 Task: Look for space in Uetersen, Germany from 10th July, 2023 to 15th July, 2023 for 7 adults in price range Rs.10000 to Rs.15000. Place can be entire place or shared room with 4 bedrooms having 7 beds and 4 bathrooms. Property type can be house, flat, guest house. Amenities needed are: wifi, TV, free parkinig on premises, gym, breakfast. Booking option can be shelf check-in. Required host language is English.
Action: Mouse pressed left at (525, 108)
Screenshot: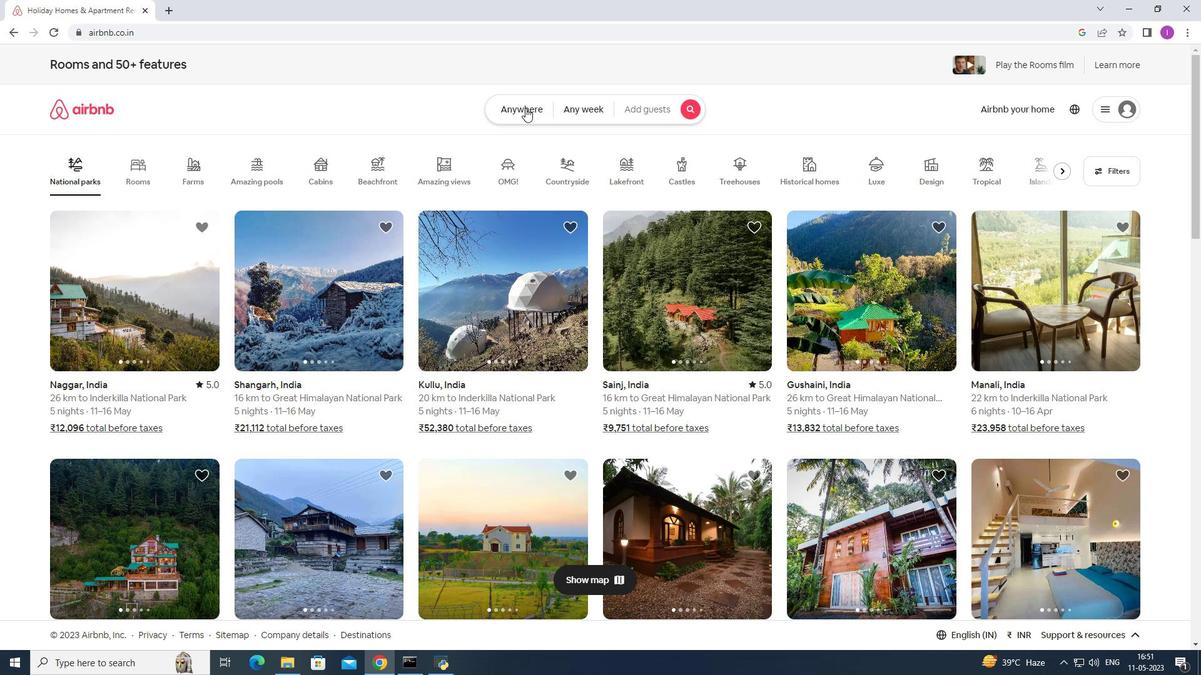 
Action: Mouse moved to (396, 165)
Screenshot: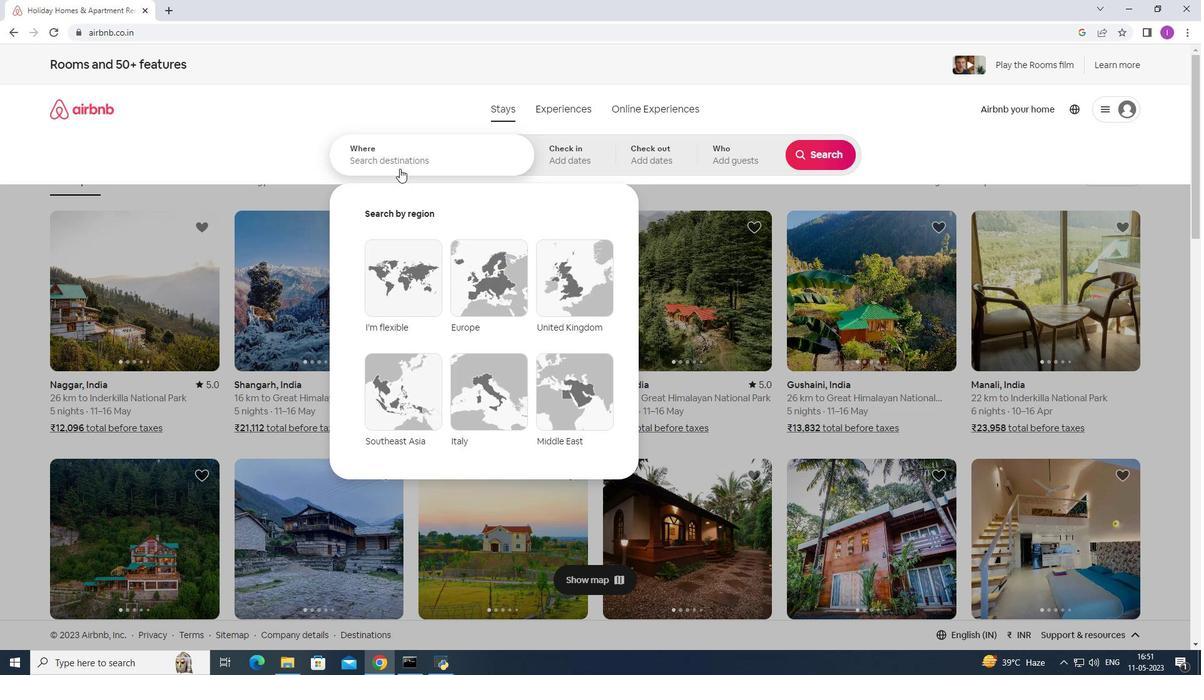 
Action: Mouse pressed left at (396, 165)
Screenshot: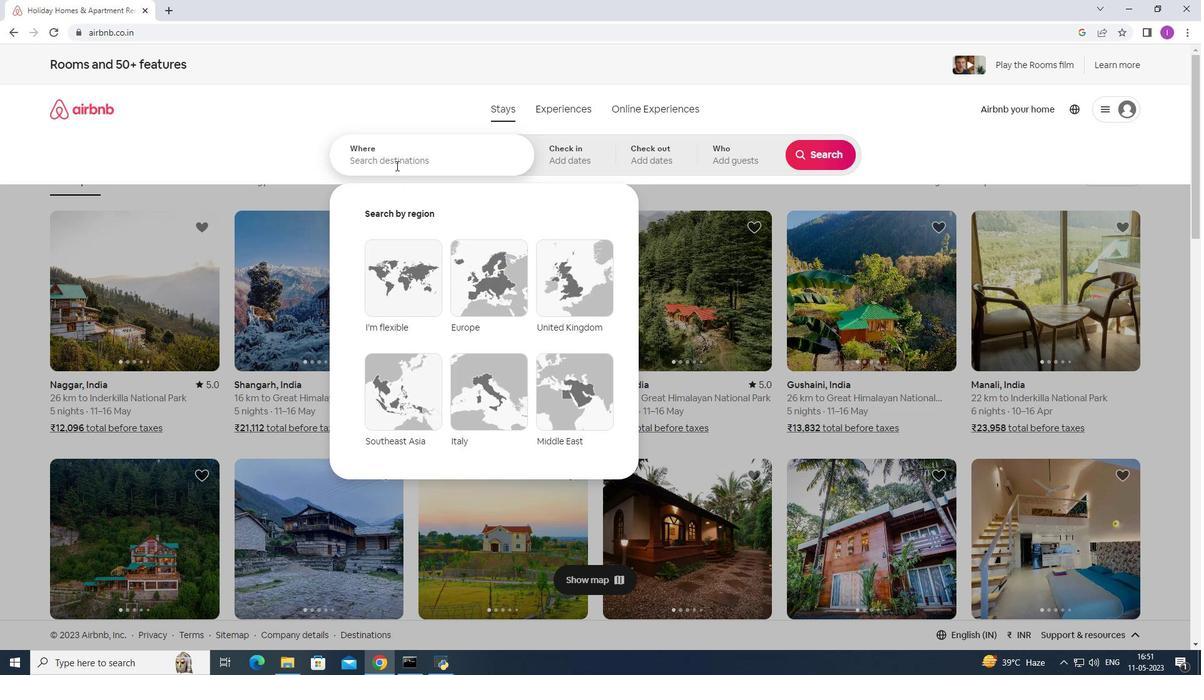 
Action: Mouse moved to (403, 157)
Screenshot: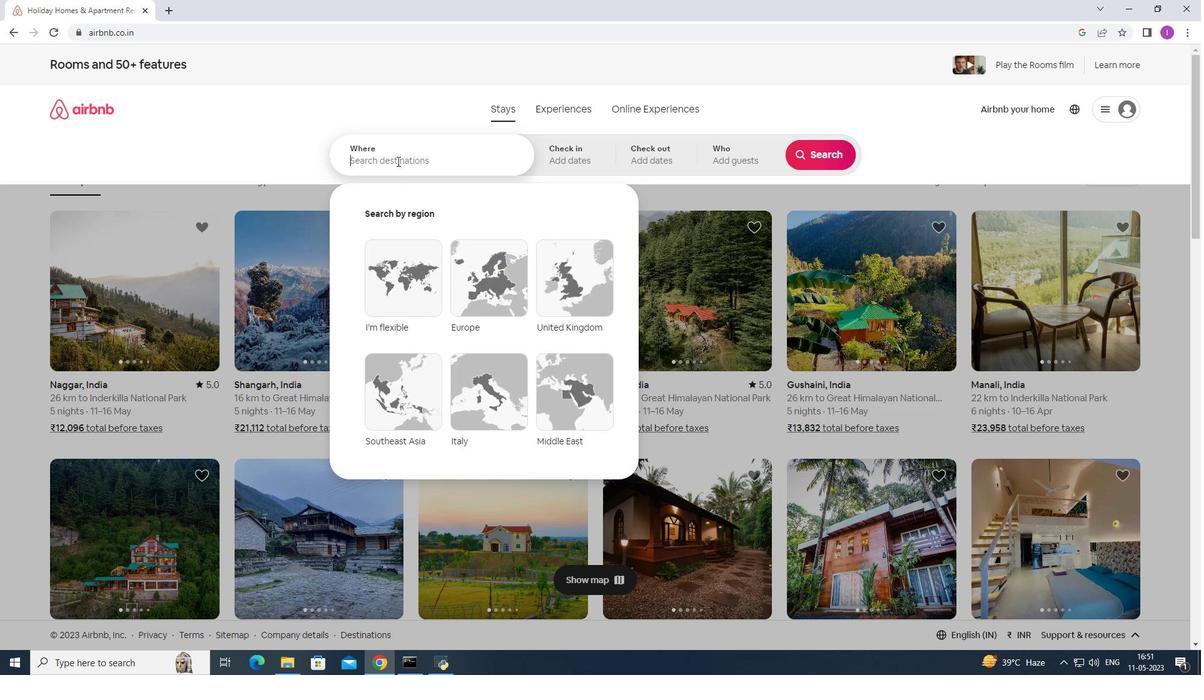 
Action: Key pressed <Key.shift>Utersen,<Key.shift><Key.shift><Key.shift><Key.shift><Key.shift><Key.shift><Key.shift><Key.shift><Key.shift><Key.shift><Key.shift>GEr<Key.backspace><Key.backspace>er,<Key.backspace>many
Screenshot: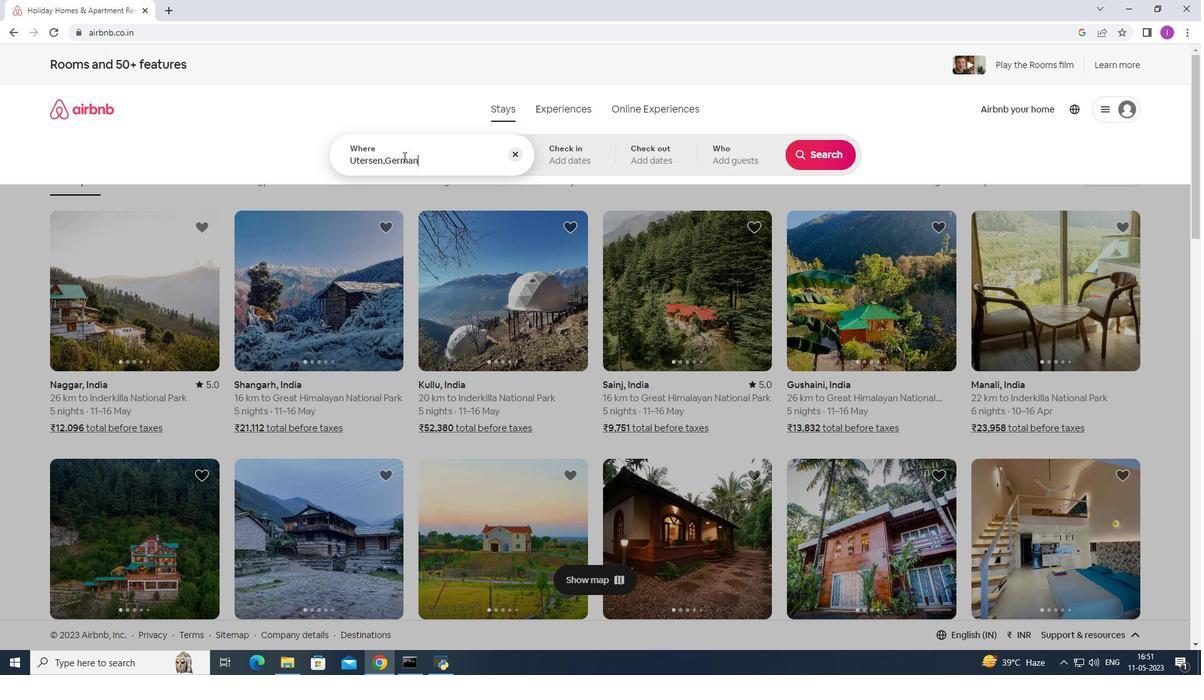 
Action: Mouse moved to (561, 160)
Screenshot: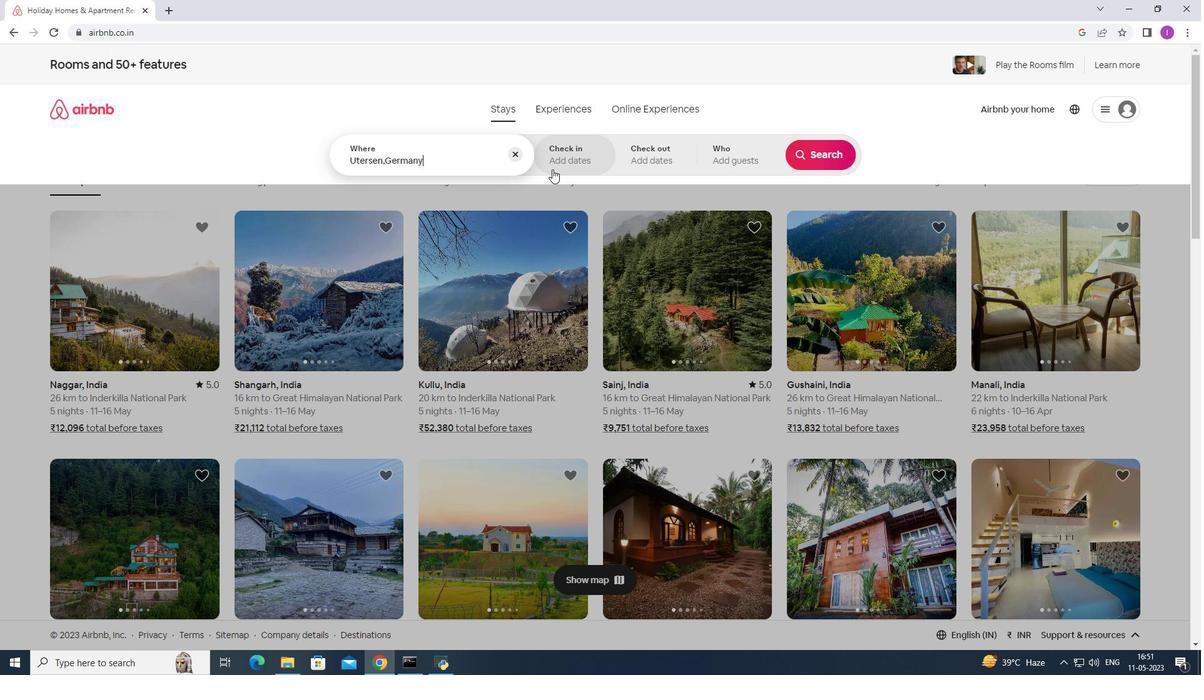 
Action: Mouse pressed left at (561, 160)
Screenshot: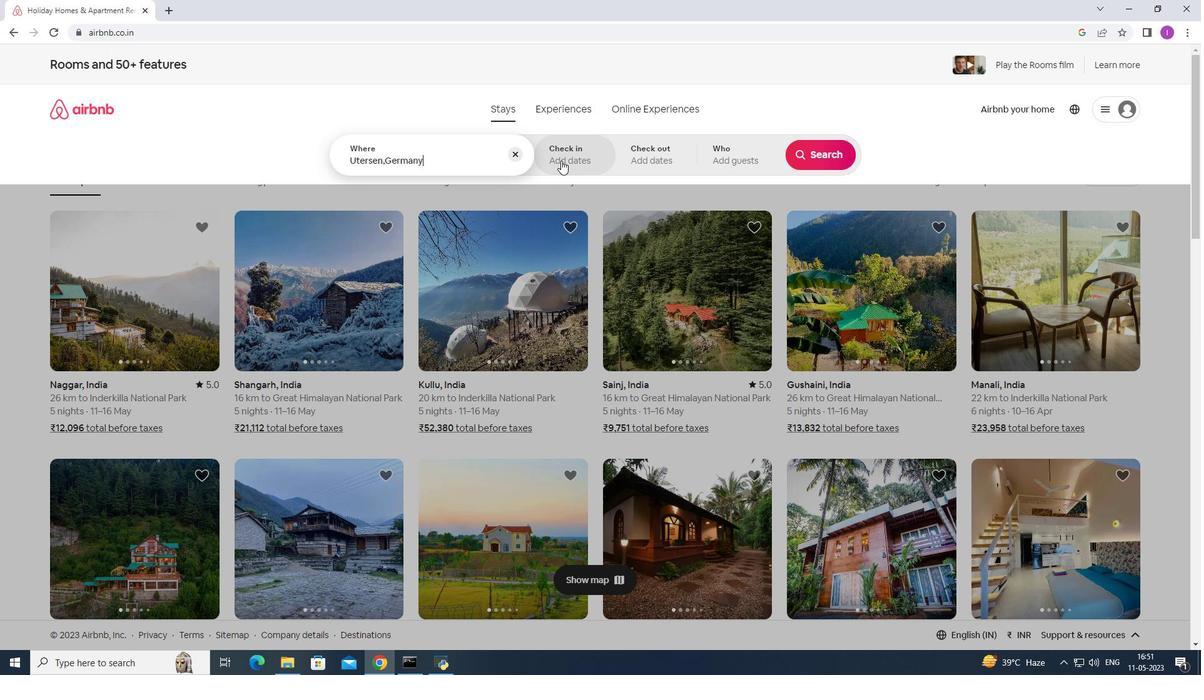 
Action: Mouse moved to (812, 254)
Screenshot: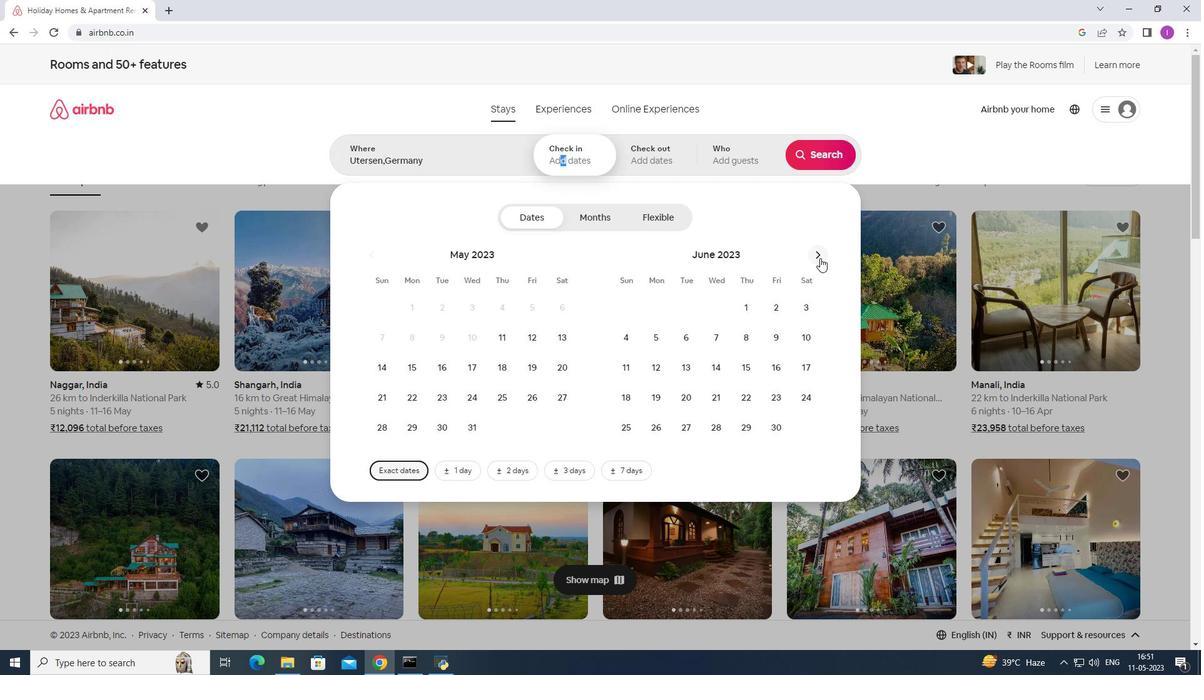 
Action: Mouse pressed left at (812, 254)
Screenshot: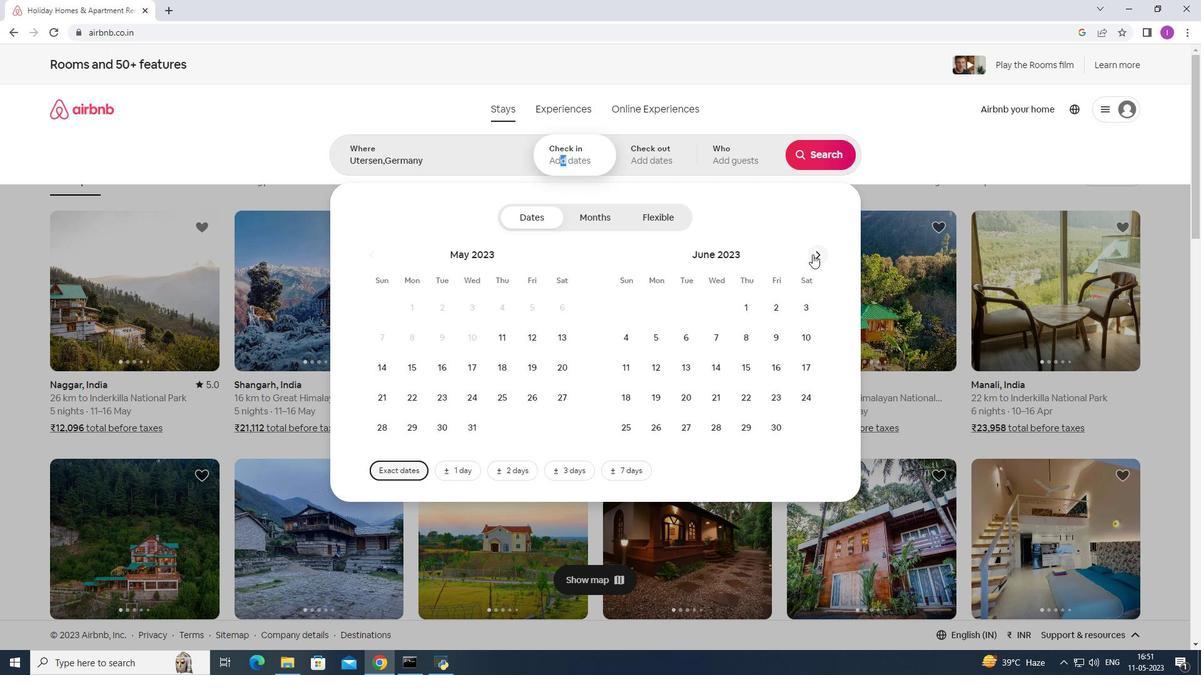 
Action: Mouse moved to (658, 371)
Screenshot: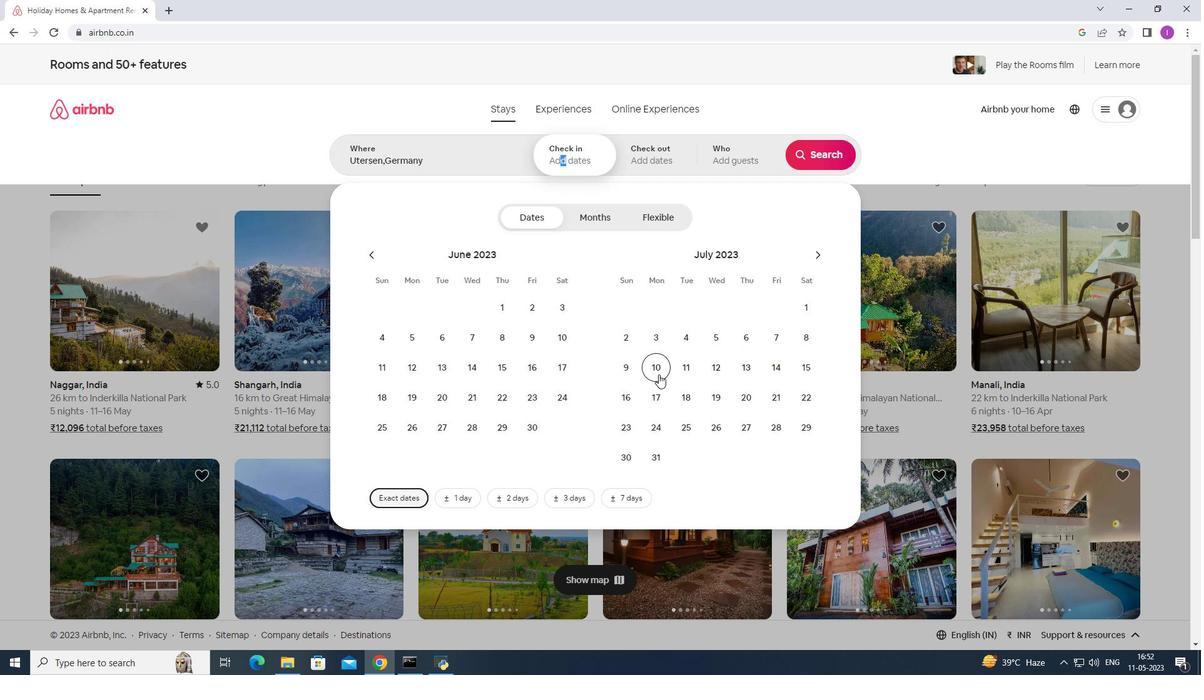 
Action: Mouse pressed left at (658, 371)
Screenshot: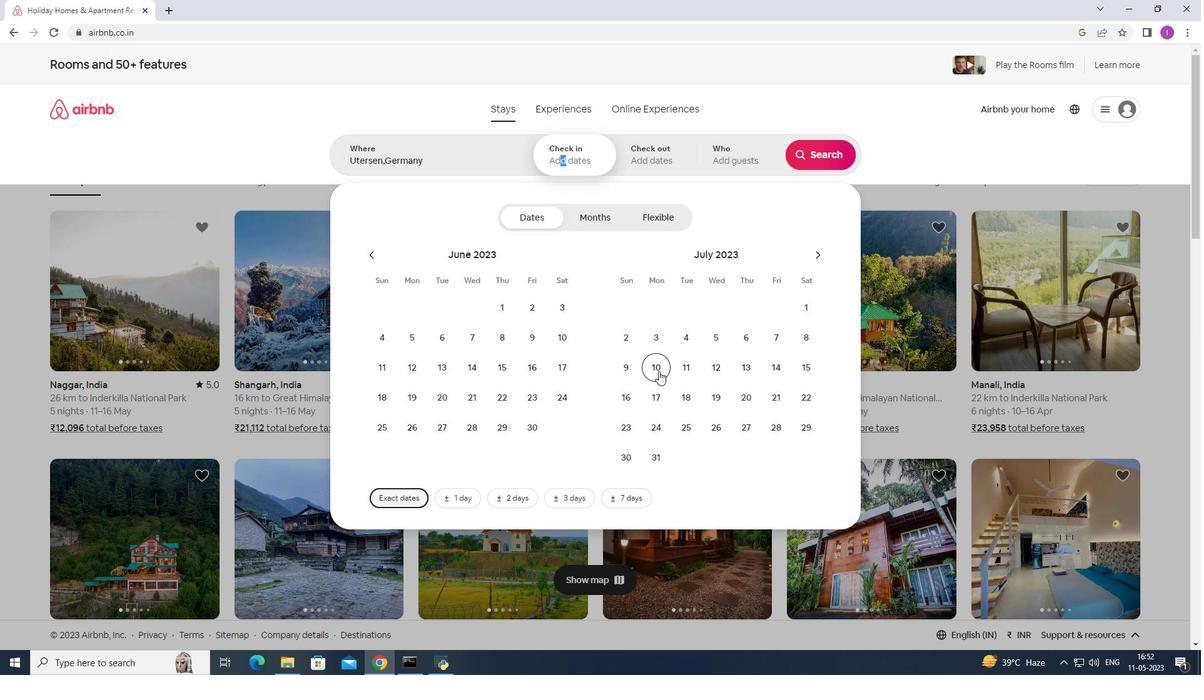 
Action: Mouse moved to (805, 366)
Screenshot: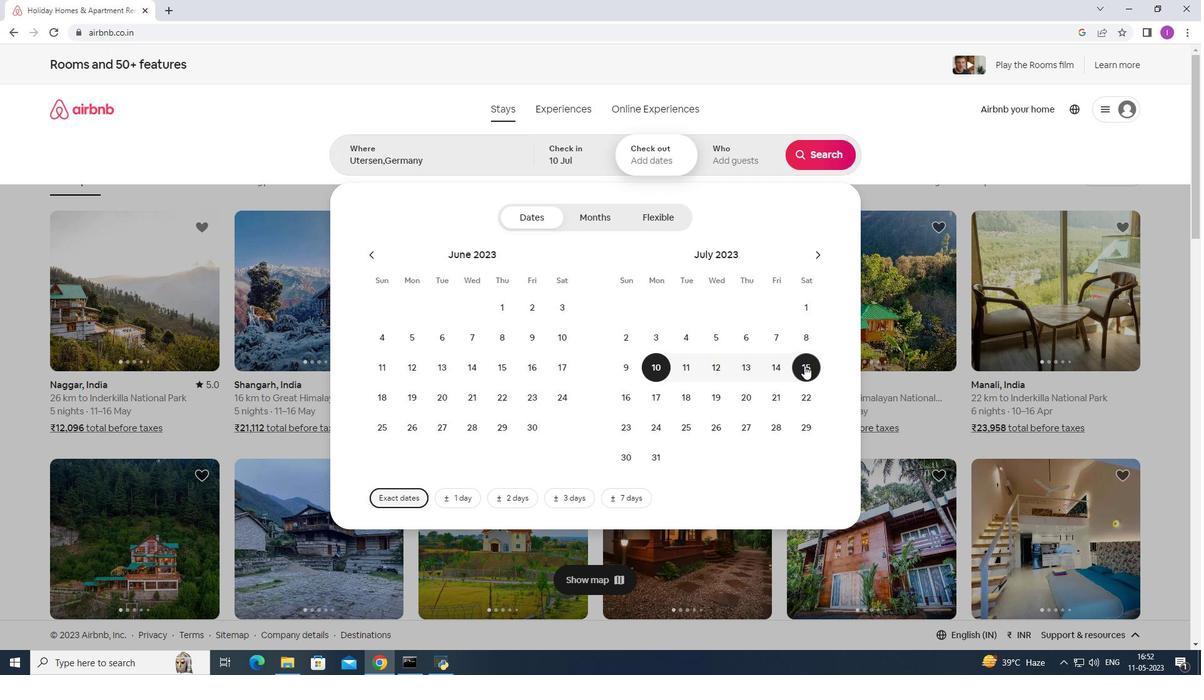 
Action: Mouse pressed left at (805, 366)
Screenshot: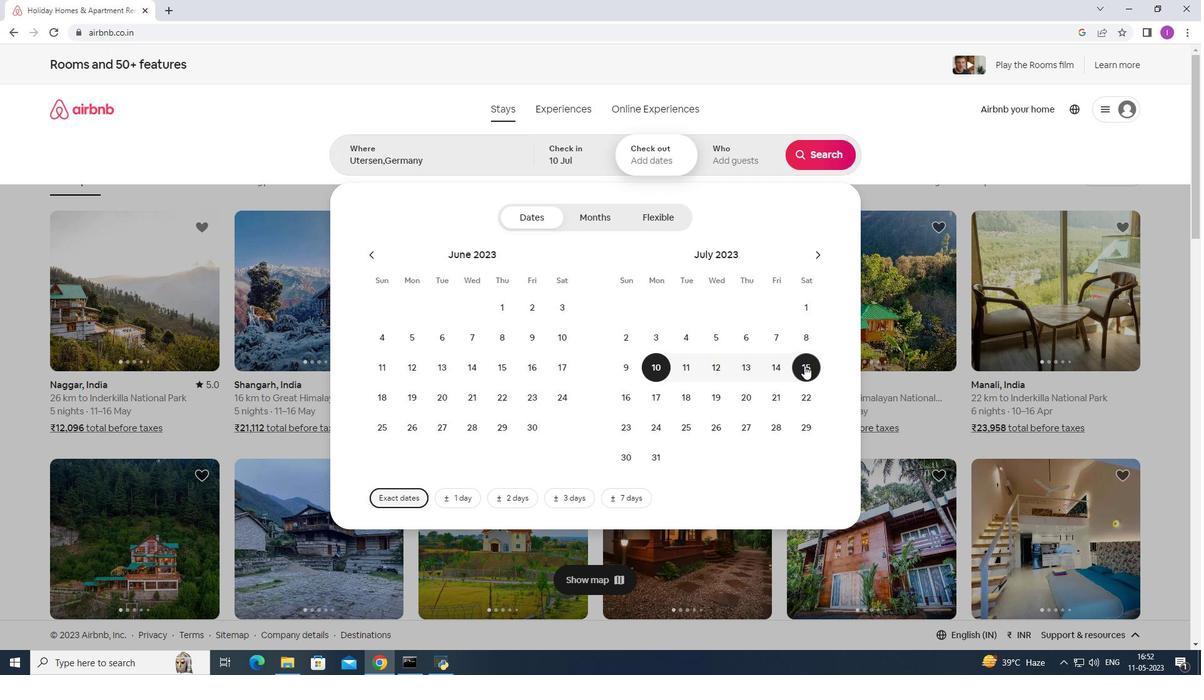 
Action: Mouse moved to (742, 165)
Screenshot: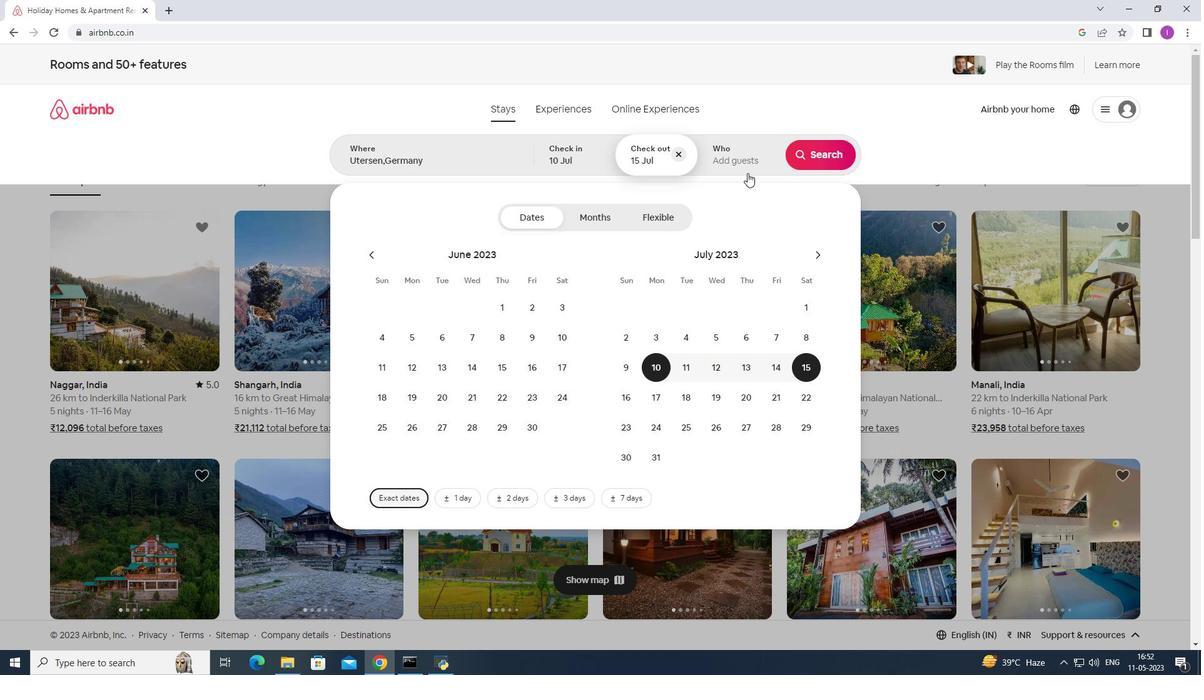 
Action: Mouse pressed left at (742, 165)
Screenshot: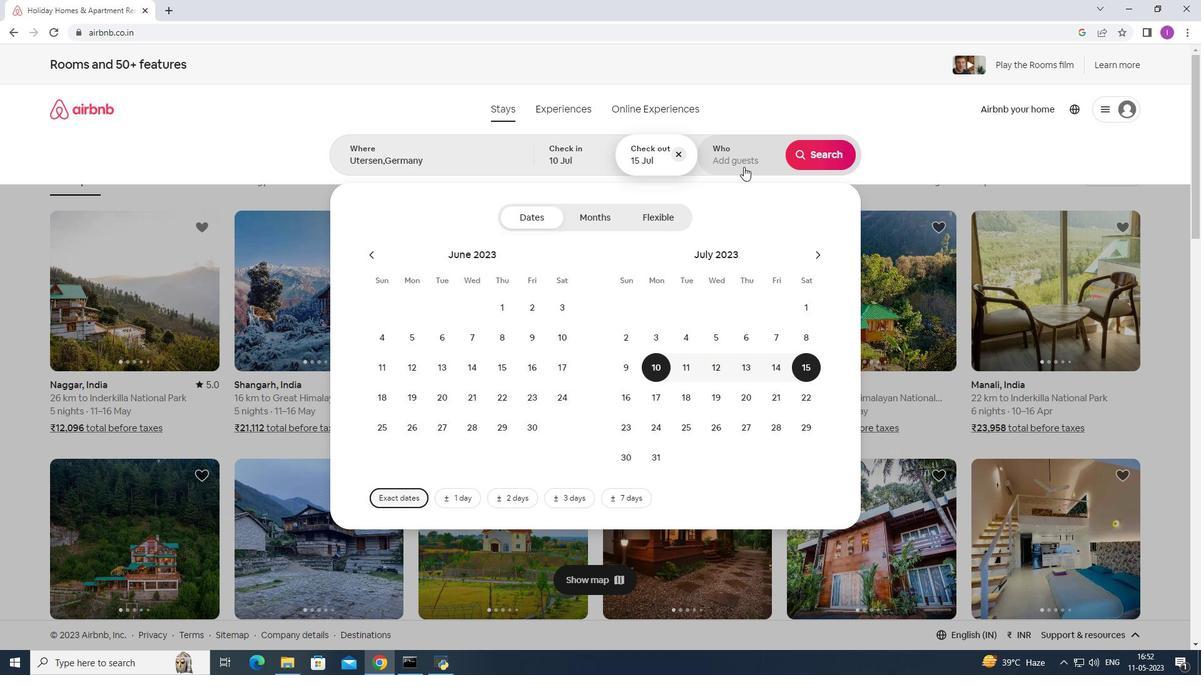 
Action: Mouse moved to (825, 221)
Screenshot: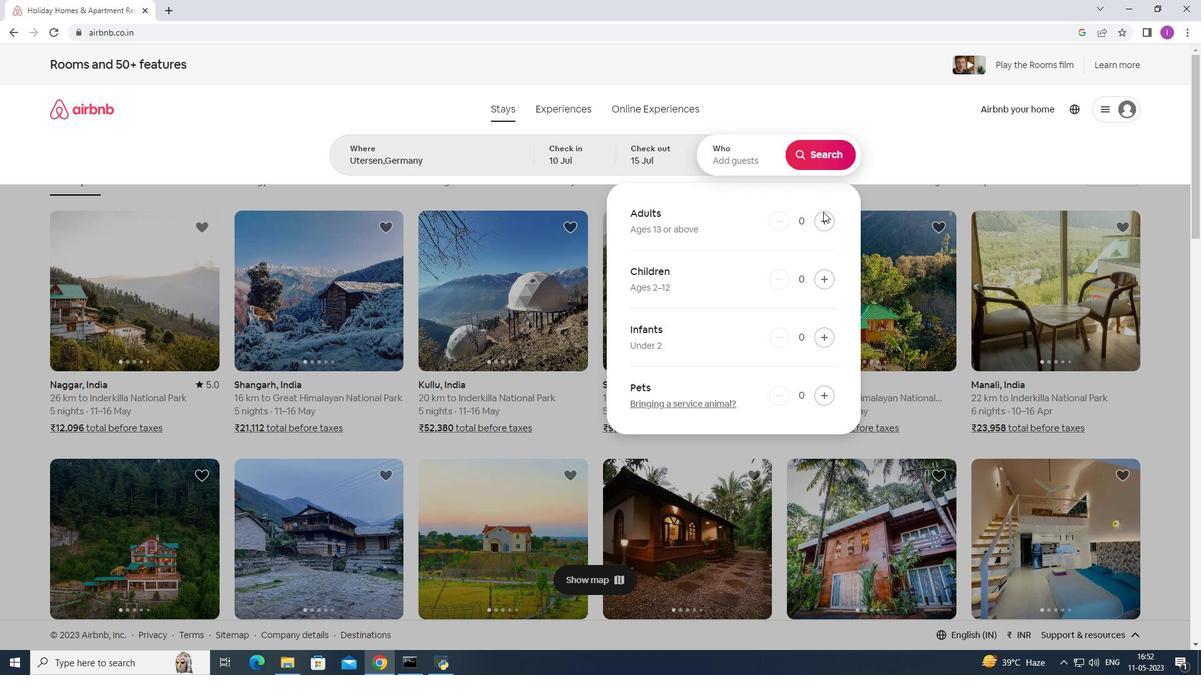 
Action: Mouse pressed left at (825, 221)
Screenshot: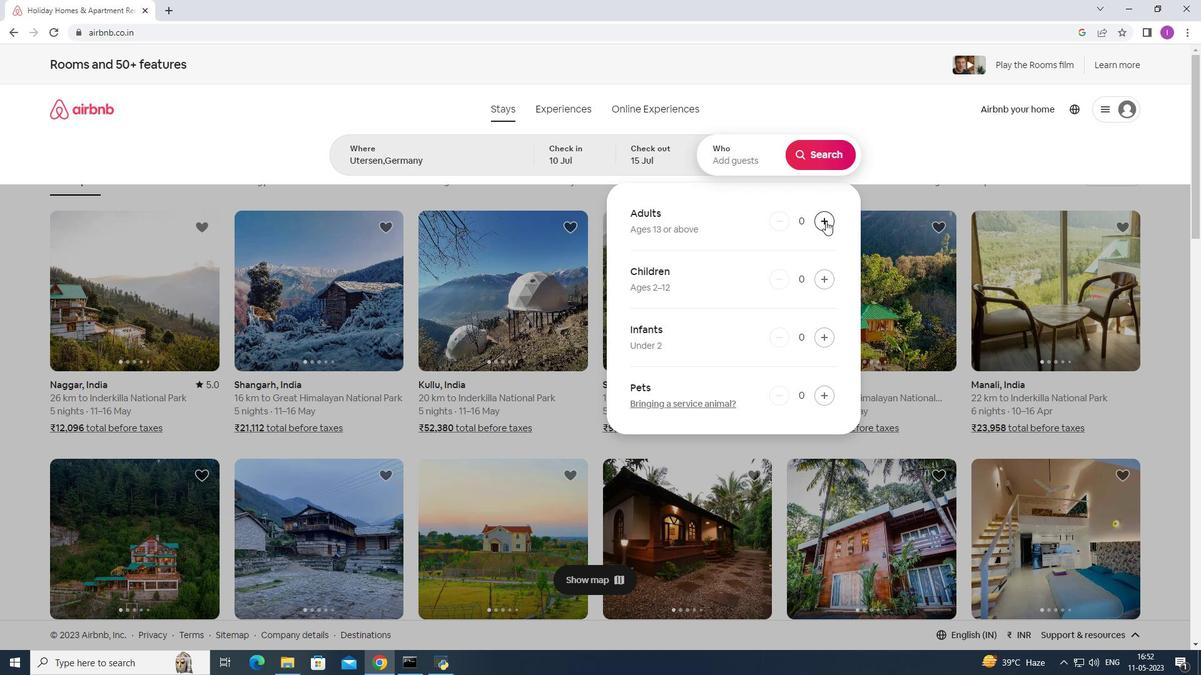 
Action: Mouse pressed left at (825, 221)
Screenshot: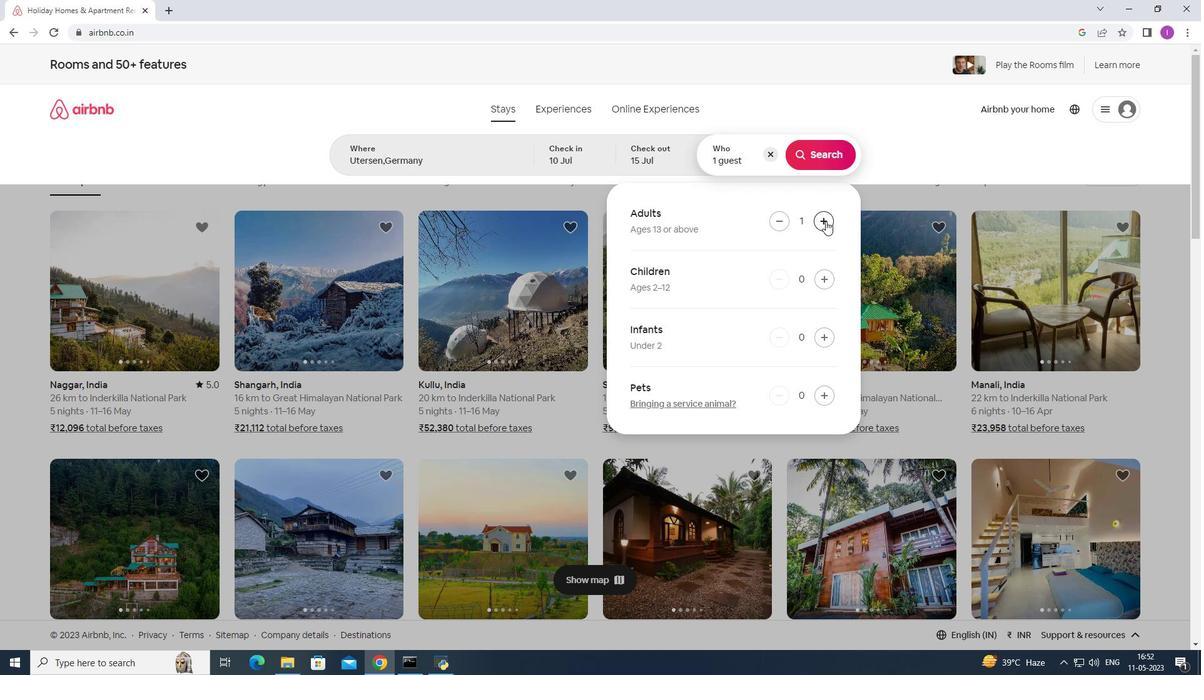 
Action: Mouse pressed left at (825, 221)
Screenshot: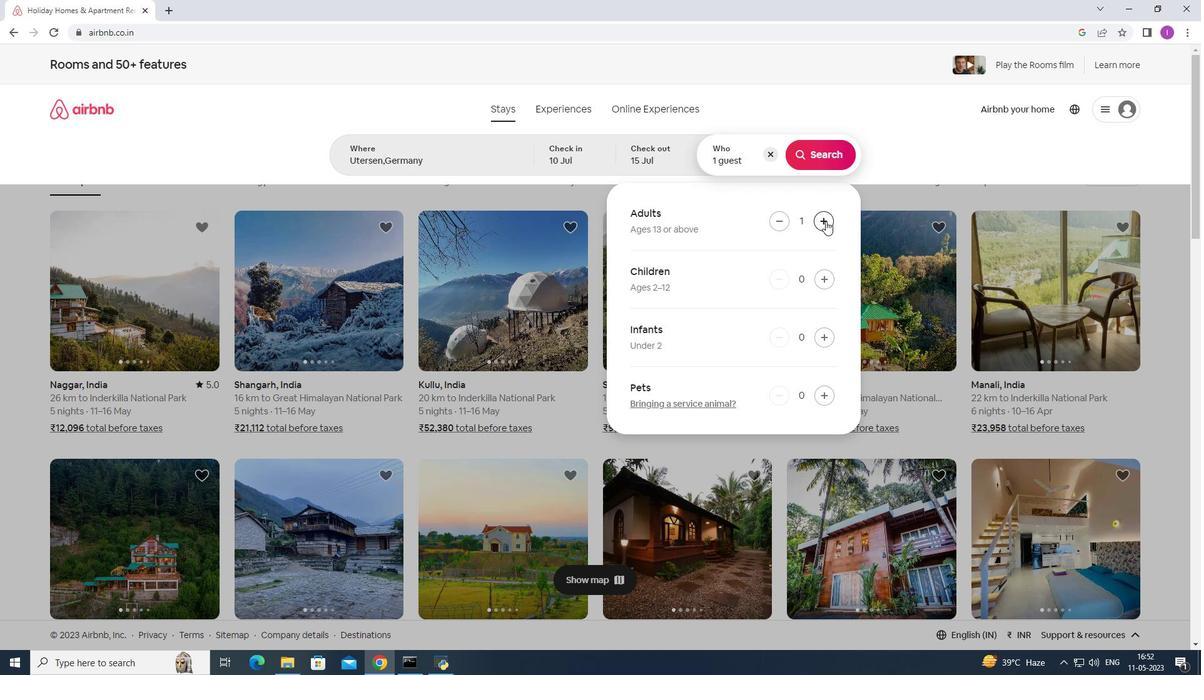 
Action: Mouse pressed left at (825, 221)
Screenshot: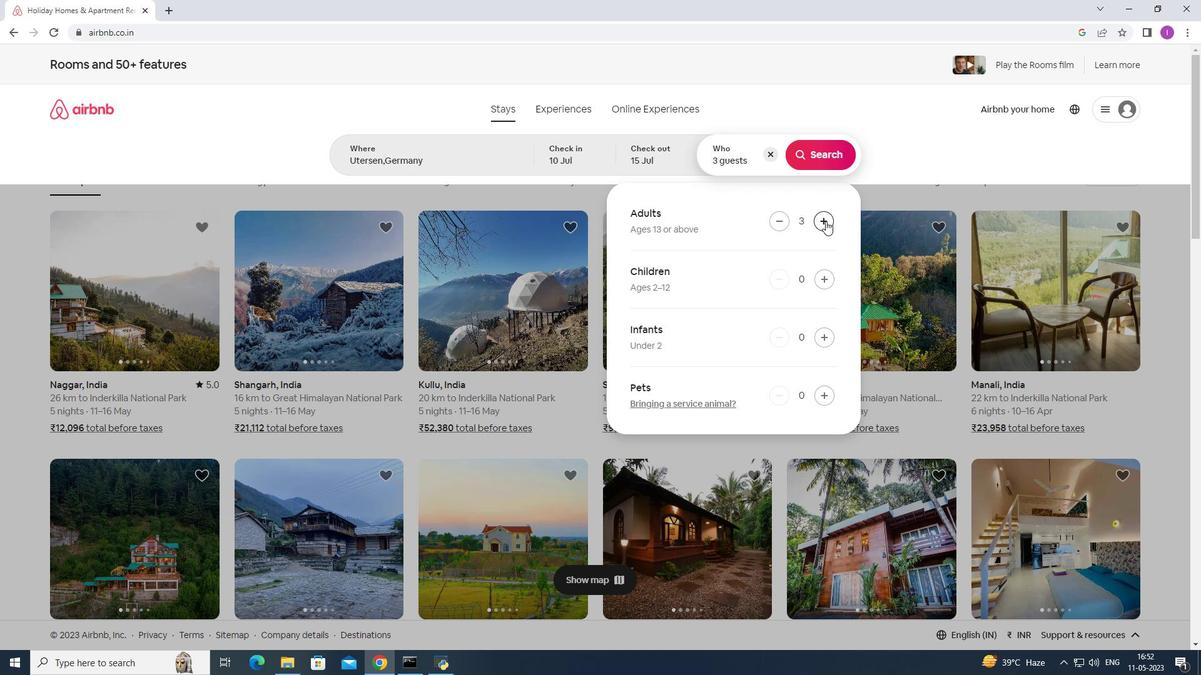 
Action: Mouse pressed left at (825, 221)
Screenshot: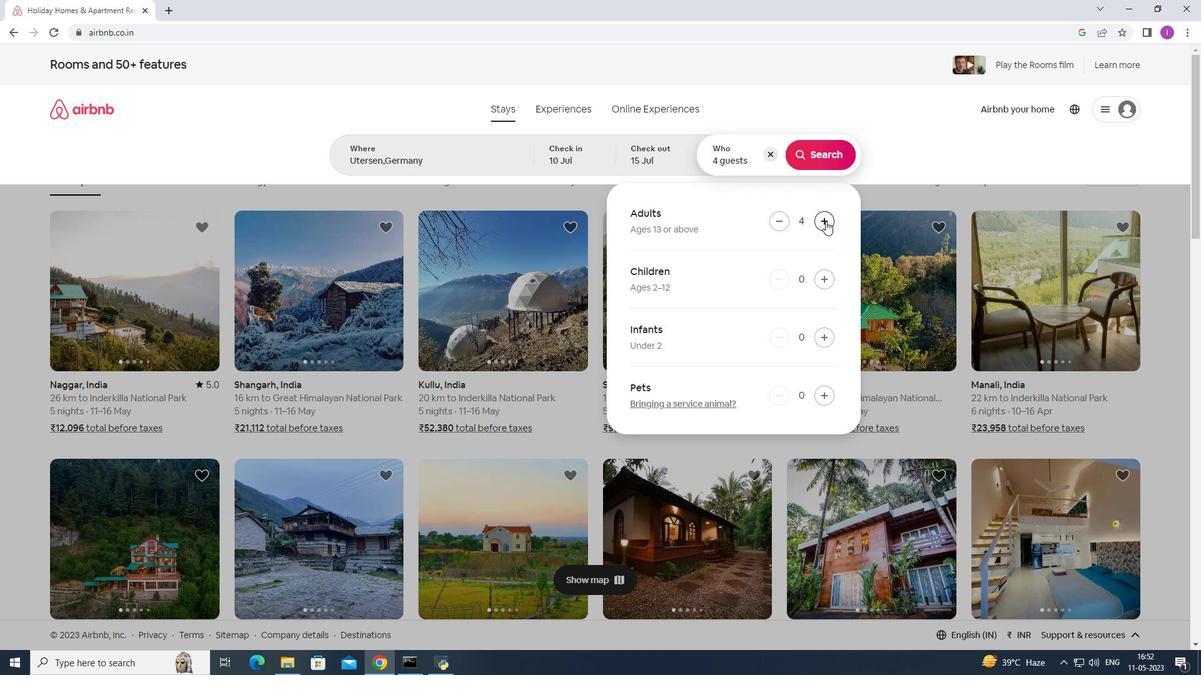 
Action: Mouse pressed left at (825, 221)
Screenshot: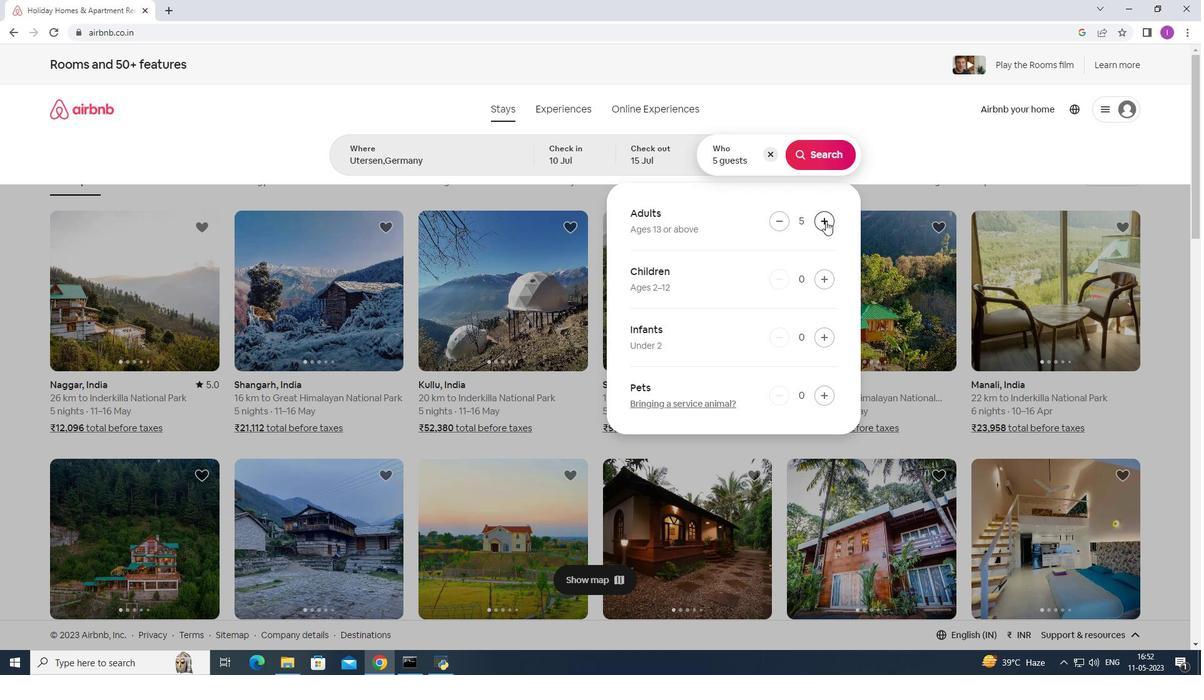 
Action: Mouse pressed left at (825, 221)
Screenshot: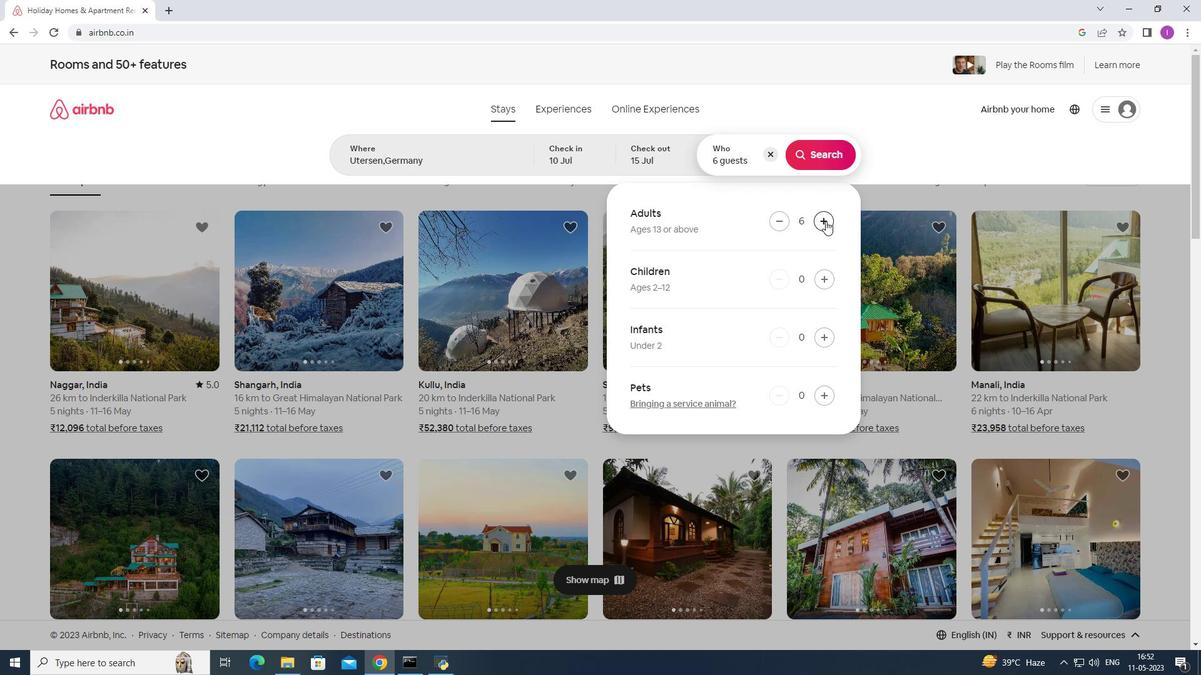 
Action: Mouse moved to (810, 150)
Screenshot: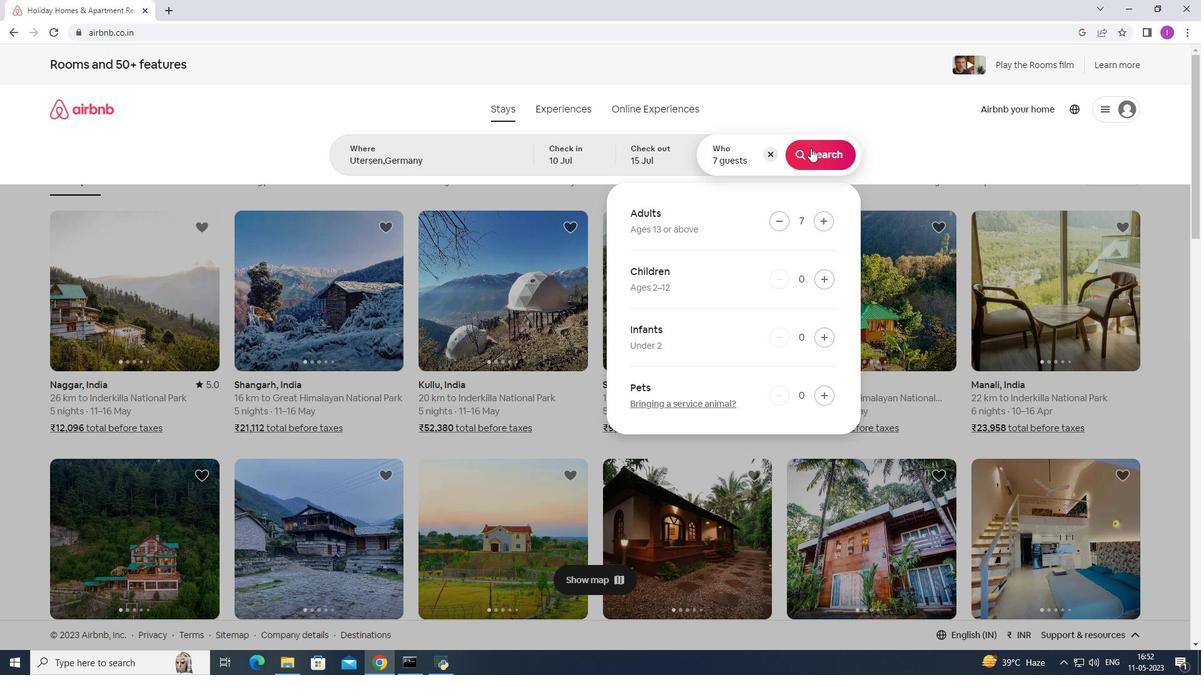 
Action: Mouse pressed left at (810, 150)
Screenshot: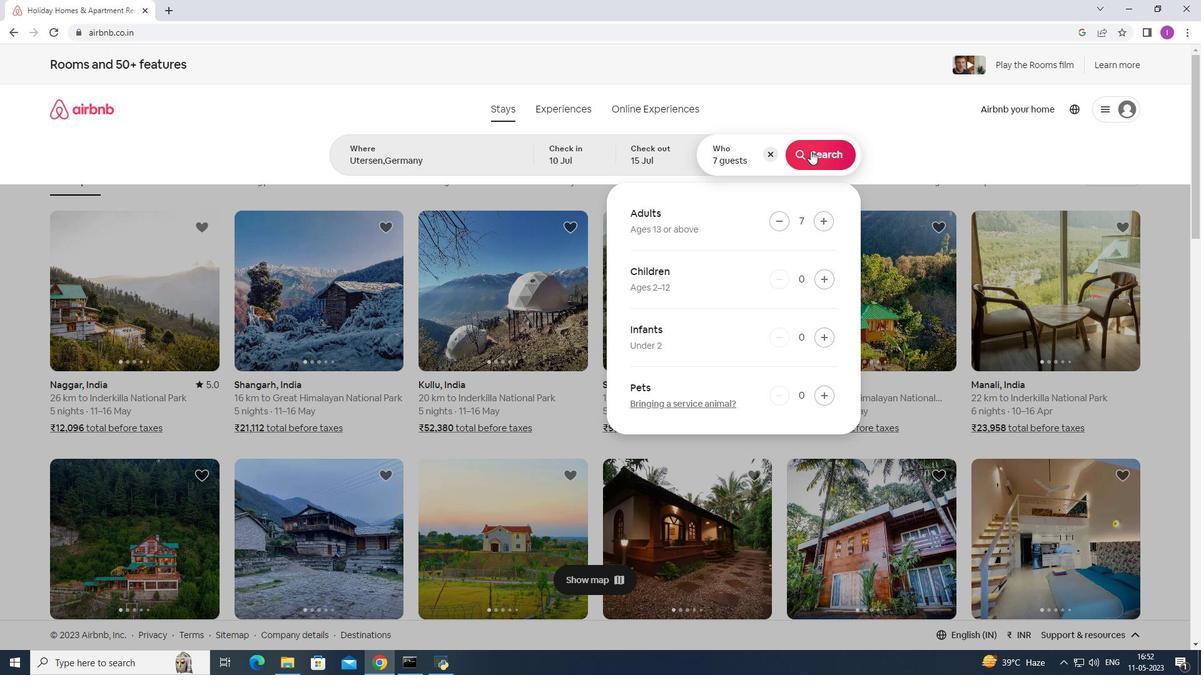 
Action: Mouse moved to (1133, 122)
Screenshot: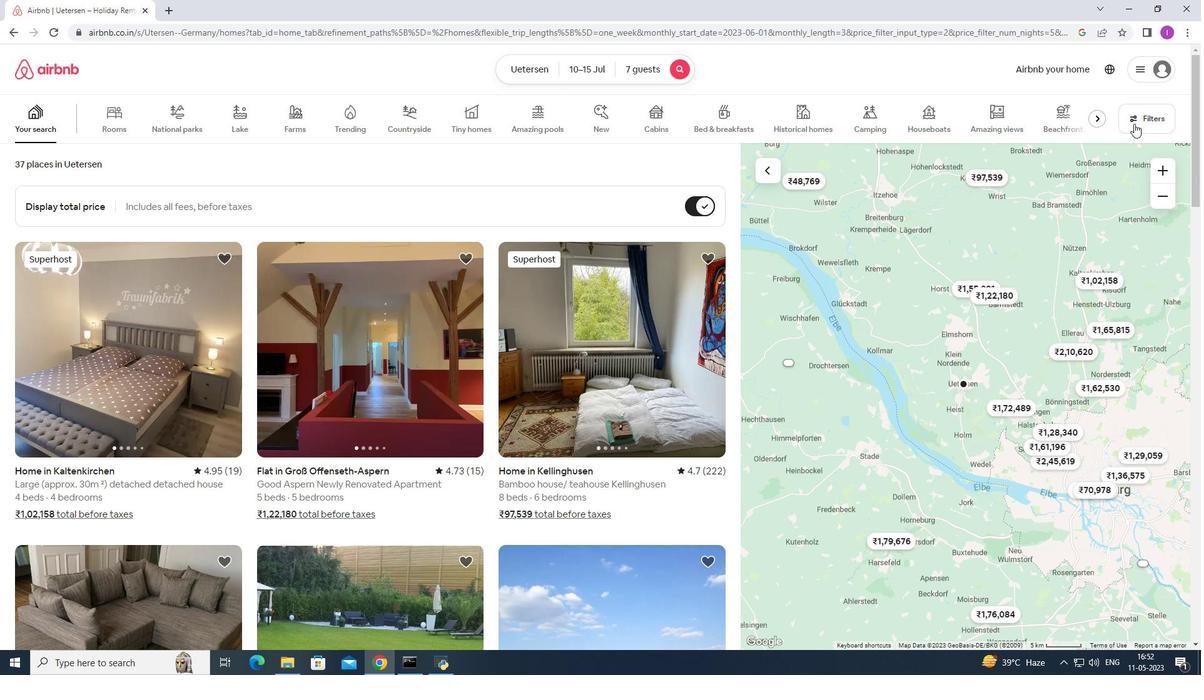 
Action: Mouse pressed left at (1133, 122)
Screenshot: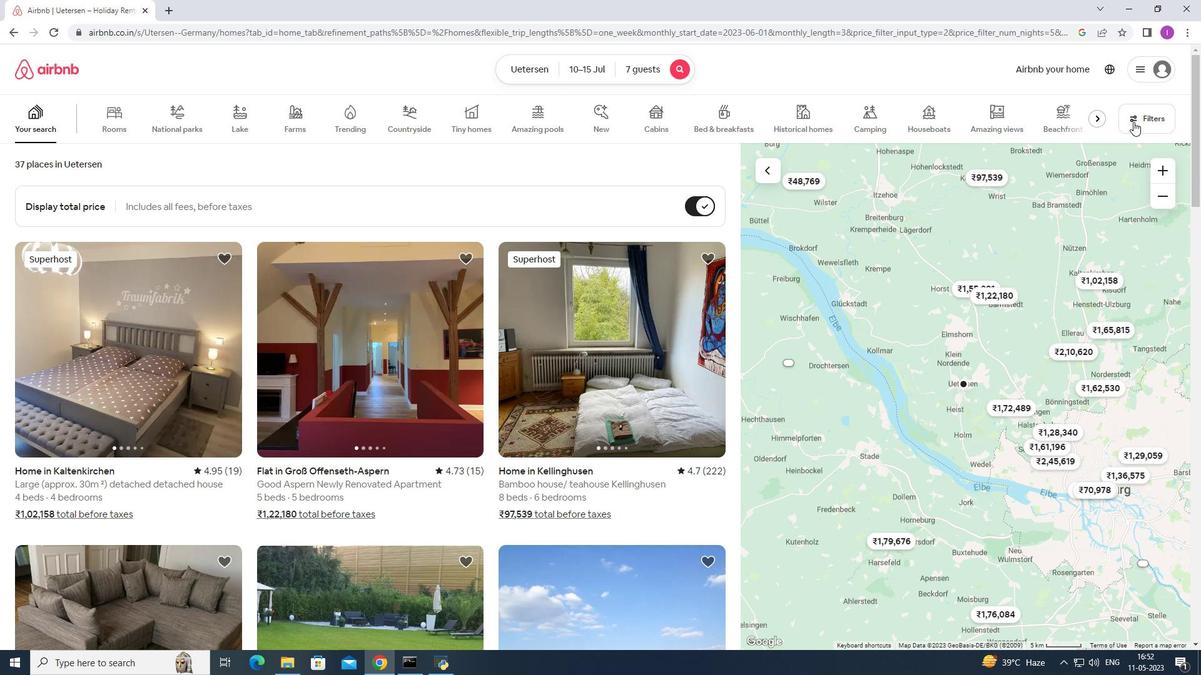 
Action: Mouse moved to (679, 427)
Screenshot: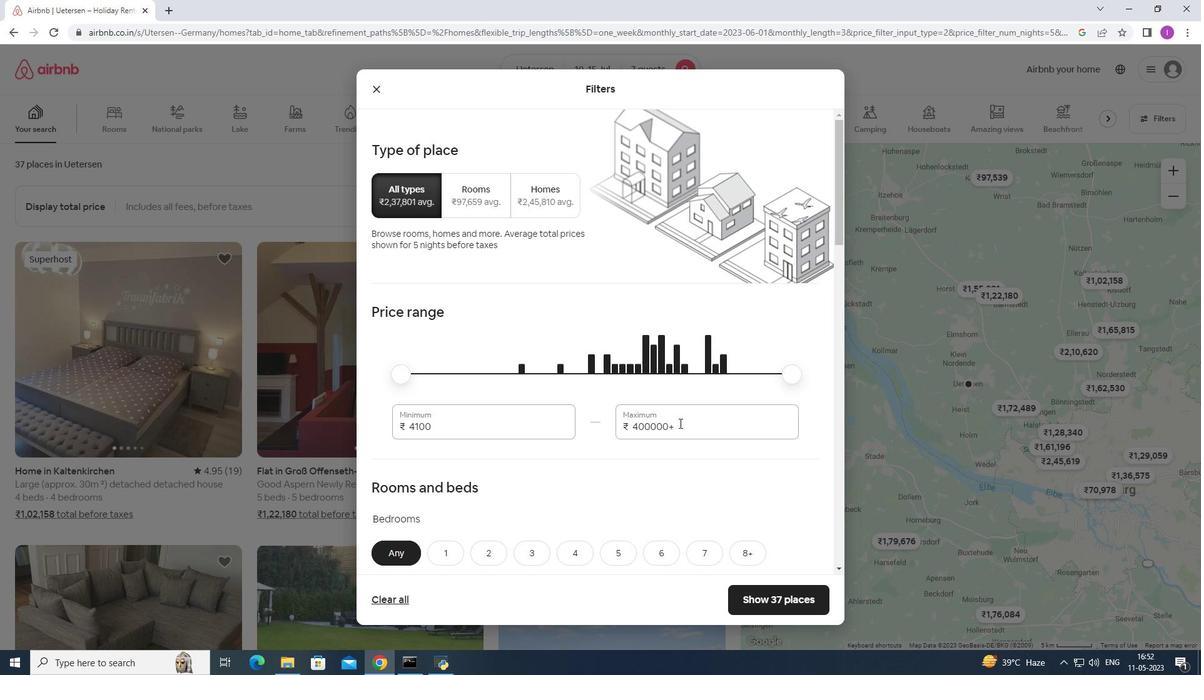 
Action: Mouse pressed left at (679, 427)
Screenshot: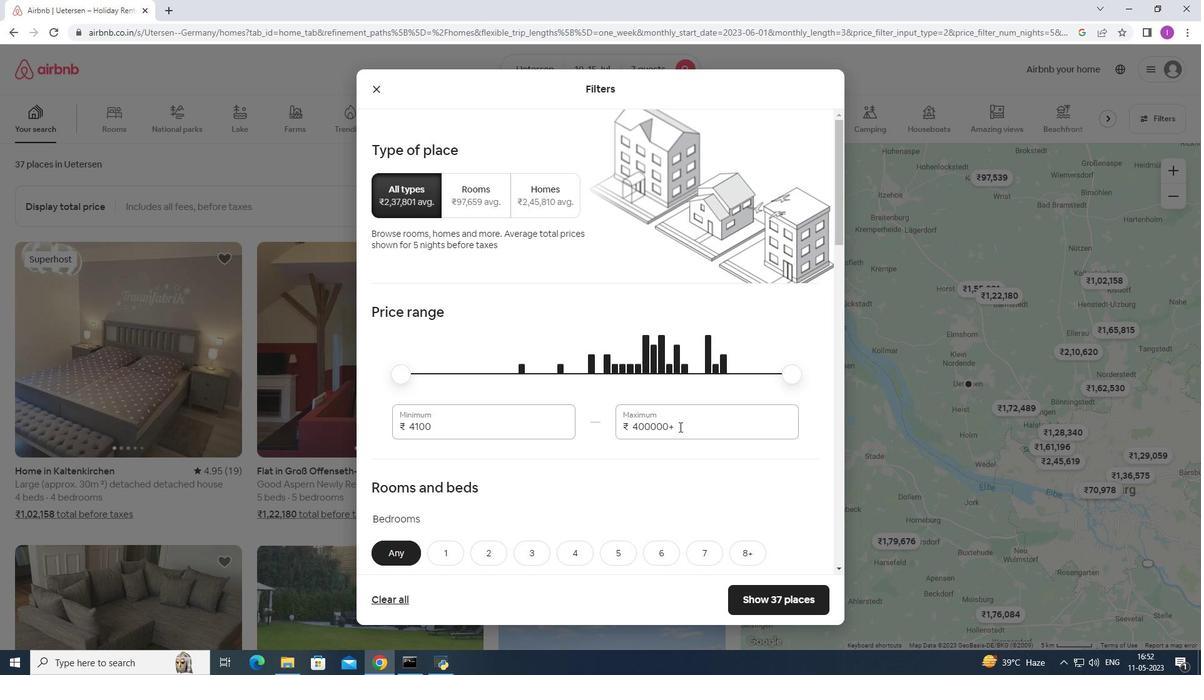 
Action: Mouse moved to (706, 429)
Screenshot: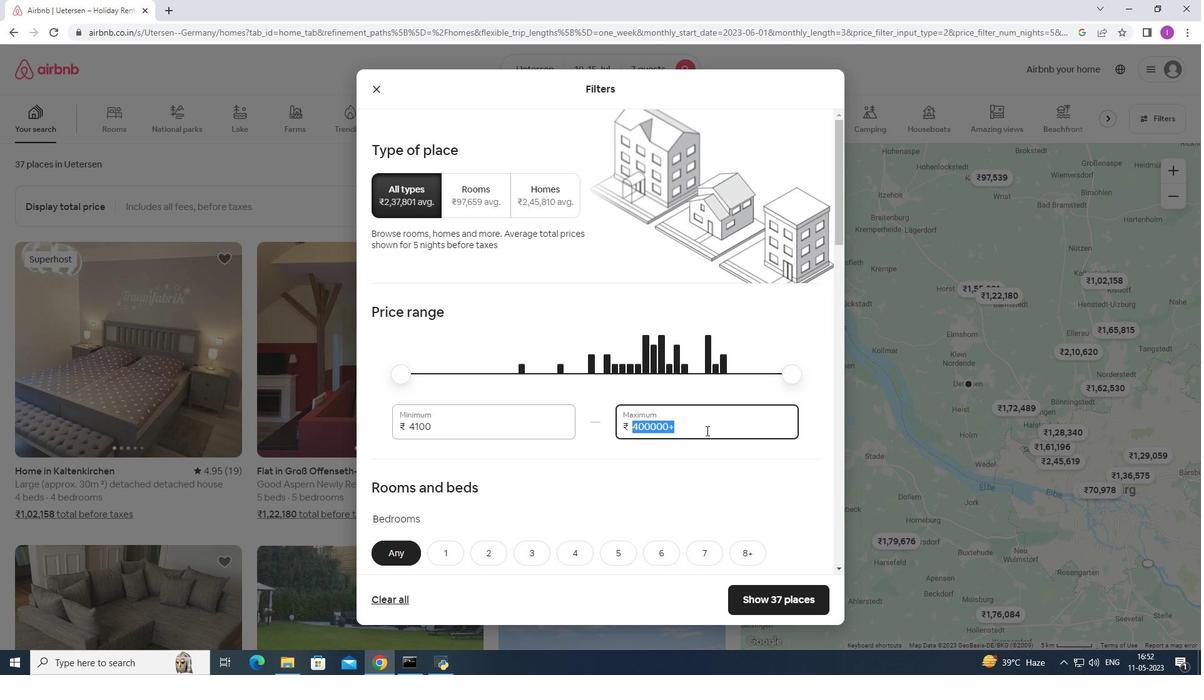 
Action: Key pressed 15000
Screenshot: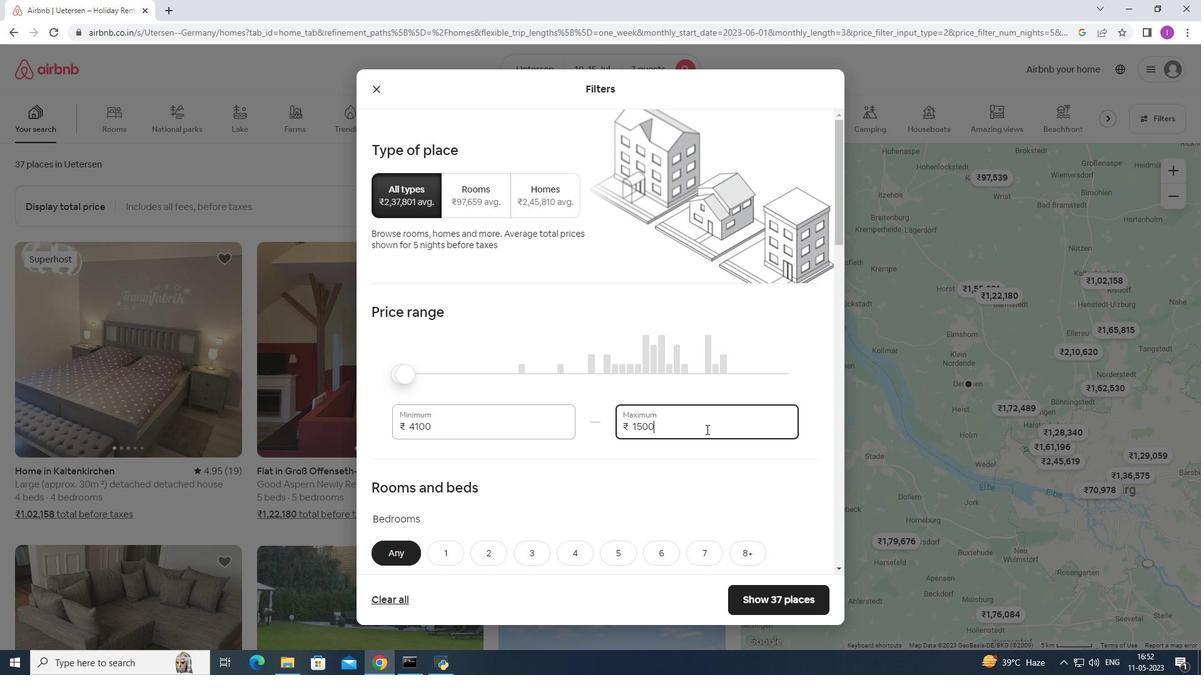 
Action: Mouse moved to (552, 471)
Screenshot: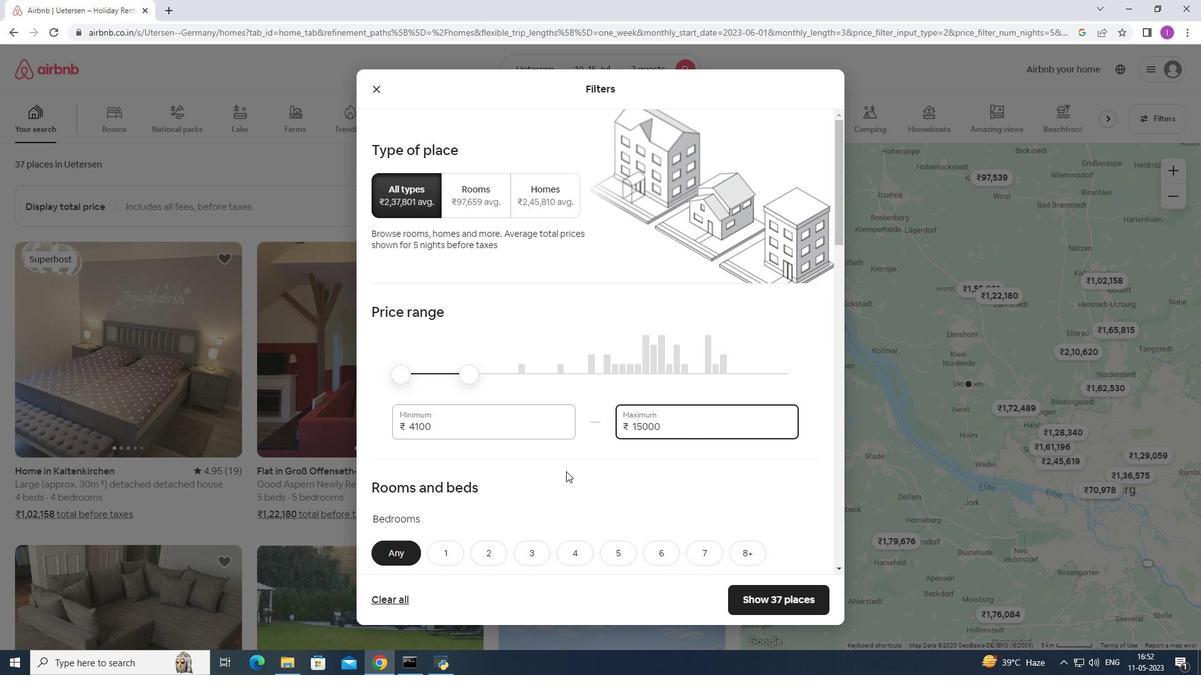 
Action: Mouse scrolled (552, 471) with delta (0, 0)
Screenshot: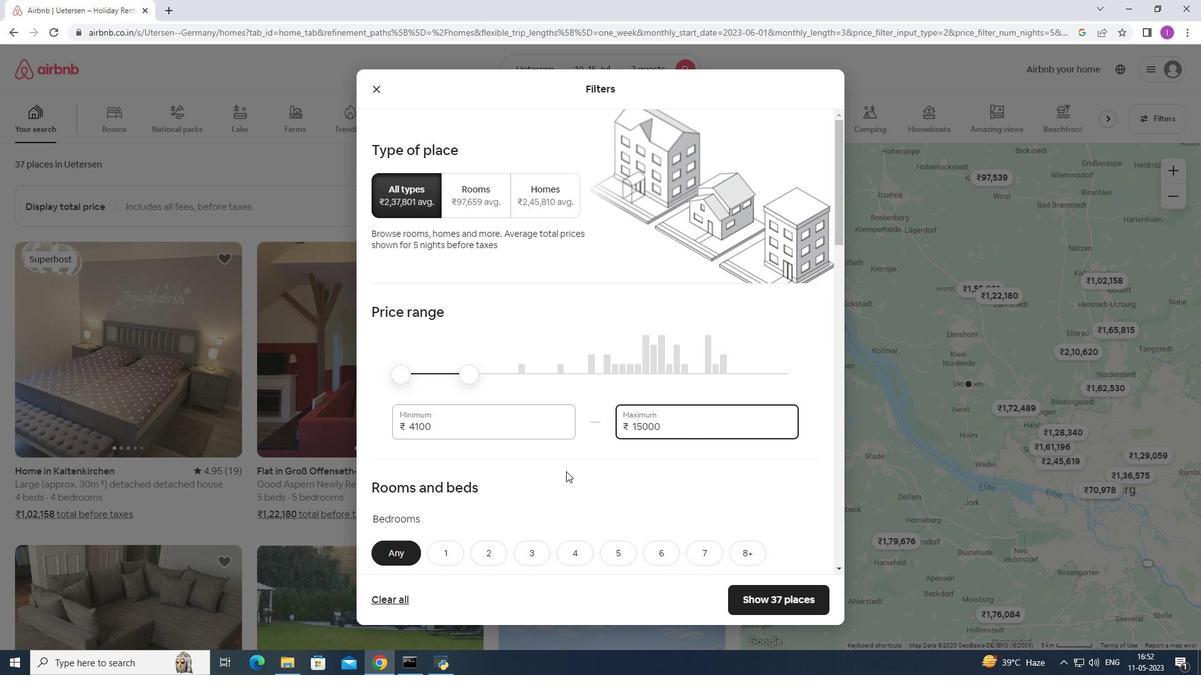 
Action: Mouse moved to (551, 472)
Screenshot: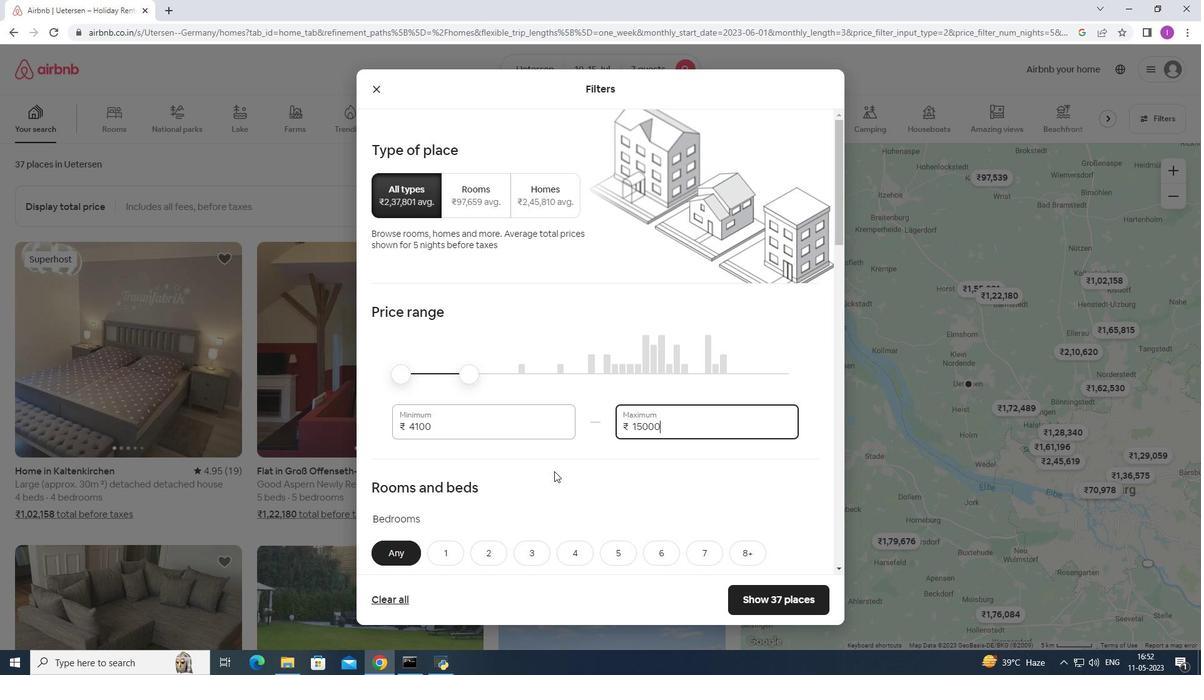 
Action: Mouse scrolled (551, 471) with delta (0, 0)
Screenshot: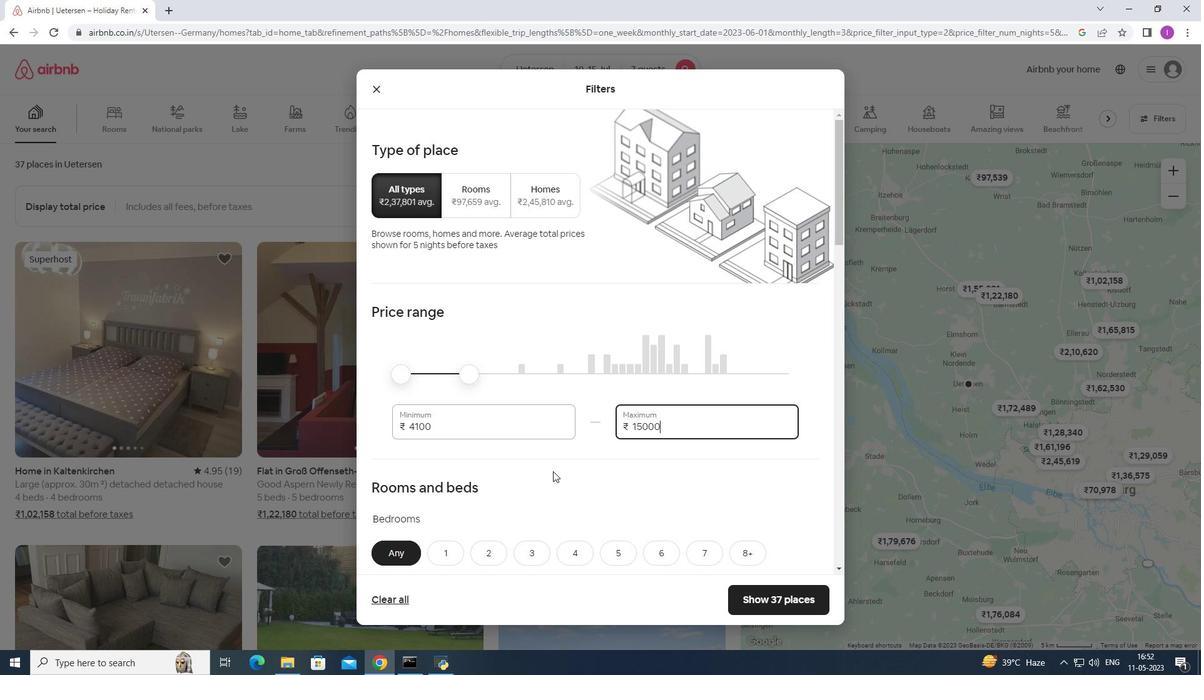 
Action: Mouse moved to (434, 301)
Screenshot: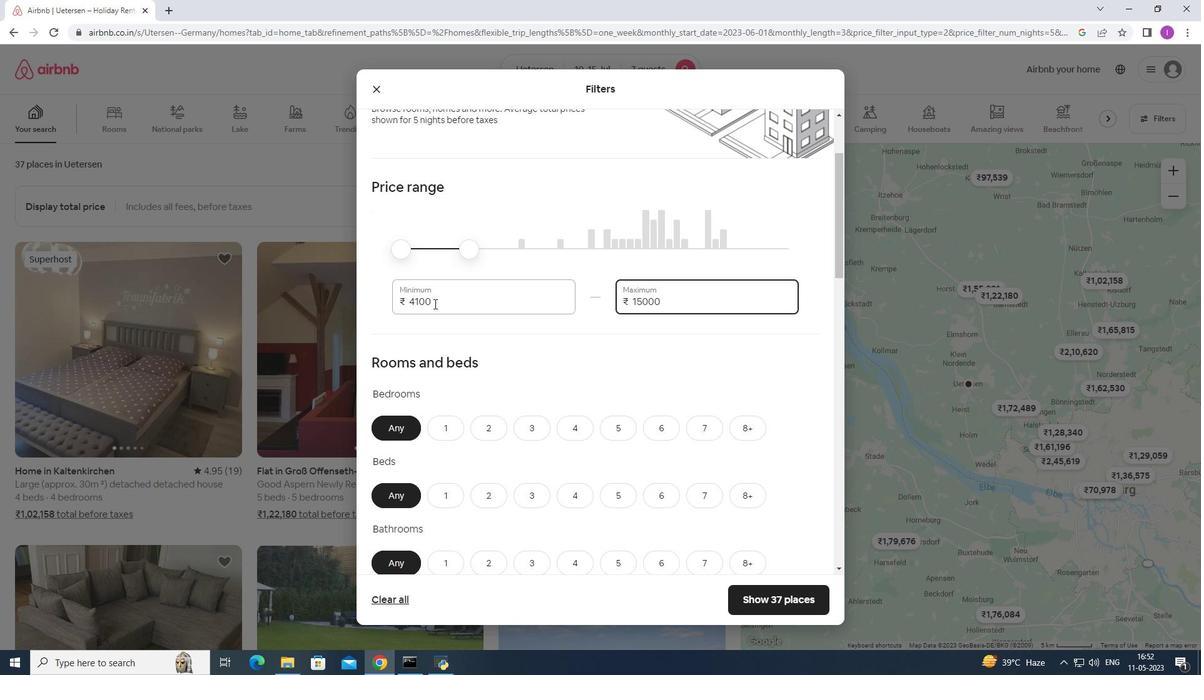 
Action: Mouse pressed left at (434, 301)
Screenshot: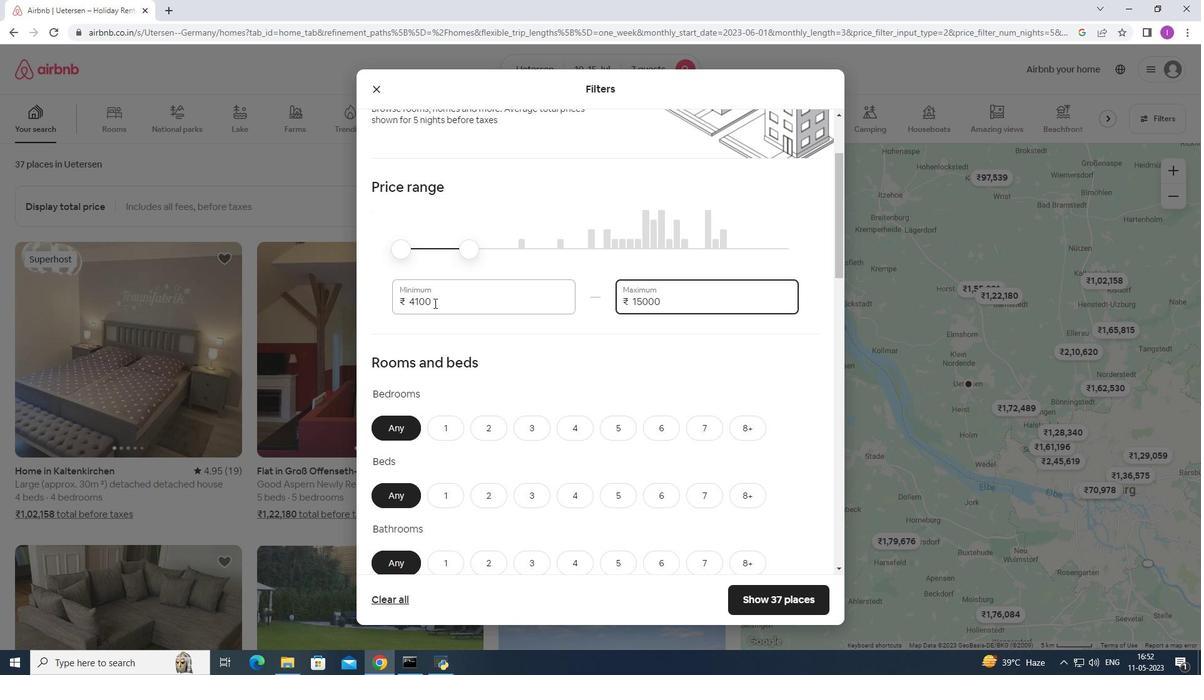 
Action: Mouse moved to (570, 350)
Screenshot: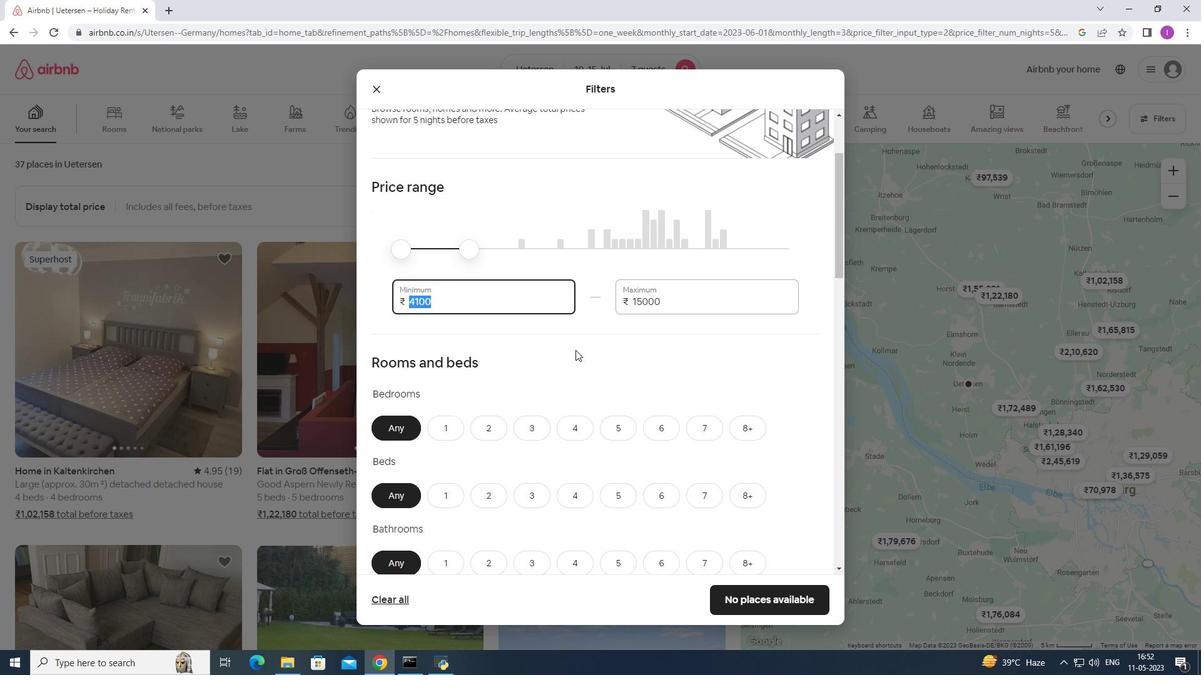 
Action: Key pressed 1
Screenshot: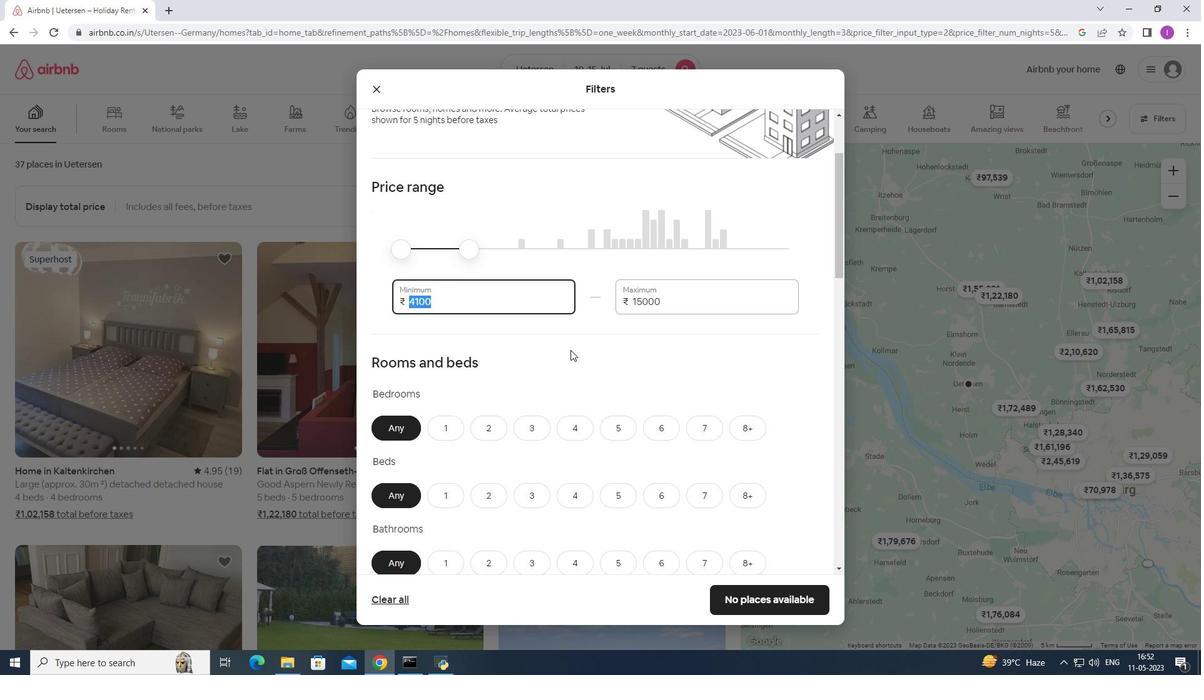 
Action: Mouse moved to (570, 351)
Screenshot: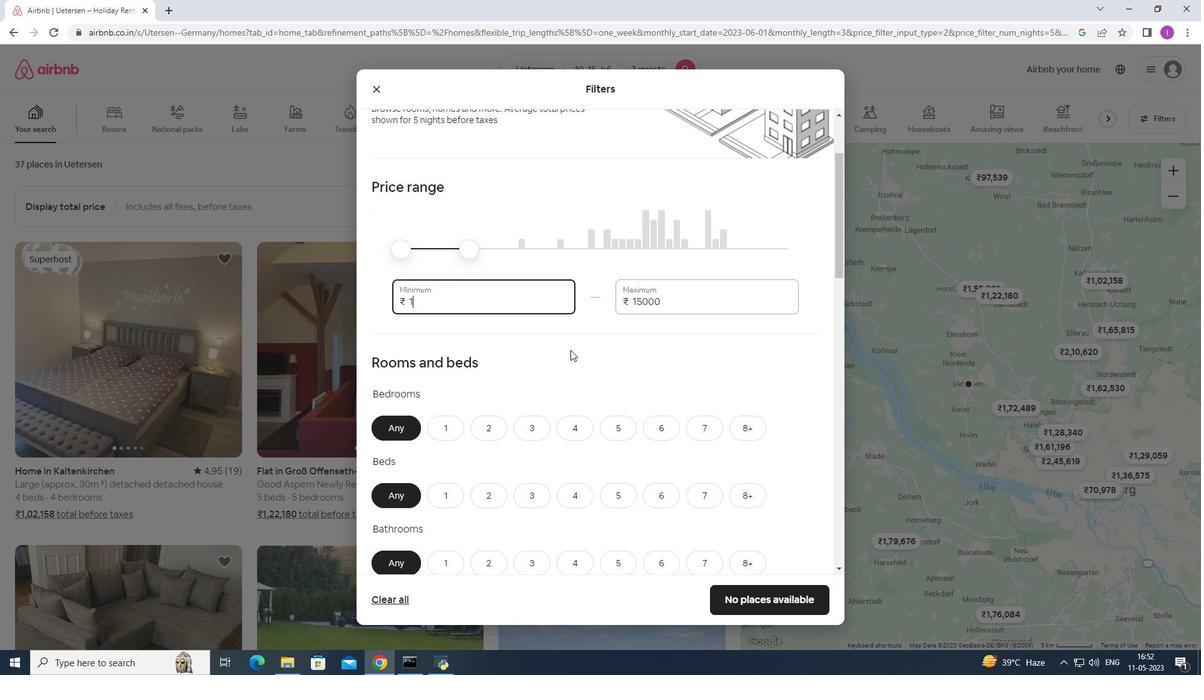 
Action: Key pressed 0000
Screenshot: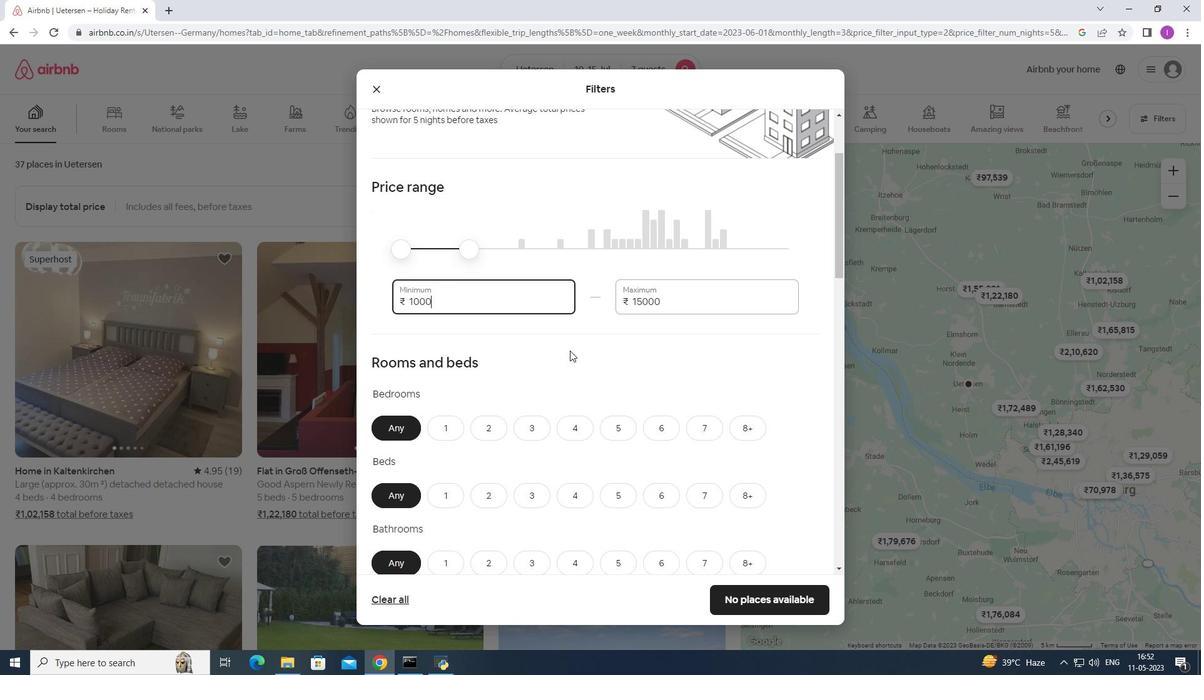 
Action: Mouse moved to (442, 392)
Screenshot: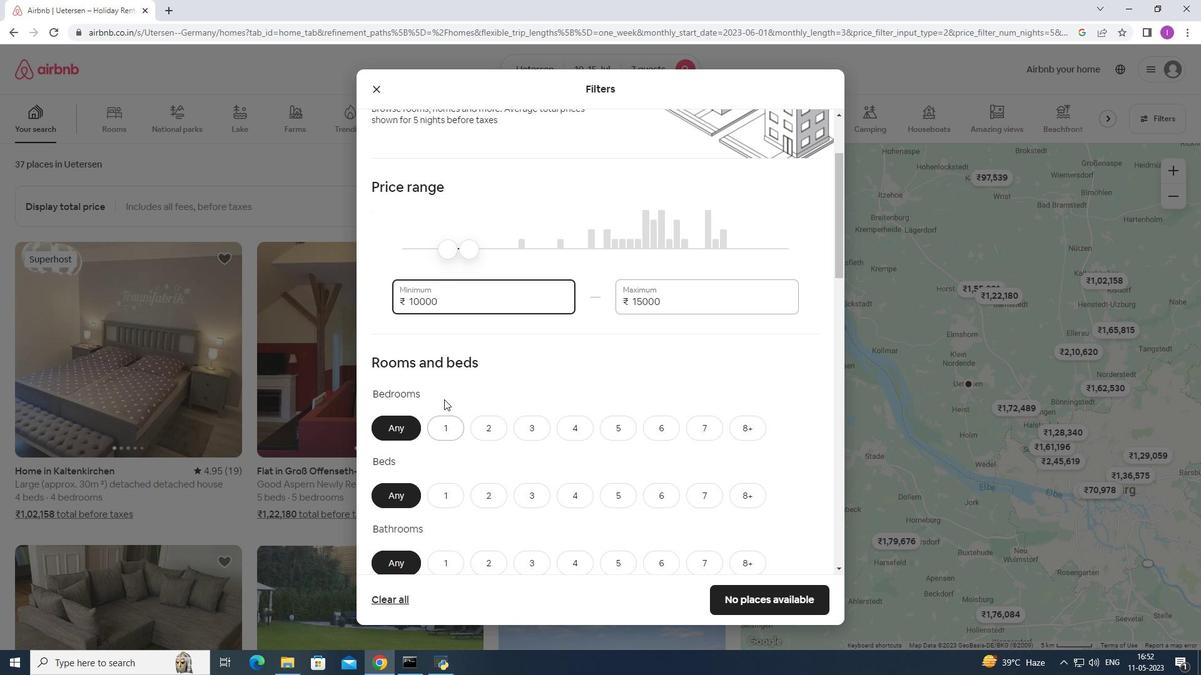
Action: Mouse scrolled (442, 392) with delta (0, 0)
Screenshot: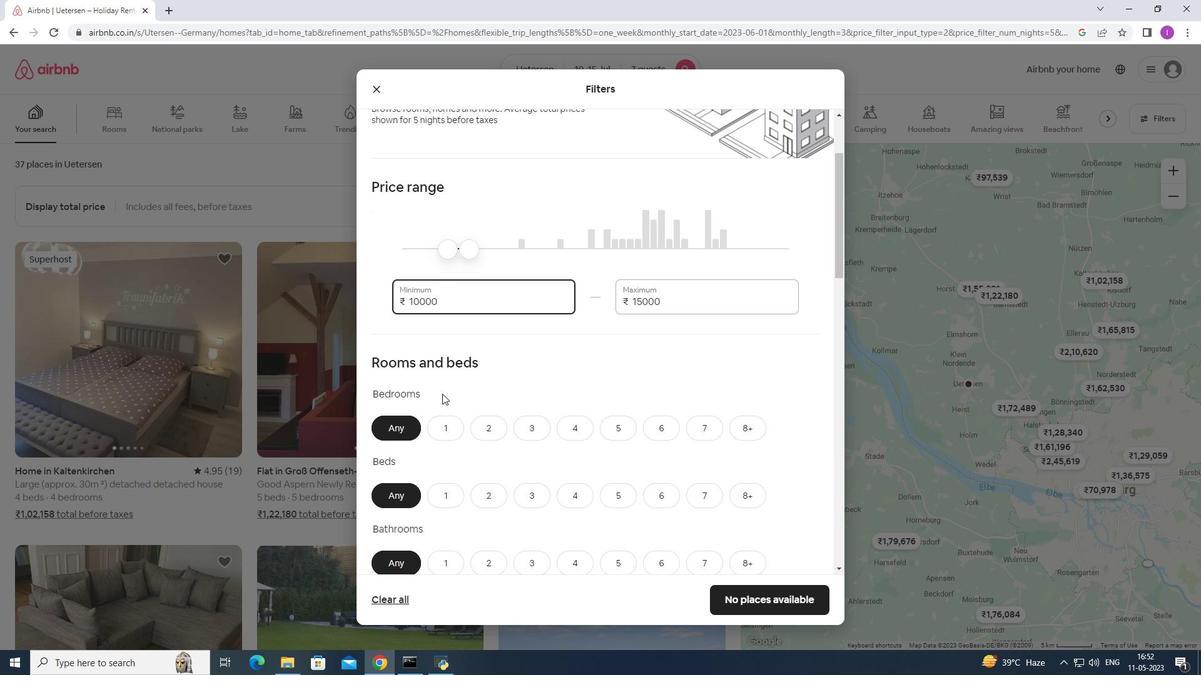 
Action: Mouse moved to (442, 392)
Screenshot: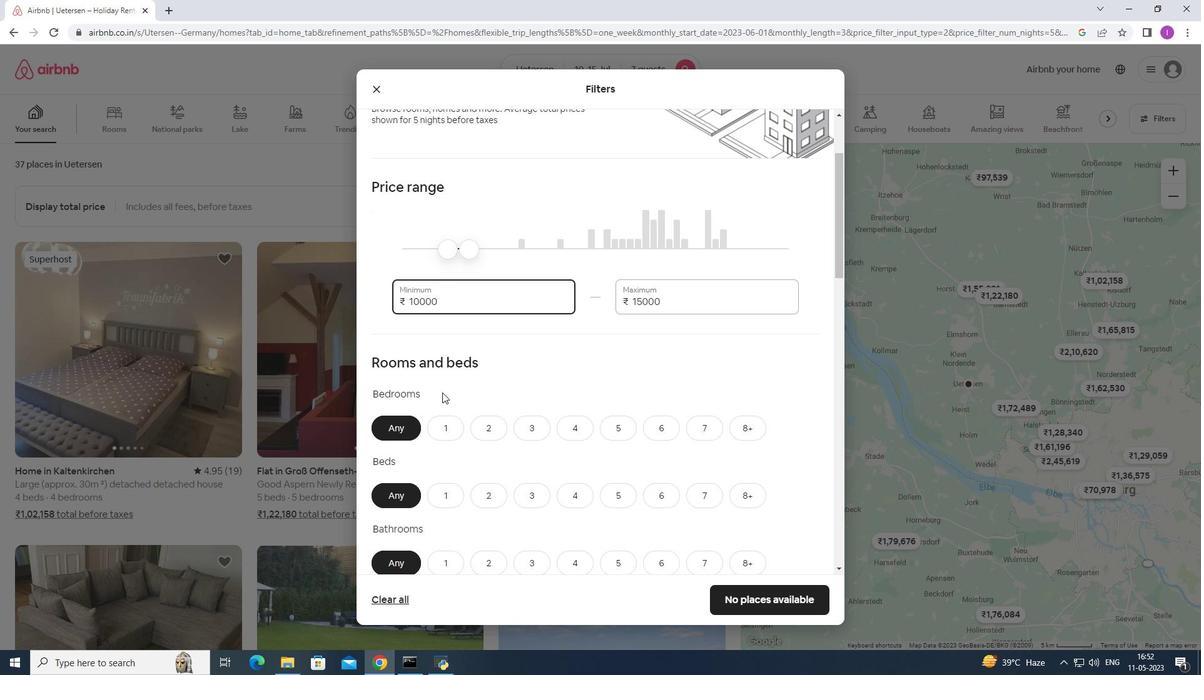 
Action: Mouse scrolled (442, 391) with delta (0, 0)
Screenshot: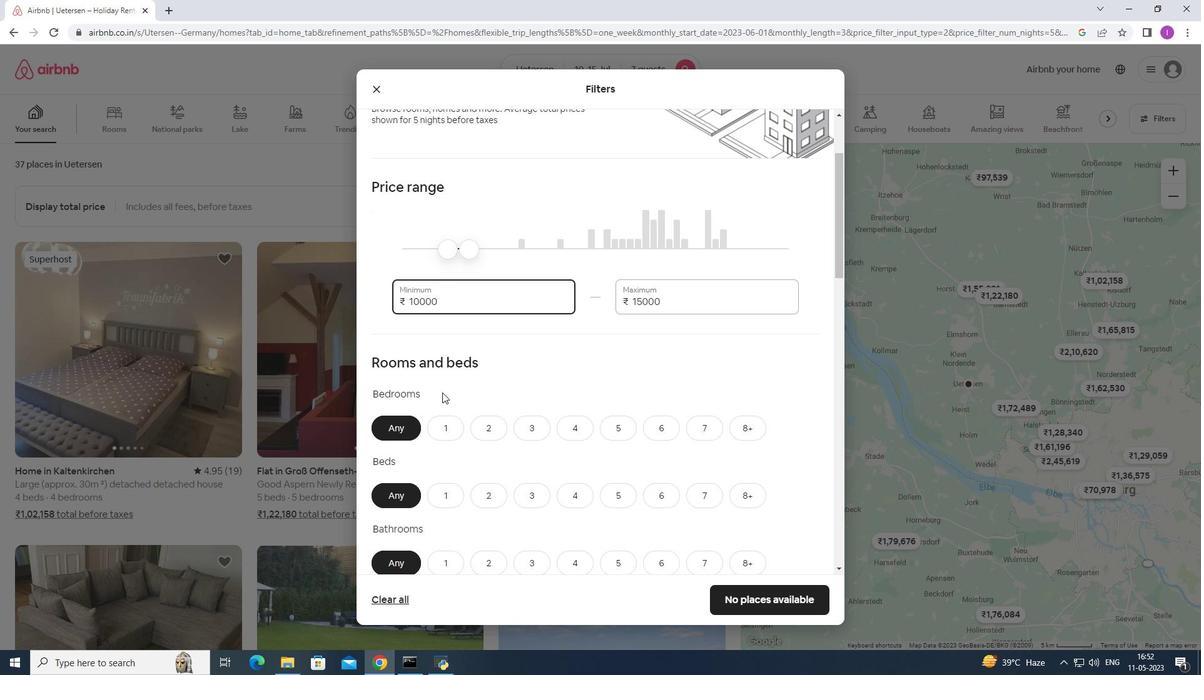 
Action: Mouse moved to (576, 297)
Screenshot: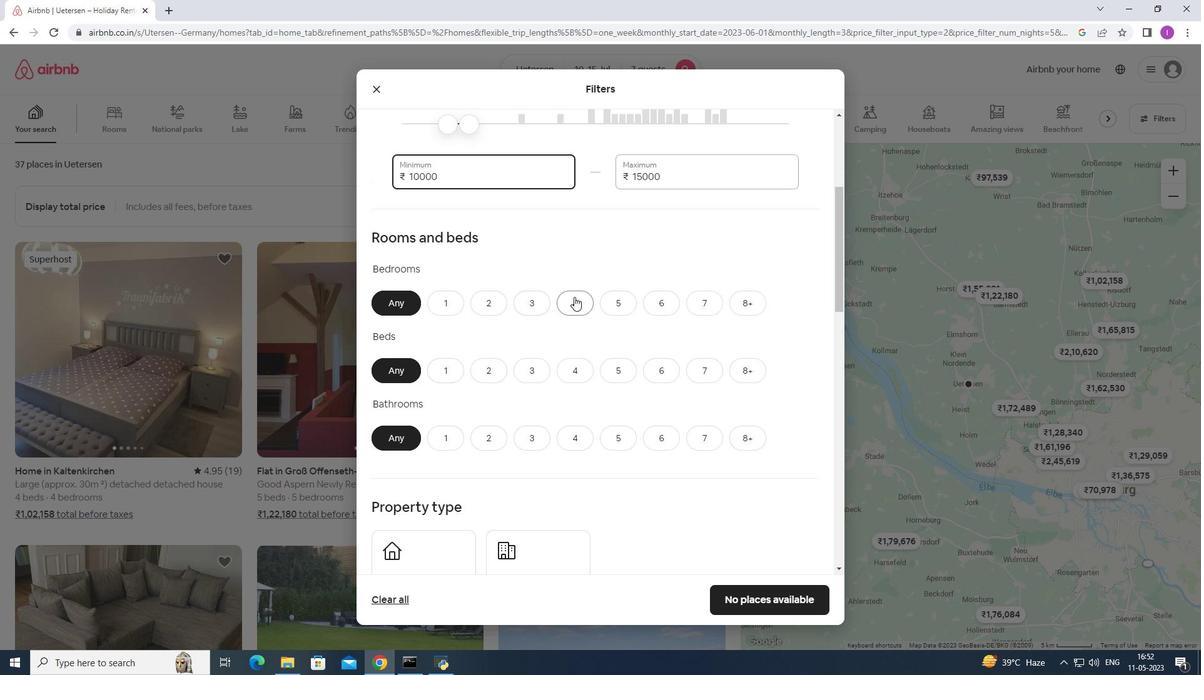 
Action: Mouse pressed left at (576, 297)
Screenshot: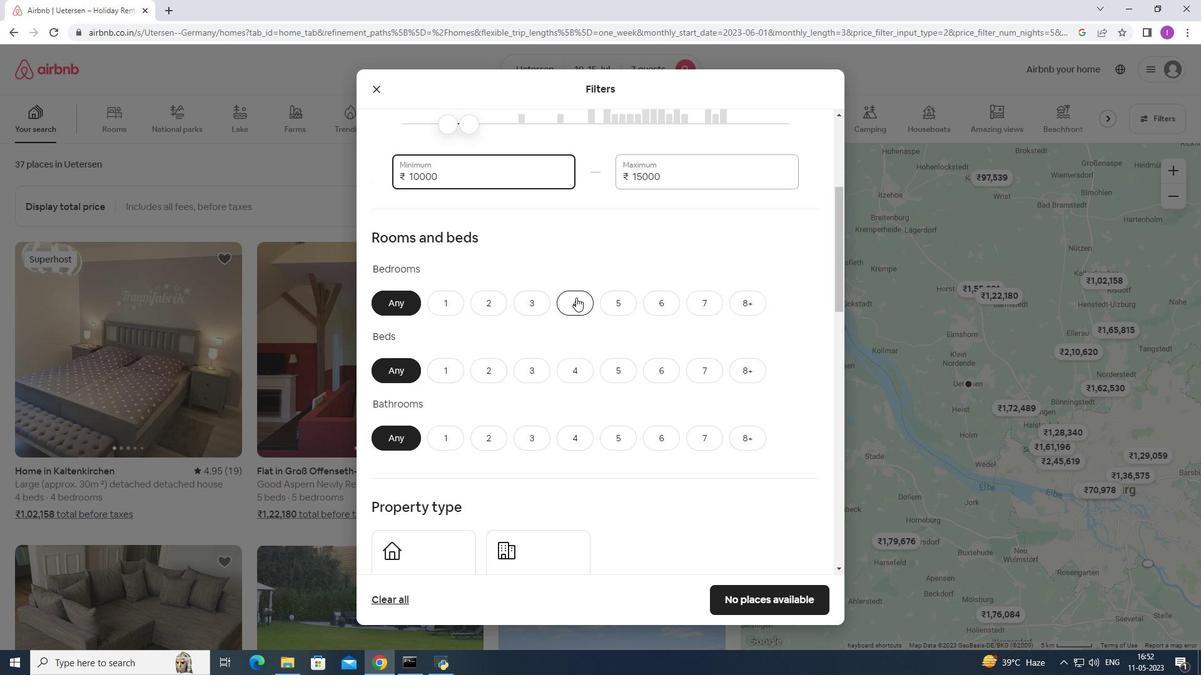 
Action: Mouse moved to (714, 369)
Screenshot: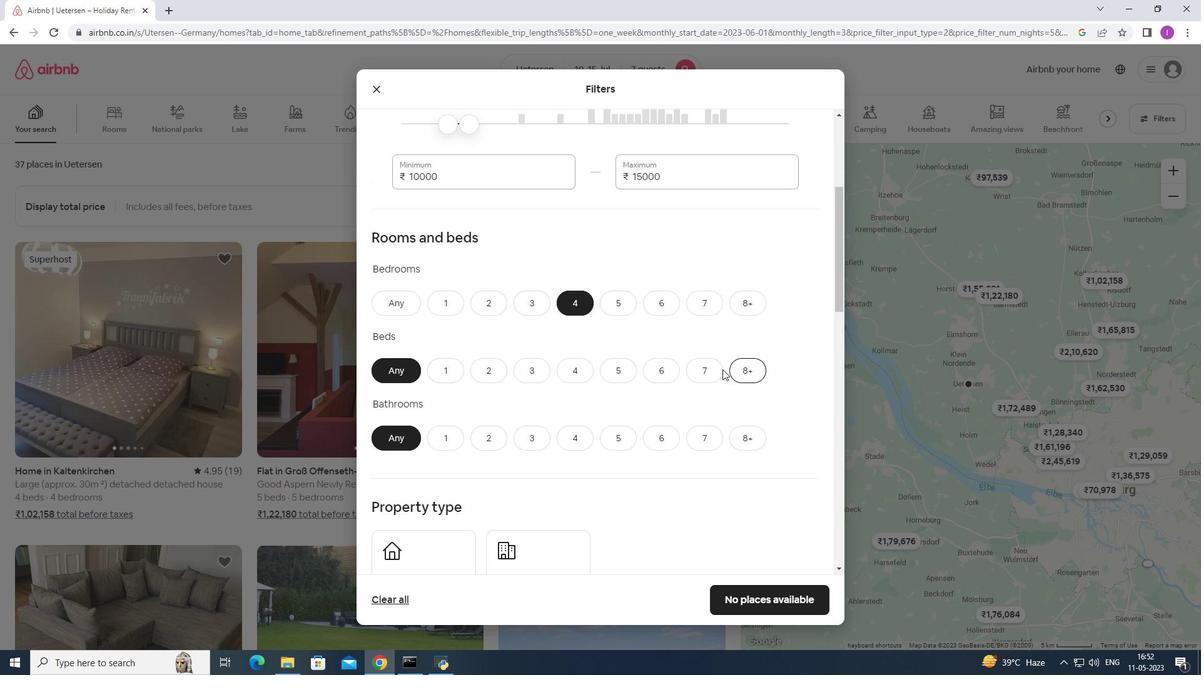 
Action: Mouse pressed left at (714, 369)
Screenshot: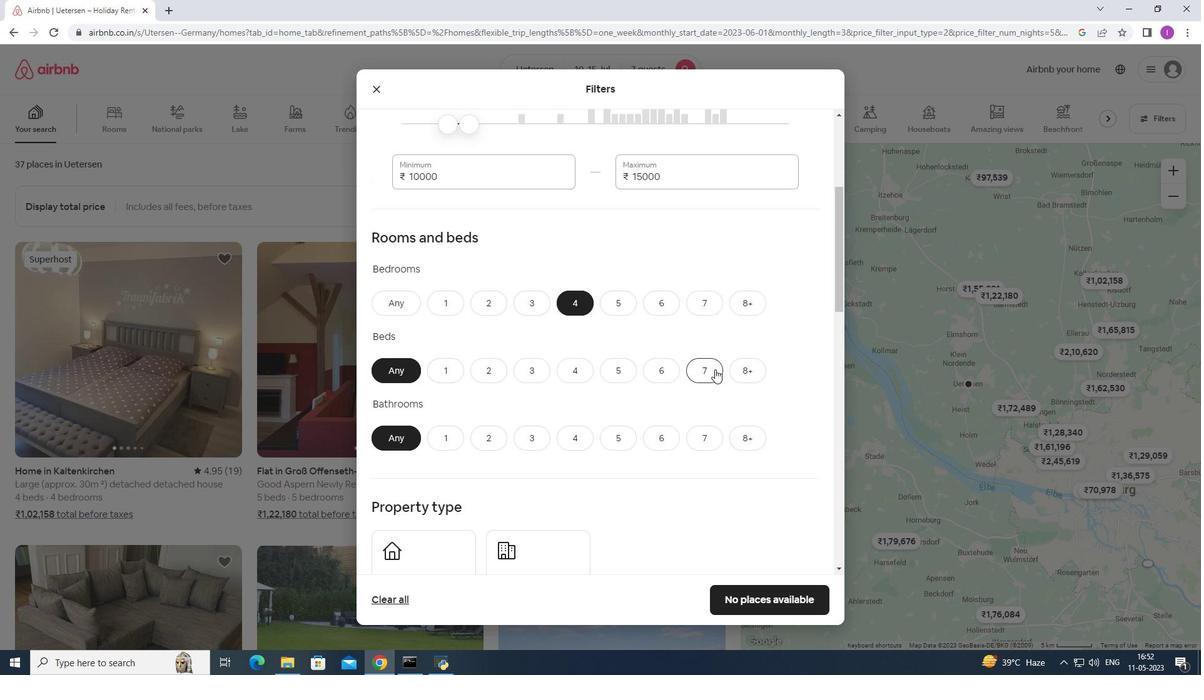 
Action: Mouse moved to (585, 434)
Screenshot: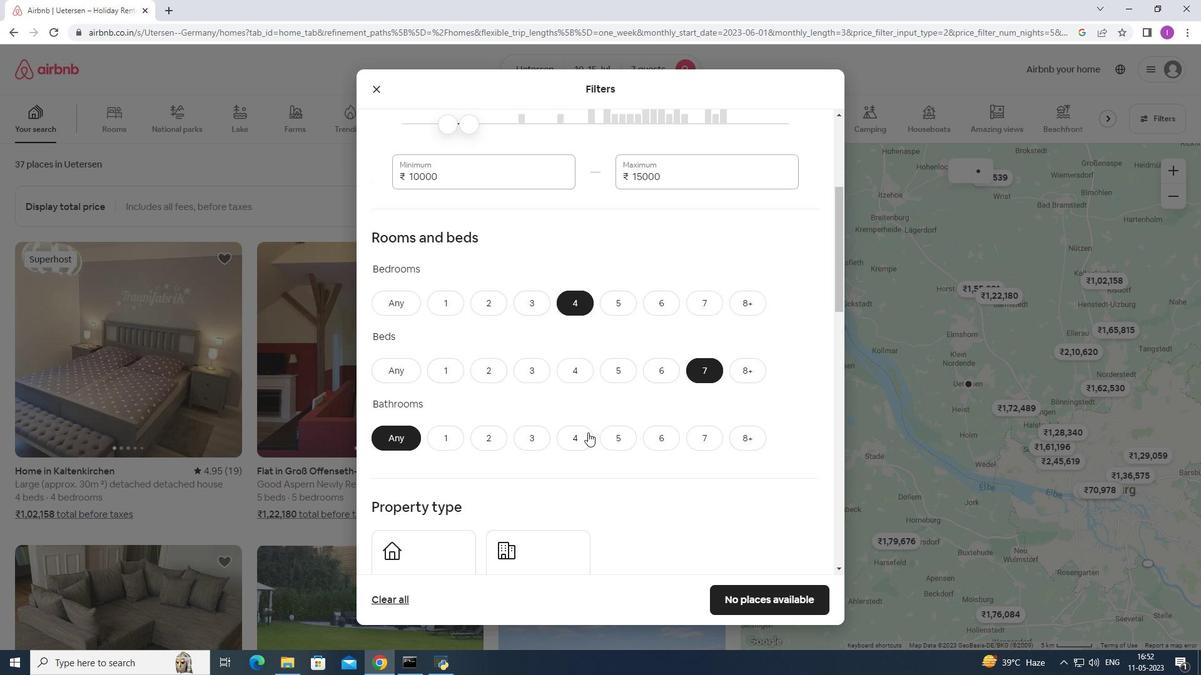 
Action: Mouse pressed left at (585, 434)
Screenshot: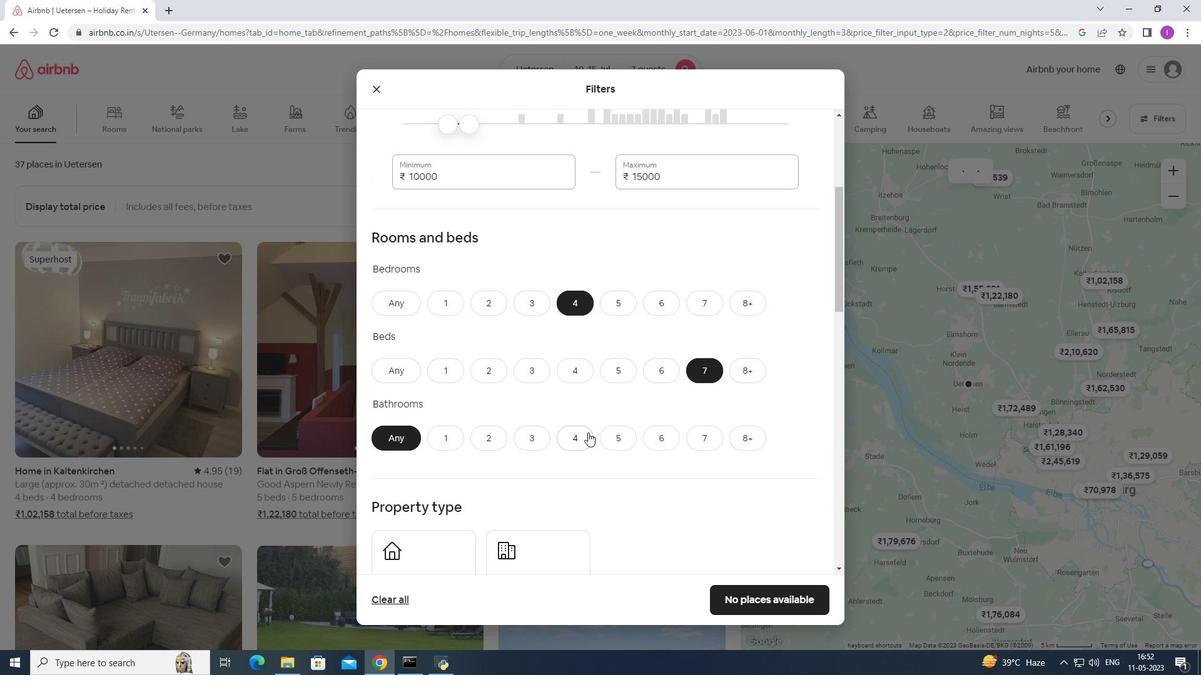 
Action: Mouse moved to (586, 378)
Screenshot: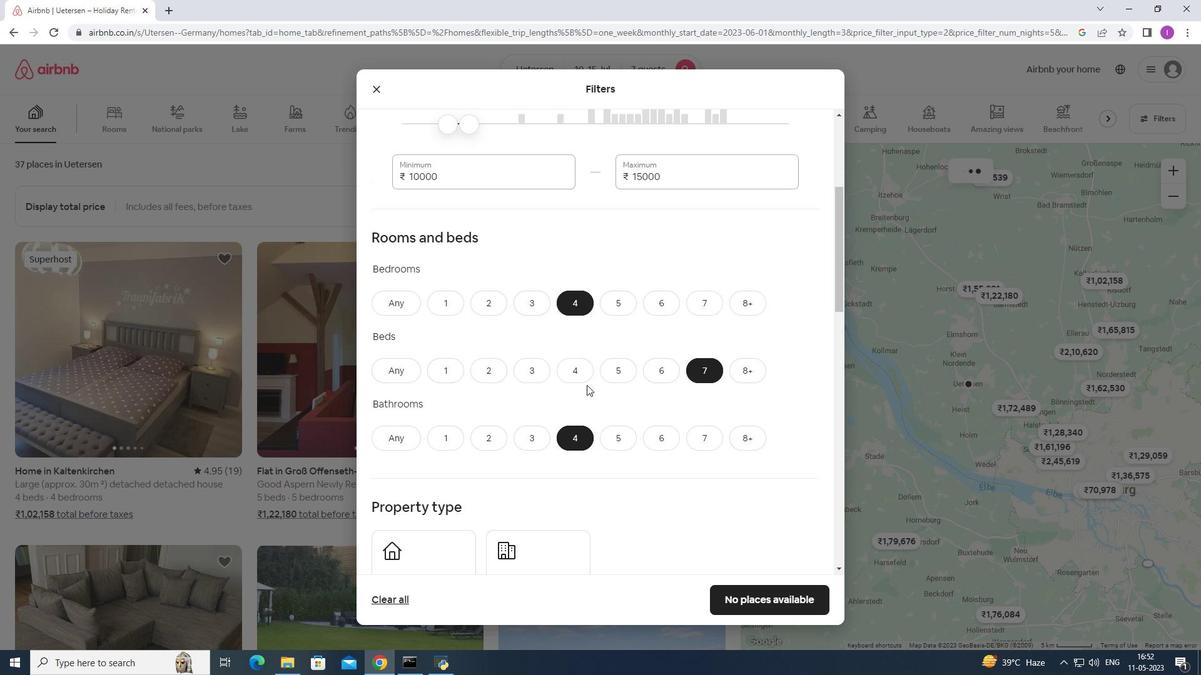 
Action: Mouse scrolled (586, 377) with delta (0, 0)
Screenshot: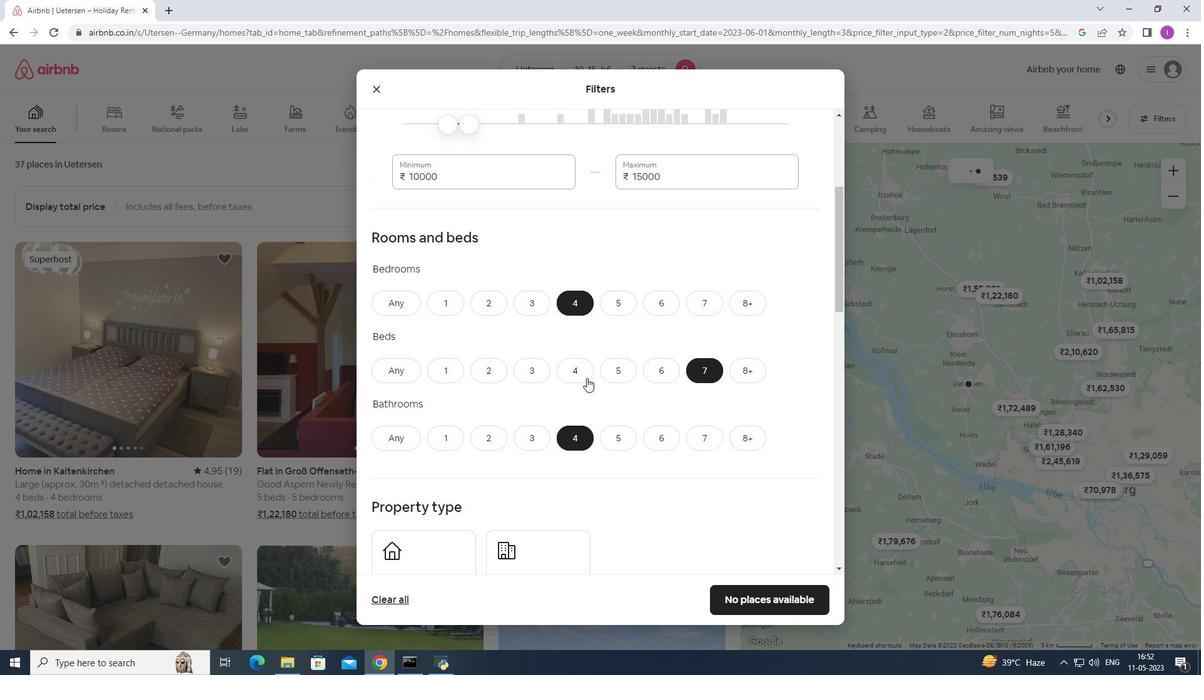 
Action: Mouse scrolled (586, 377) with delta (0, 0)
Screenshot: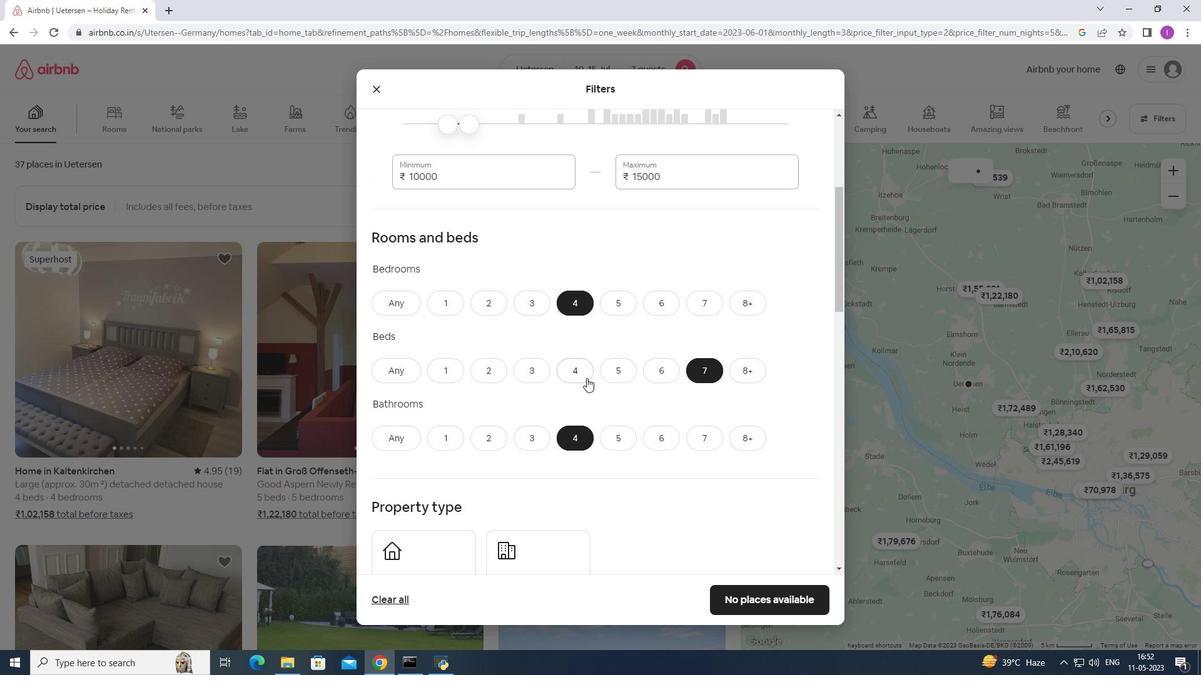 
Action: Mouse moved to (586, 376)
Screenshot: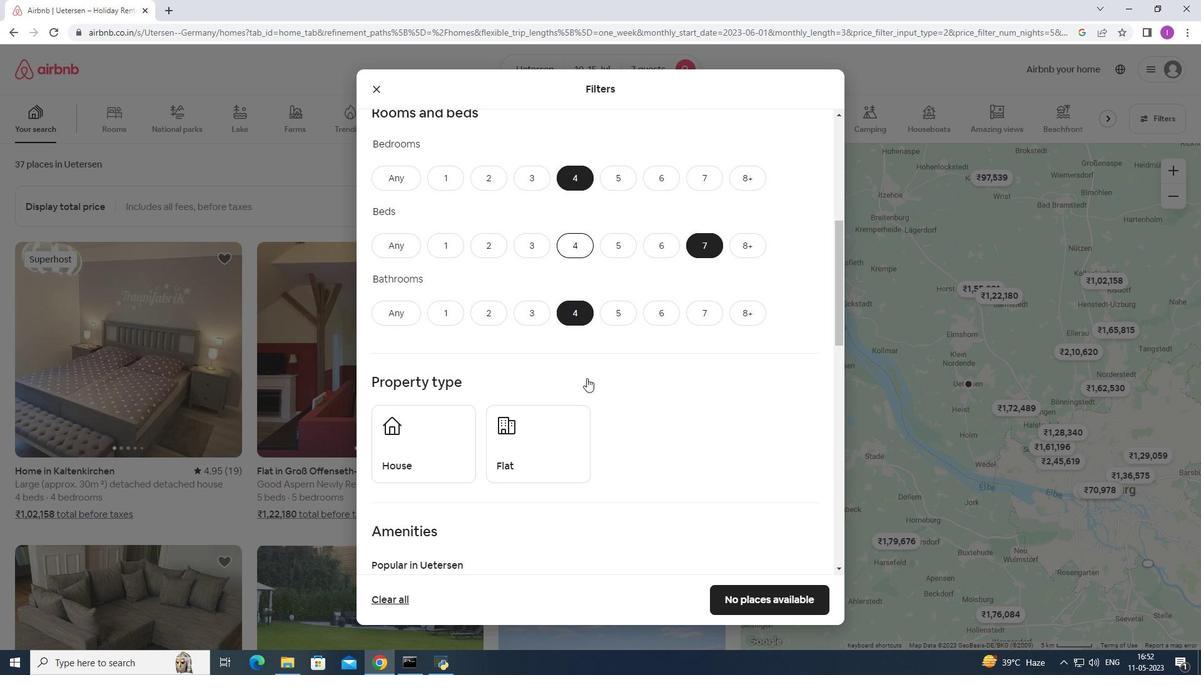 
Action: Mouse scrolled (586, 375) with delta (0, 0)
Screenshot: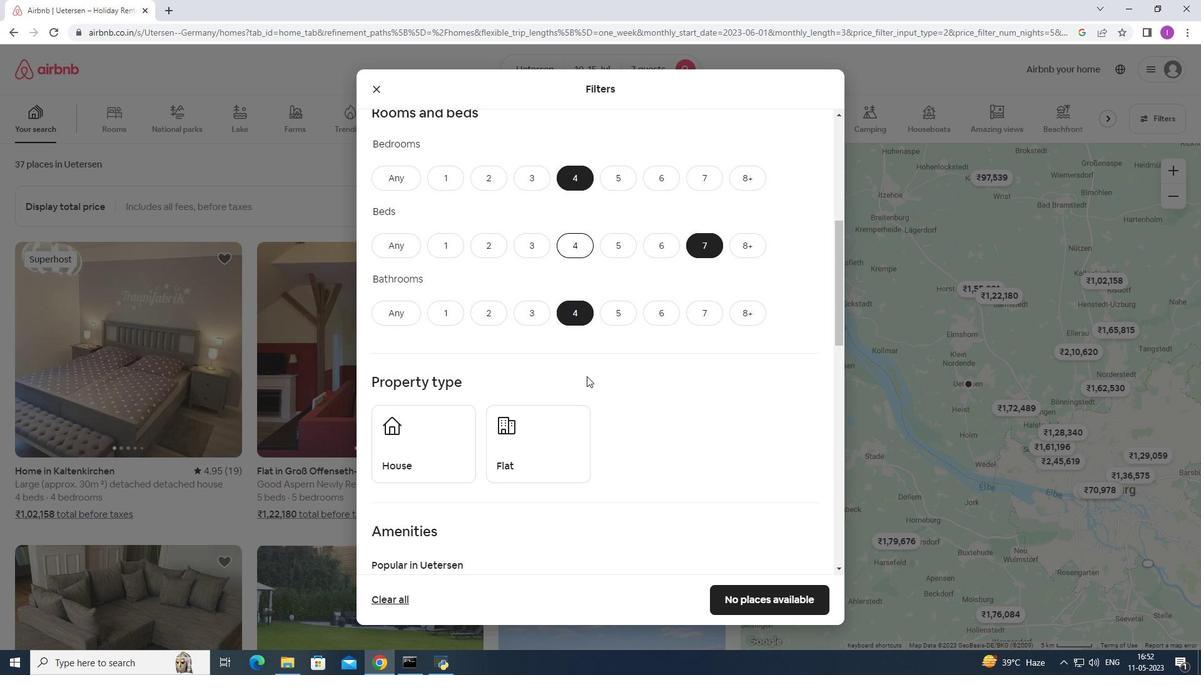 
Action: Mouse moved to (451, 379)
Screenshot: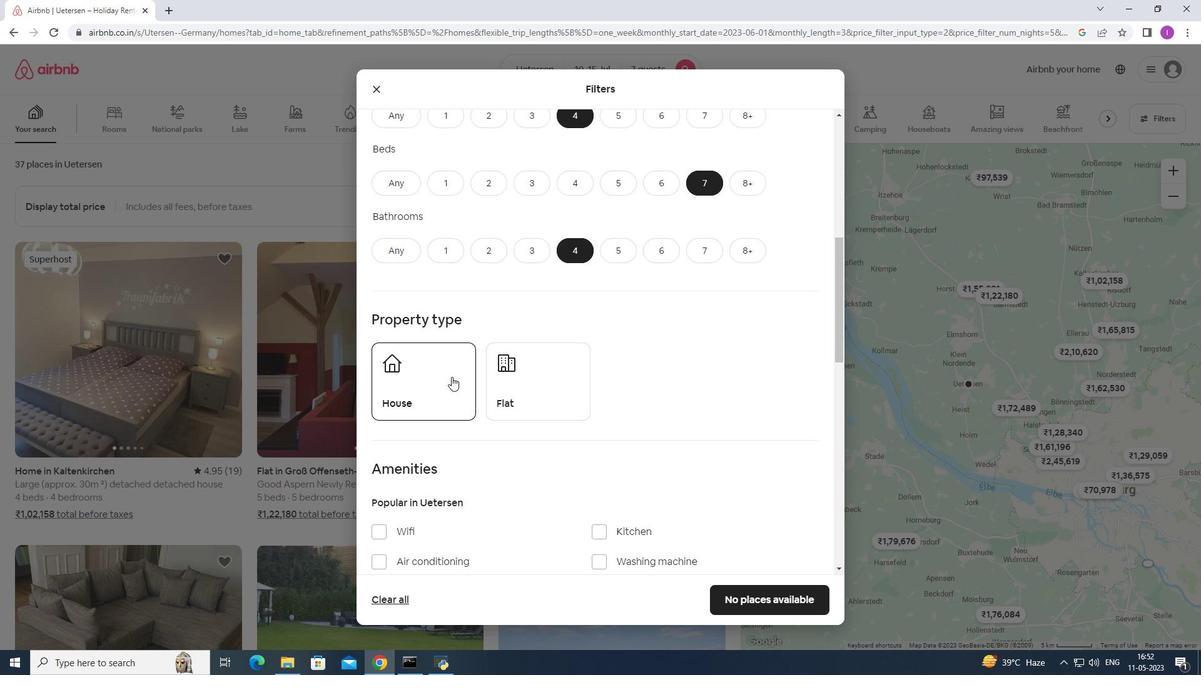 
Action: Mouse pressed left at (451, 379)
Screenshot: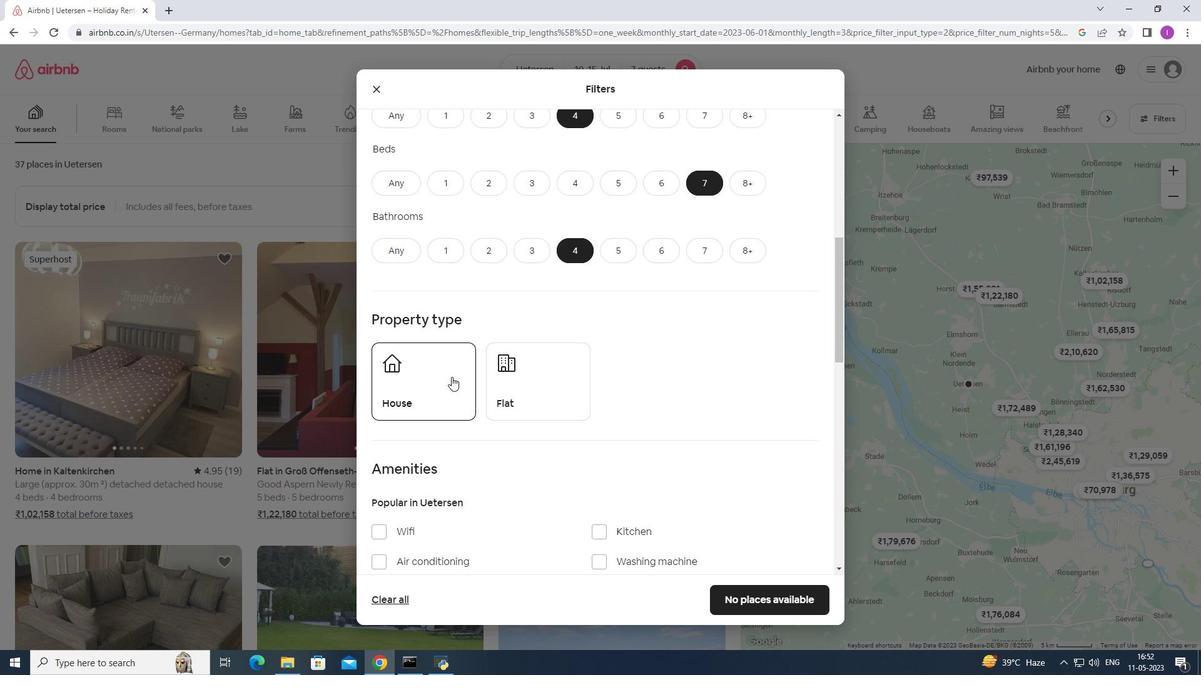 
Action: Mouse moved to (529, 391)
Screenshot: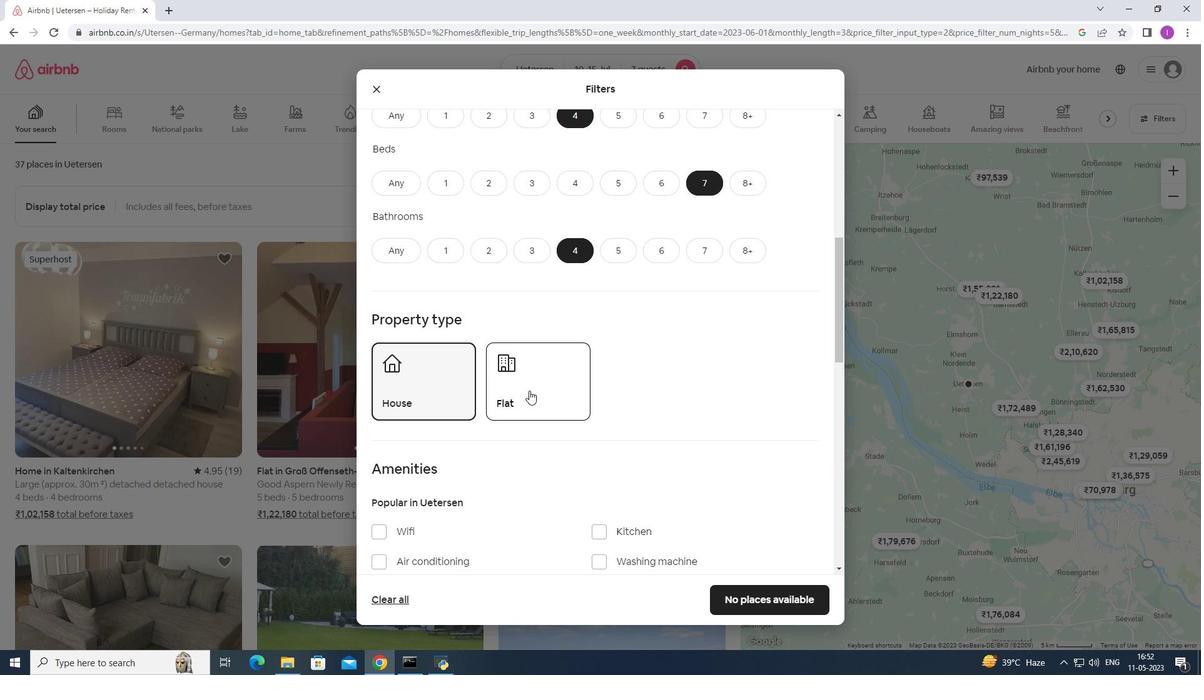 
Action: Mouse pressed left at (529, 391)
Screenshot: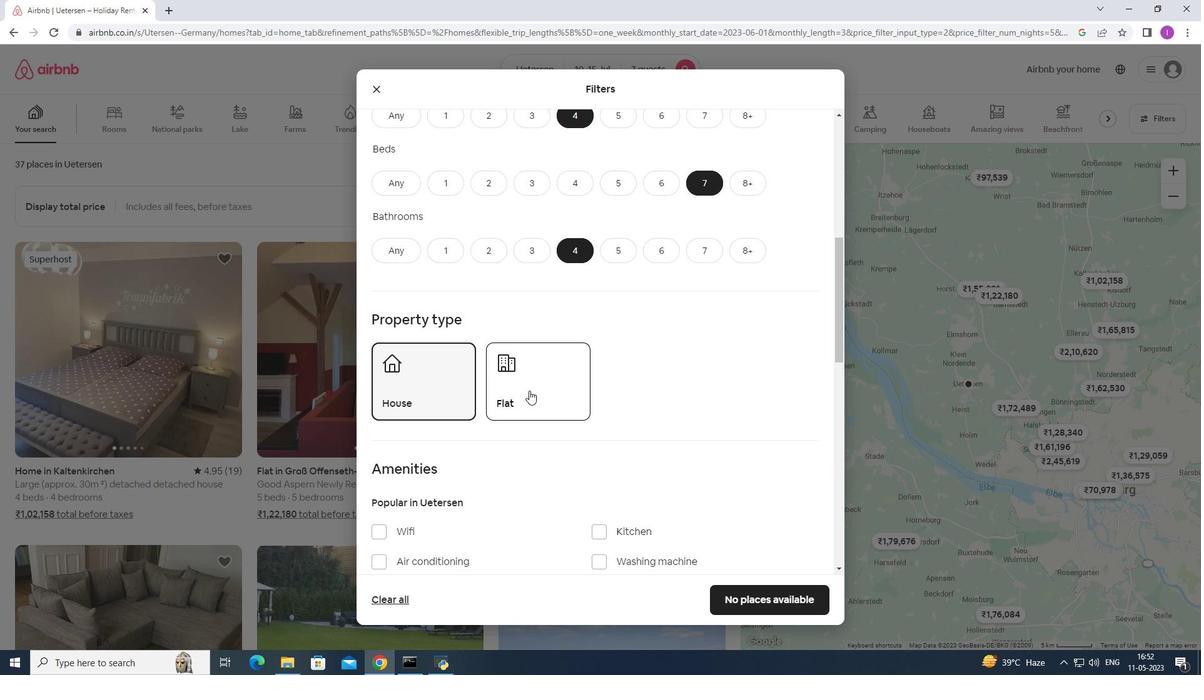 
Action: Mouse pressed left at (529, 391)
Screenshot: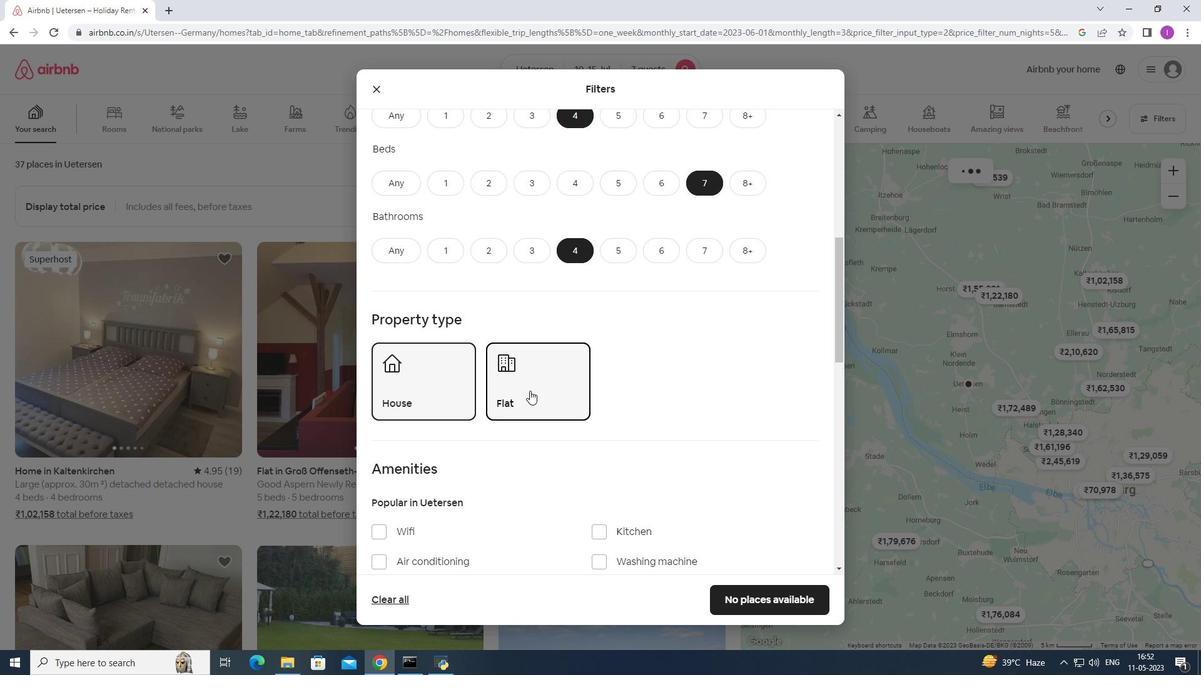 
Action: Mouse moved to (533, 387)
Screenshot: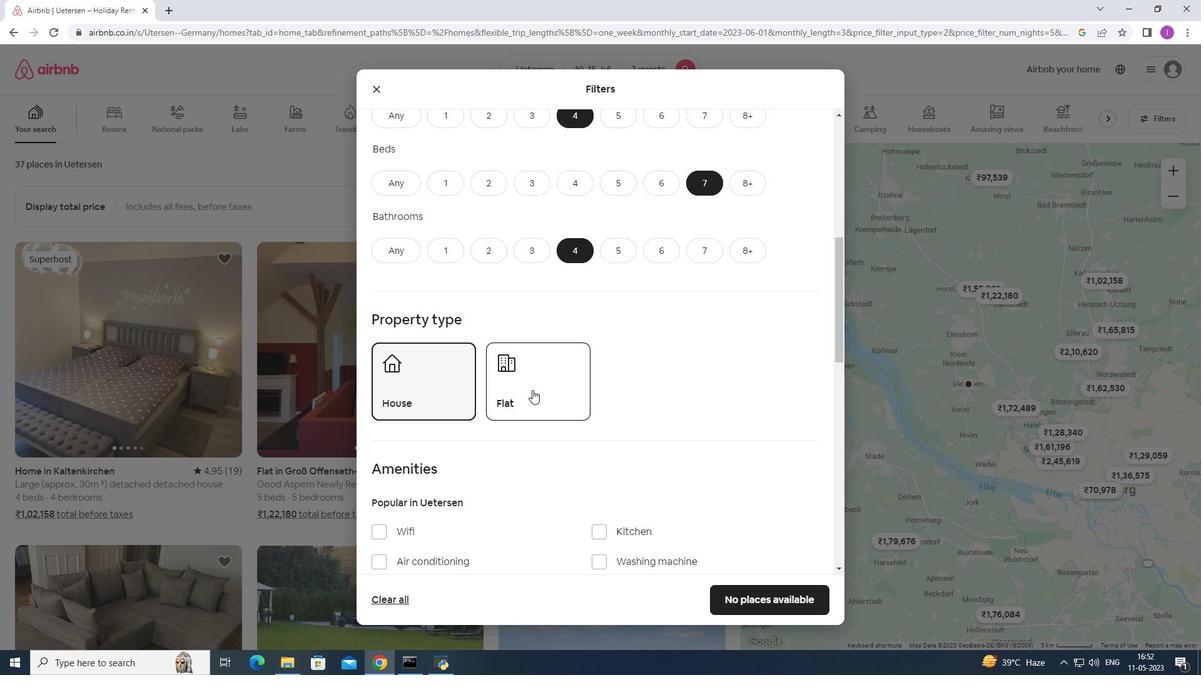 
Action: Mouse pressed left at (533, 387)
Screenshot: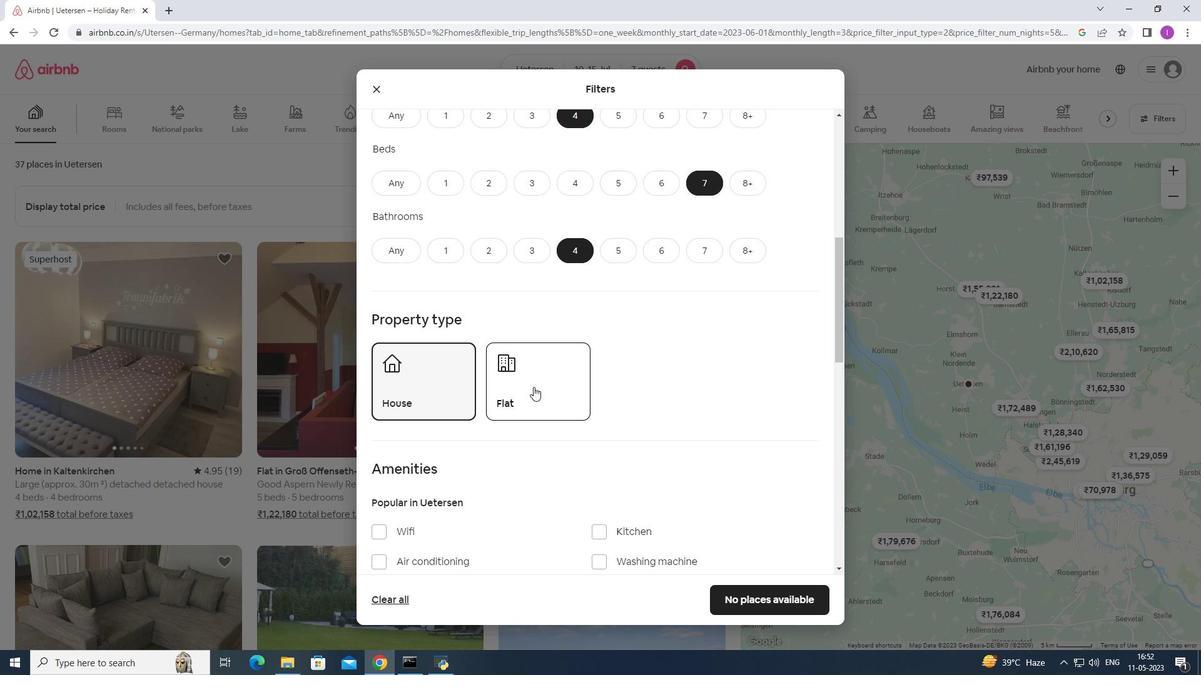 
Action: Mouse moved to (536, 420)
Screenshot: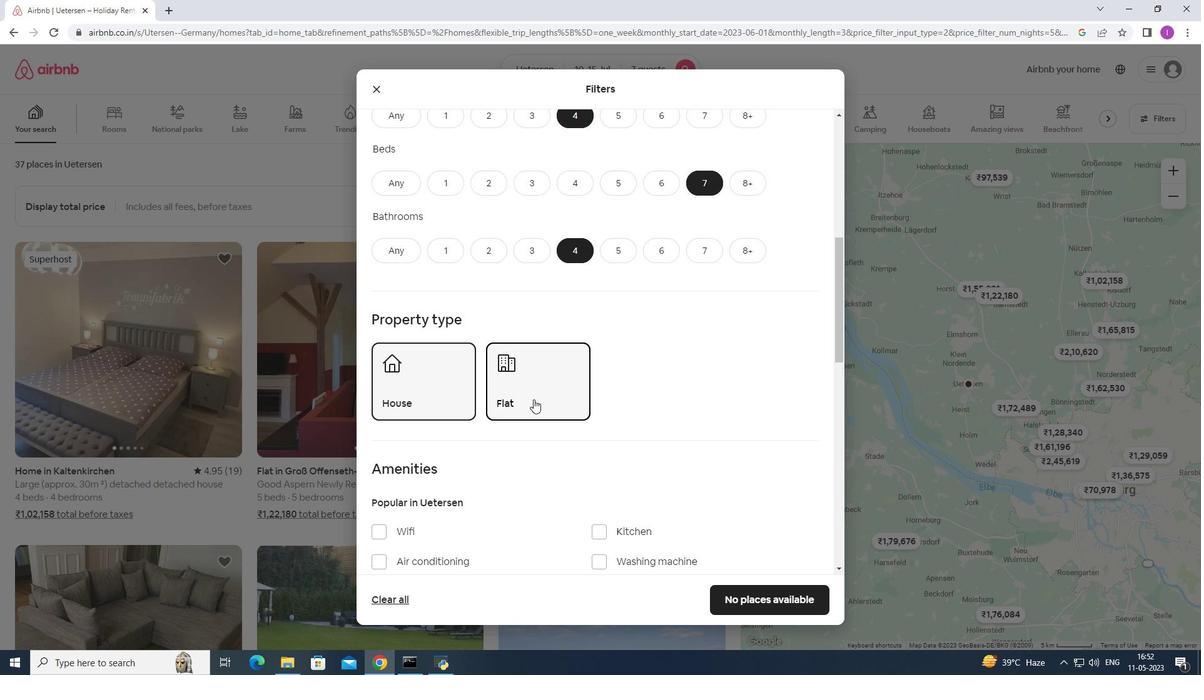 
Action: Mouse scrolled (536, 419) with delta (0, 0)
Screenshot: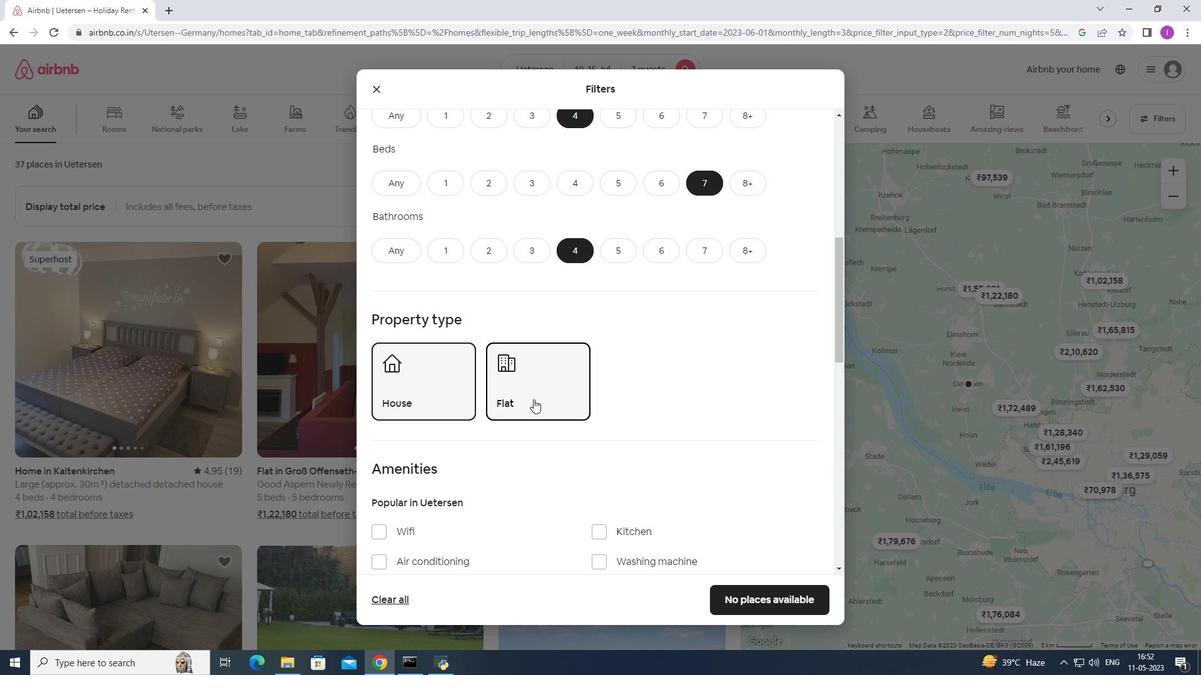 
Action: Mouse scrolled (536, 419) with delta (0, 0)
Screenshot: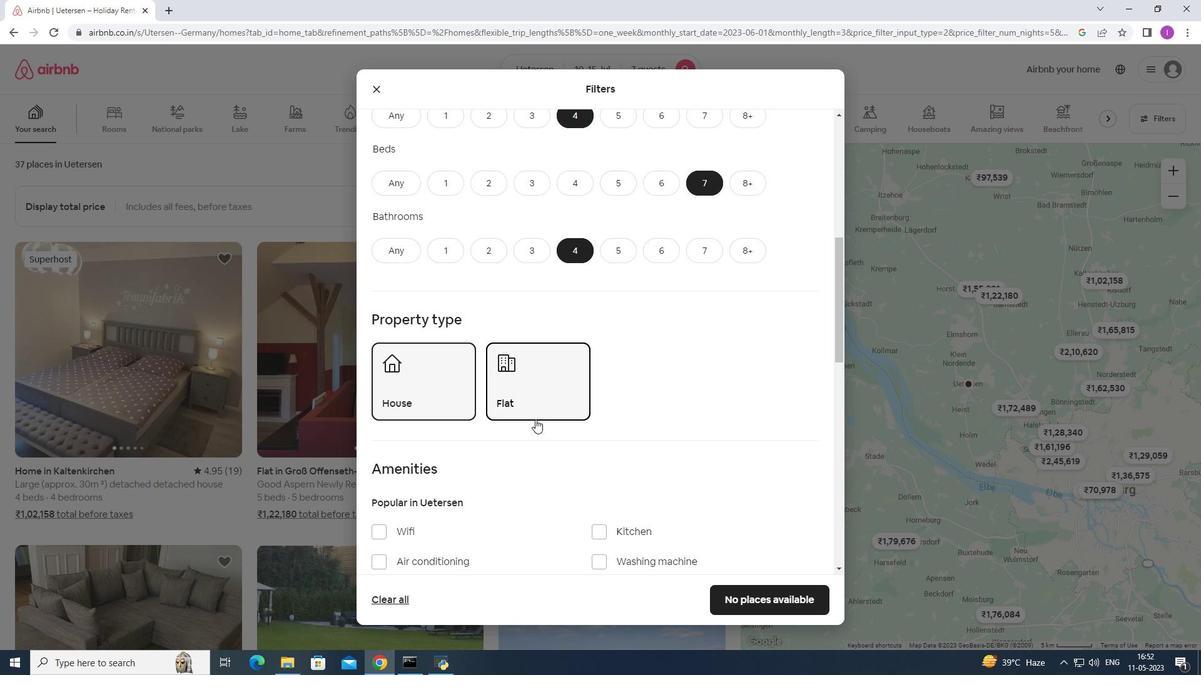 
Action: Mouse scrolled (536, 419) with delta (0, 0)
Screenshot: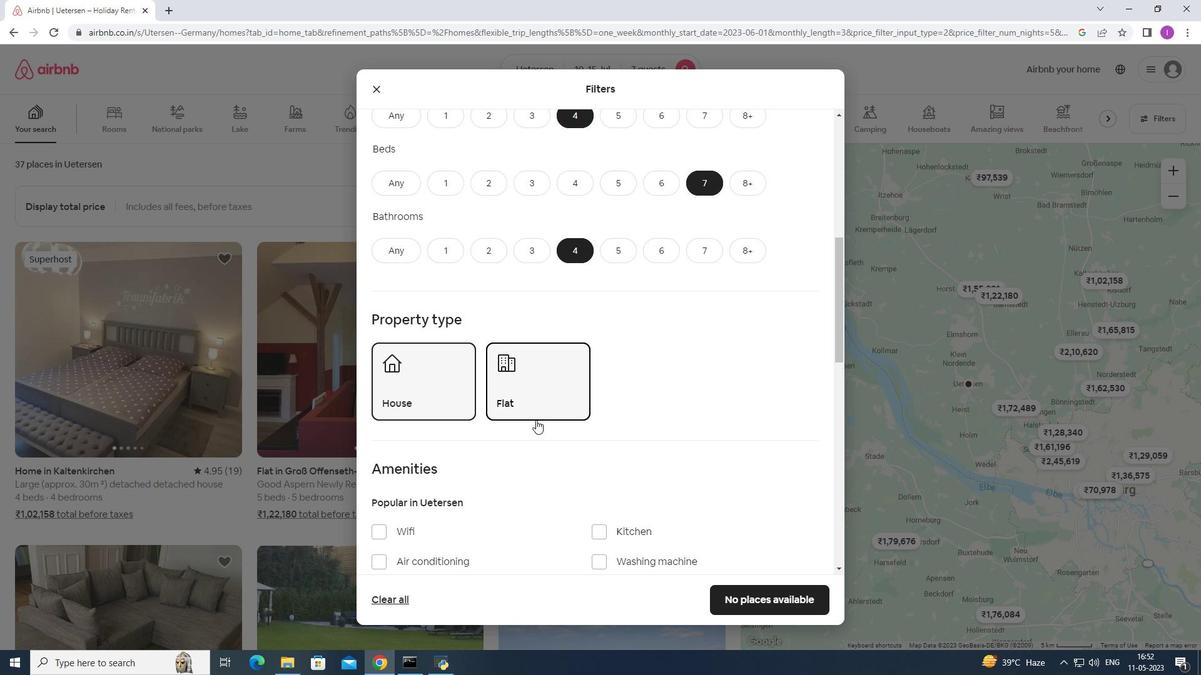 
Action: Mouse moved to (402, 429)
Screenshot: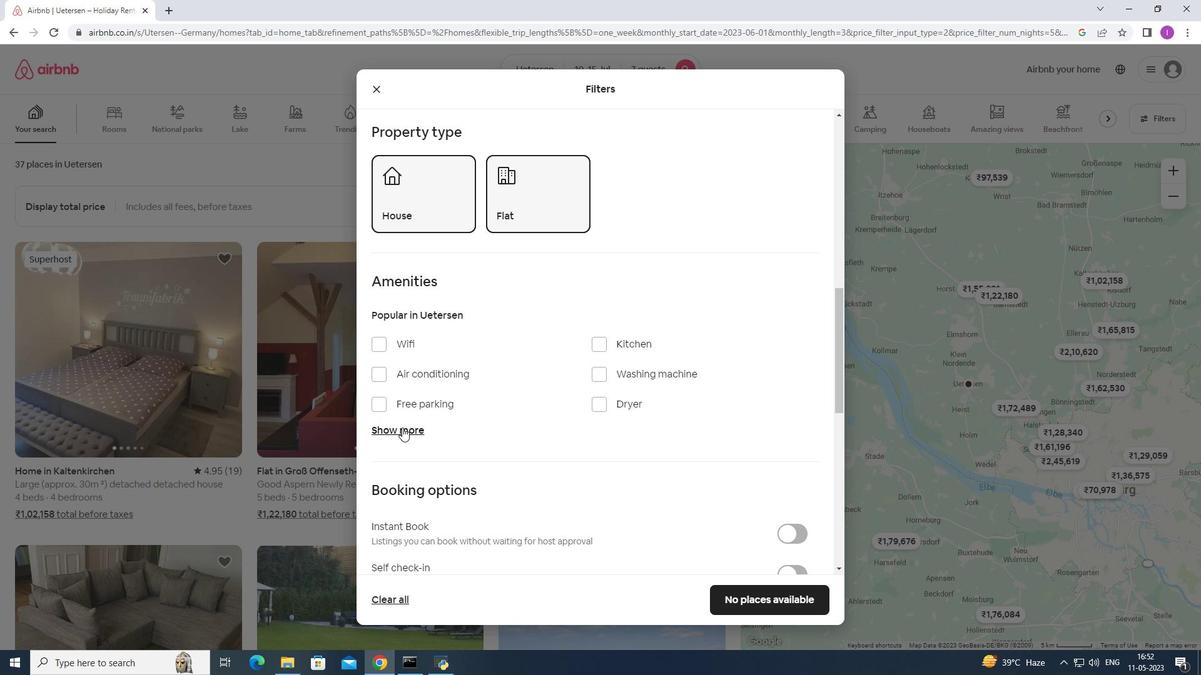 
Action: Mouse pressed left at (402, 429)
Screenshot: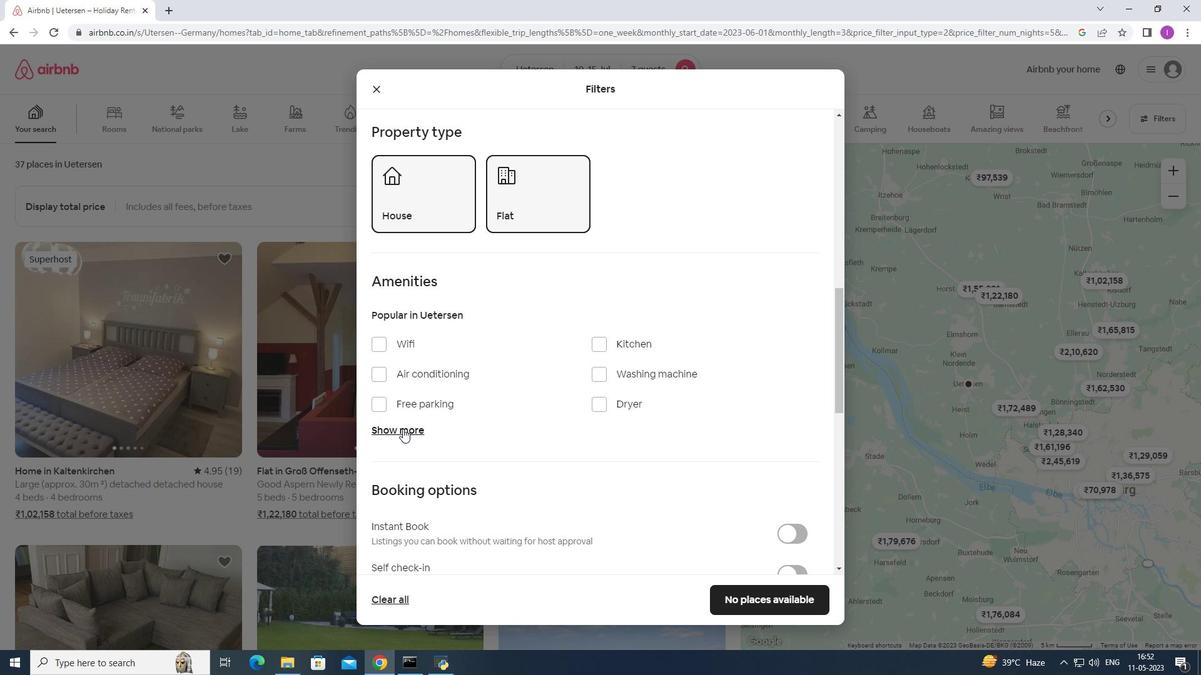 
Action: Mouse moved to (378, 345)
Screenshot: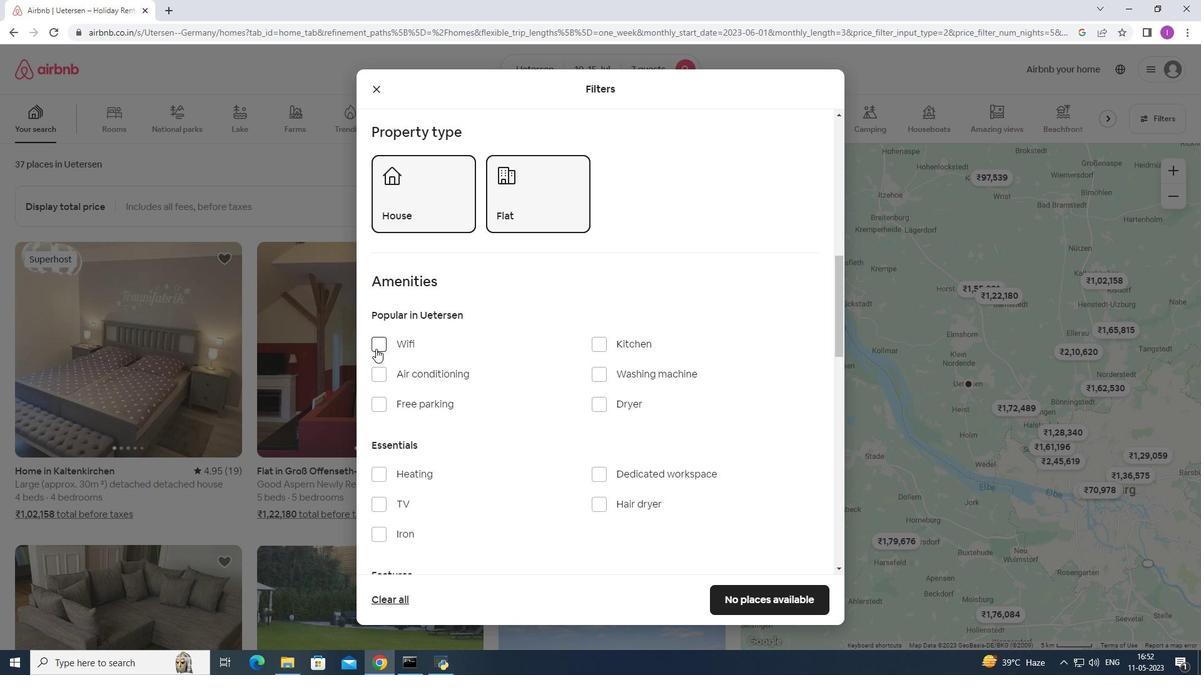
Action: Mouse pressed left at (378, 345)
Screenshot: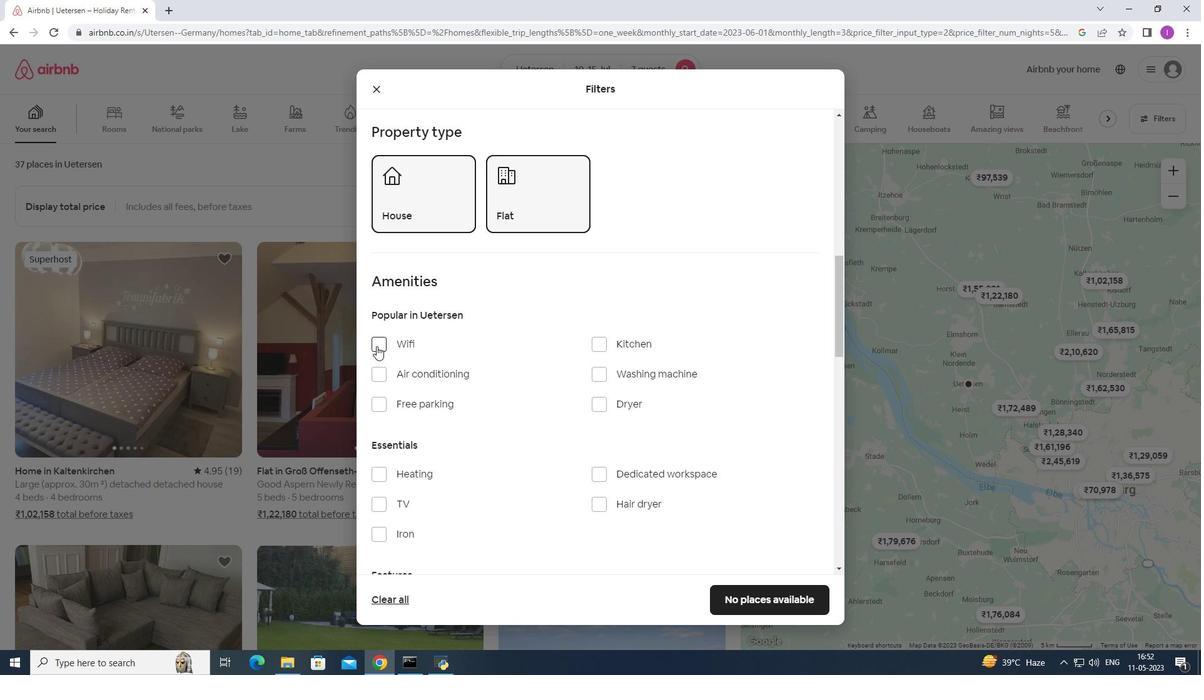 
Action: Mouse moved to (385, 405)
Screenshot: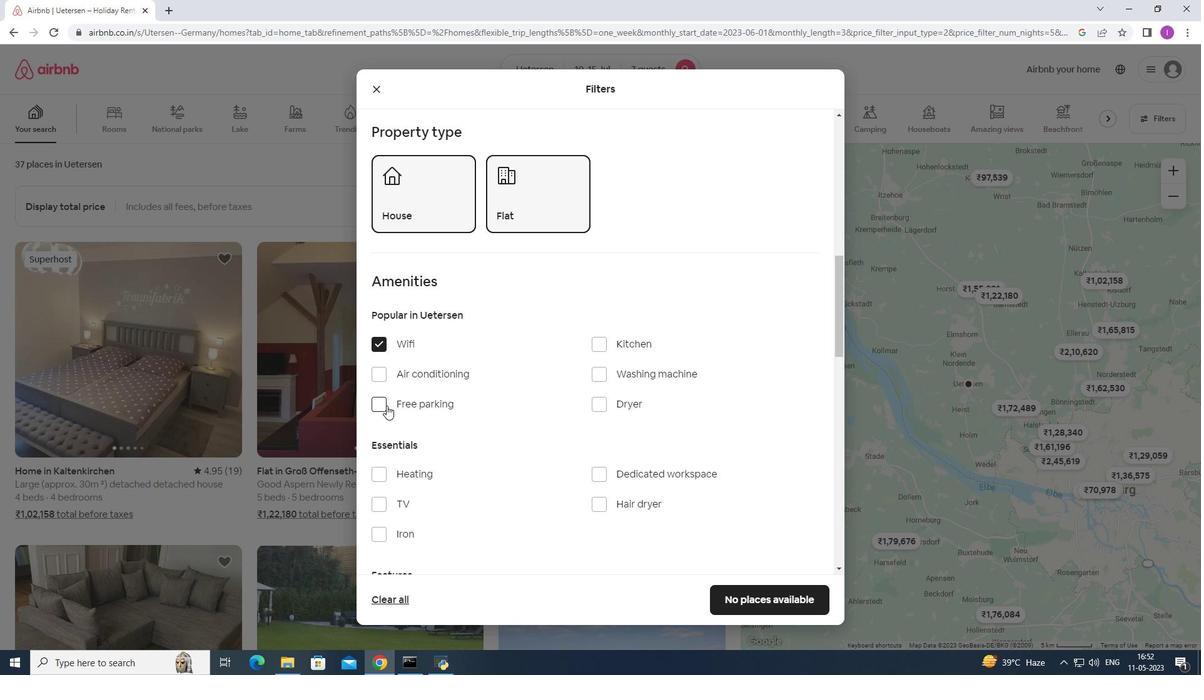 
Action: Mouse pressed left at (385, 405)
Screenshot: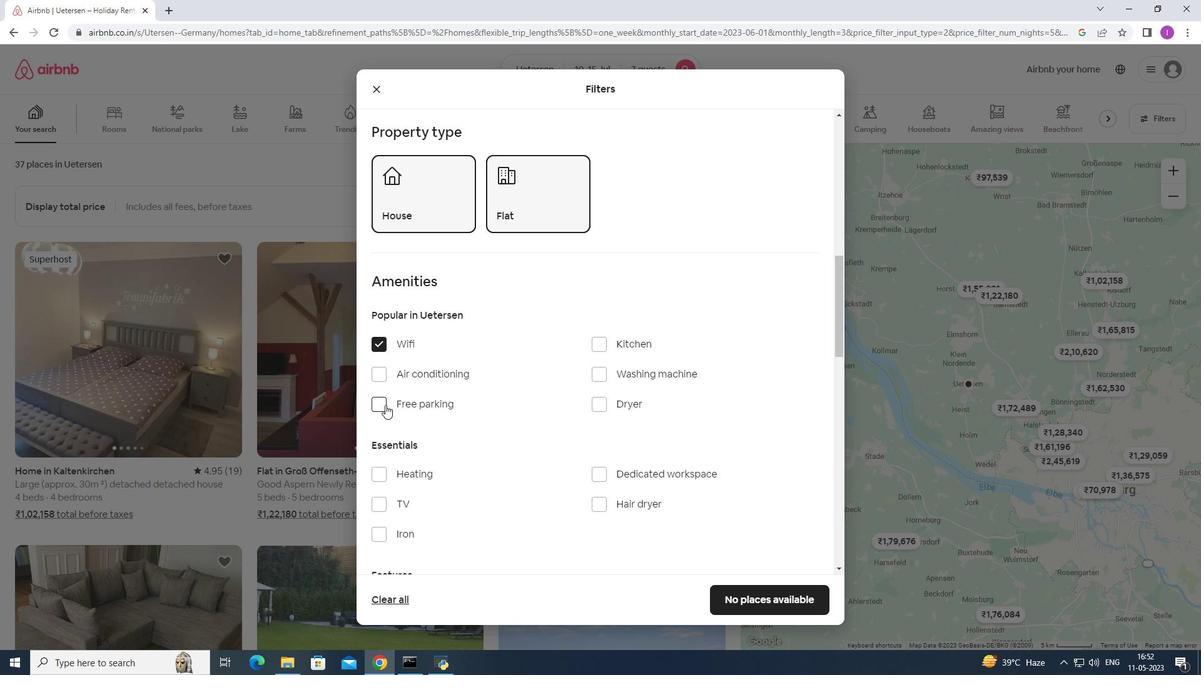 
Action: Mouse moved to (495, 402)
Screenshot: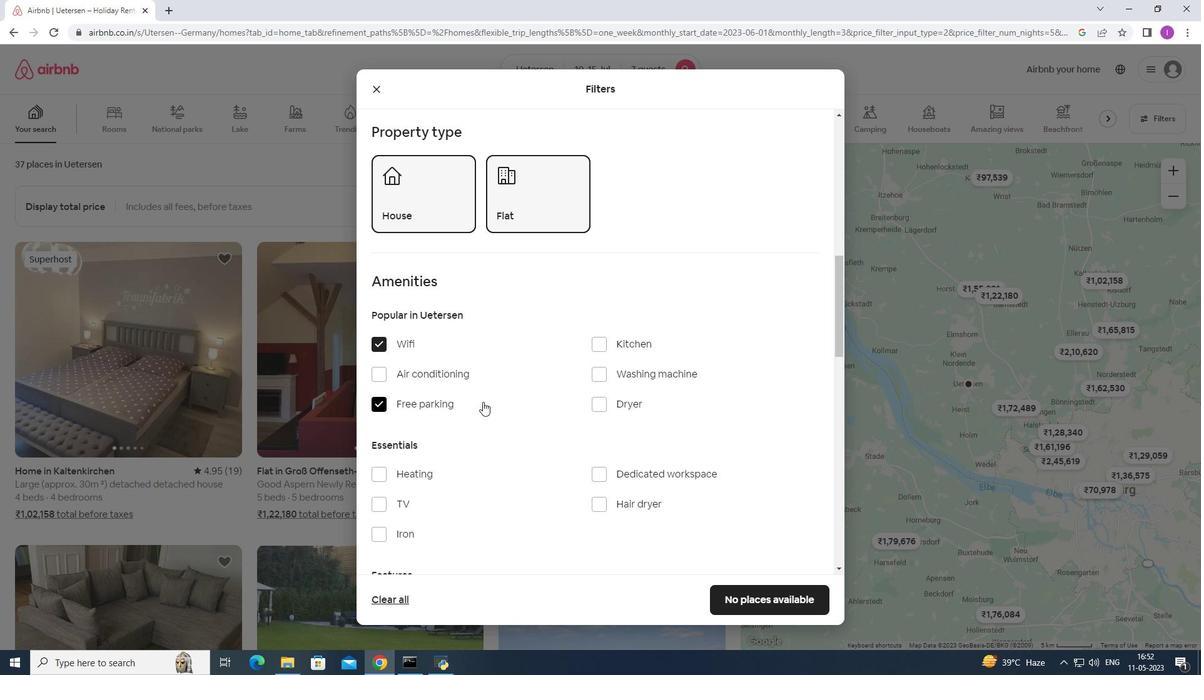 
Action: Mouse scrolled (495, 401) with delta (0, 0)
Screenshot: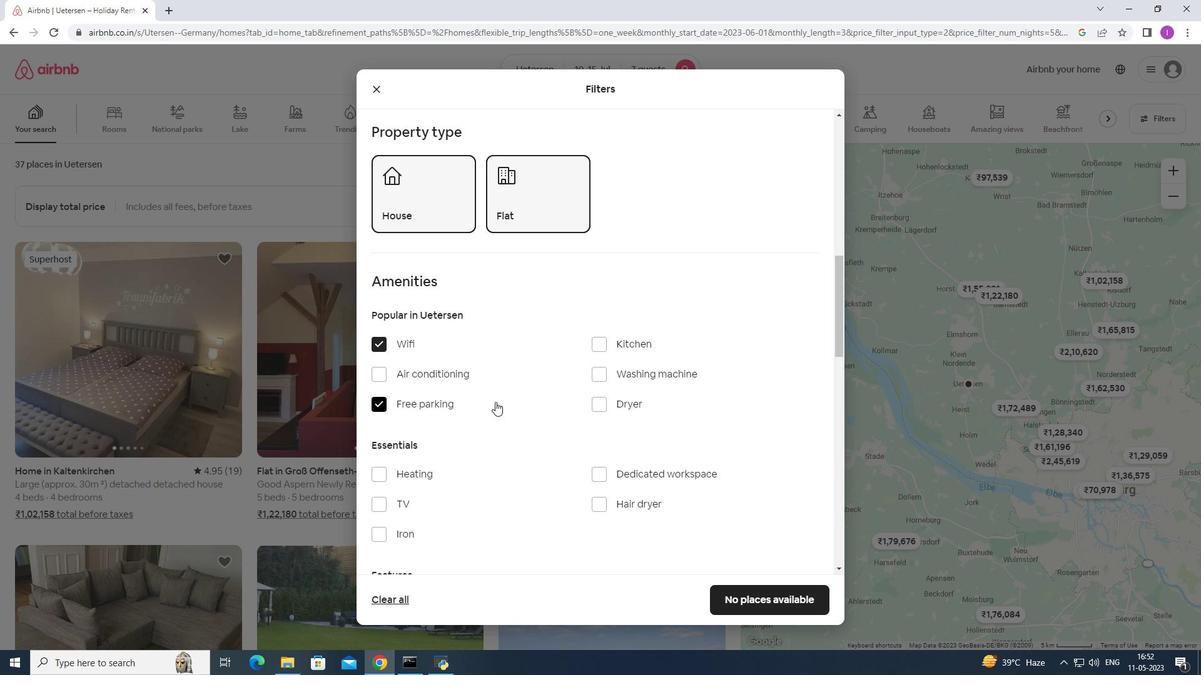 
Action: Mouse moved to (516, 396)
Screenshot: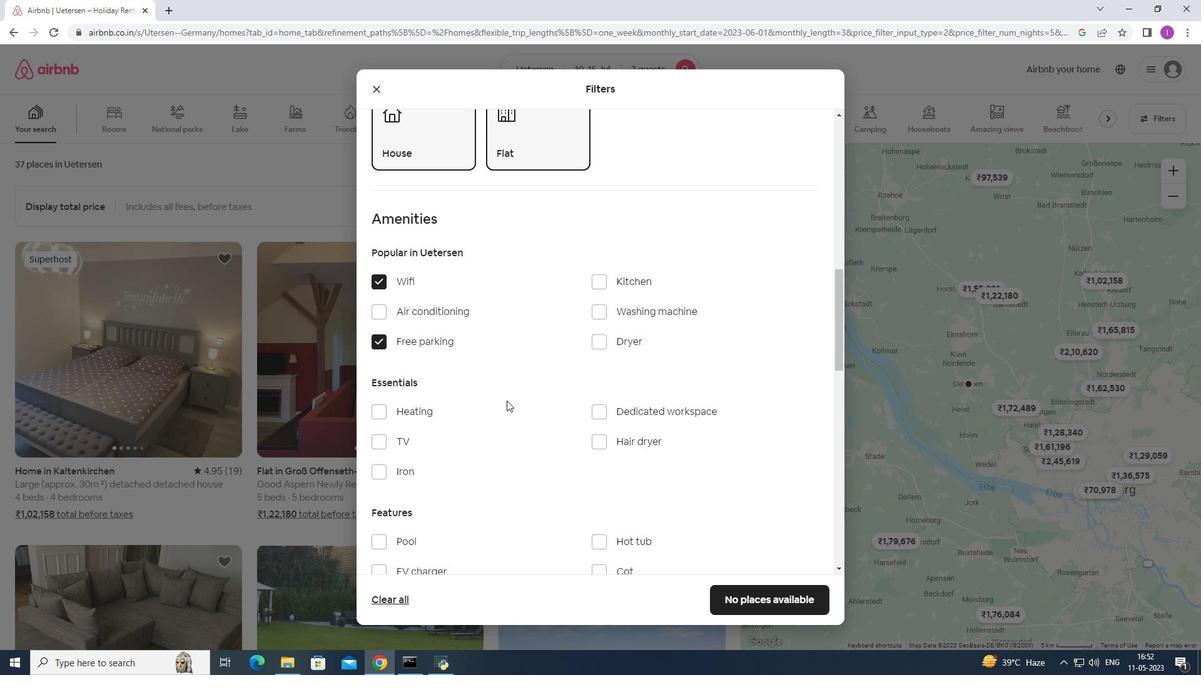 
Action: Mouse scrolled (516, 396) with delta (0, 0)
Screenshot: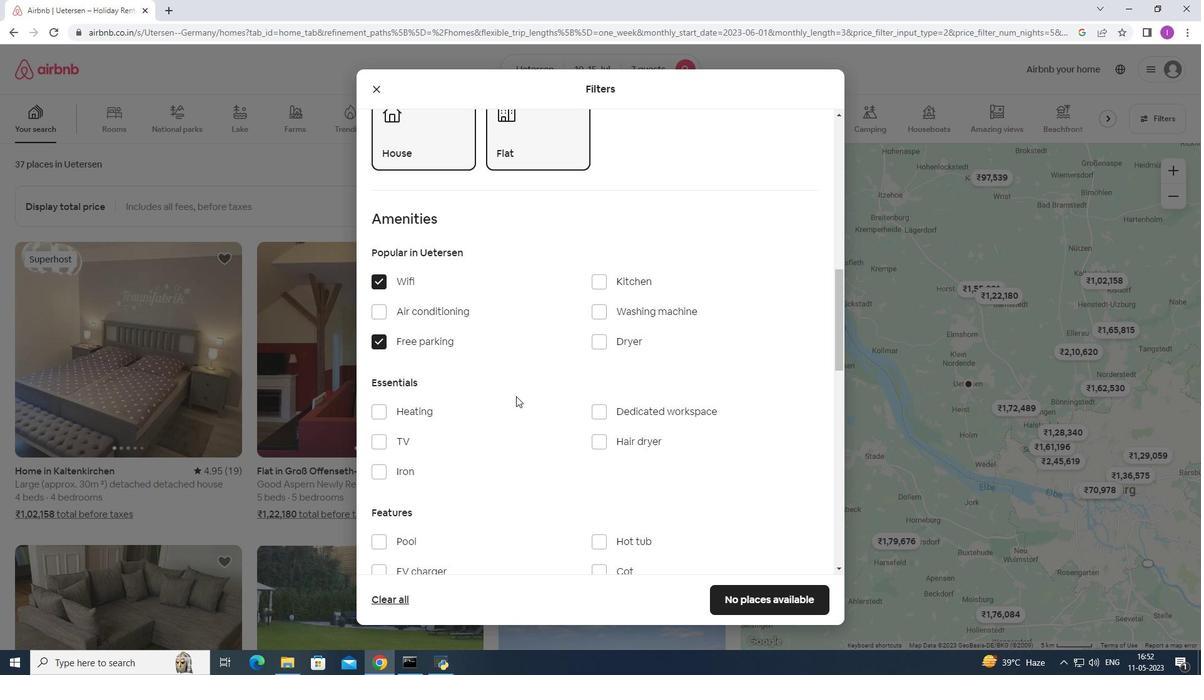 
Action: Mouse moved to (381, 380)
Screenshot: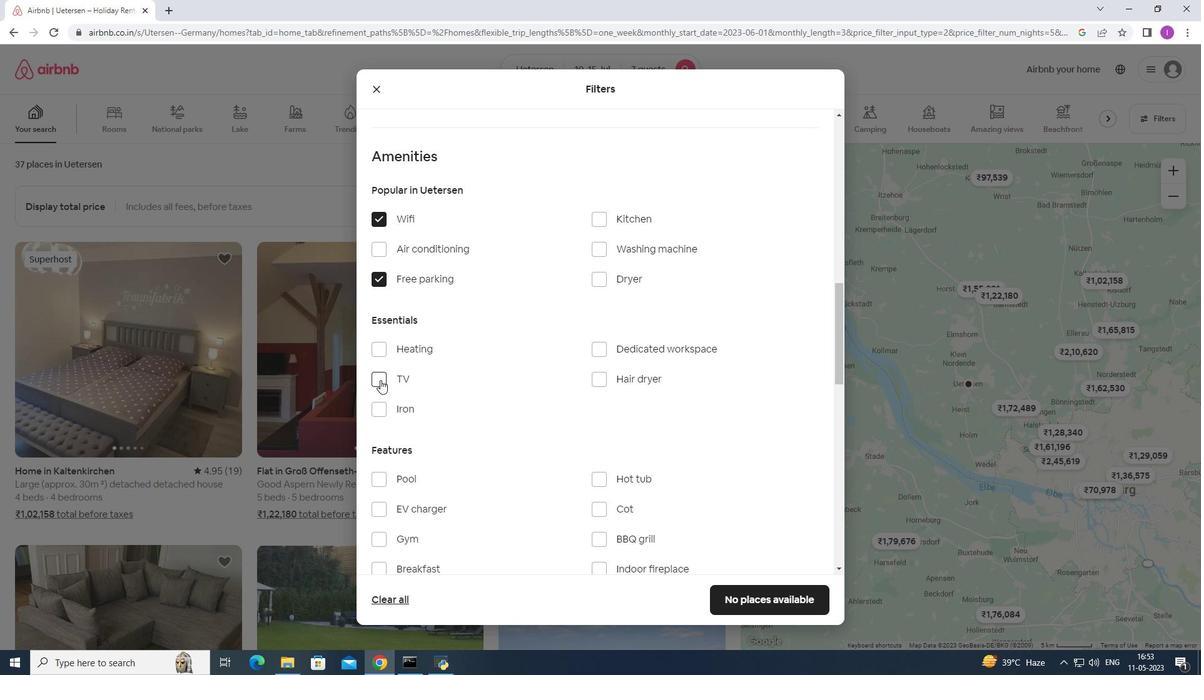 
Action: Mouse pressed left at (381, 380)
Screenshot: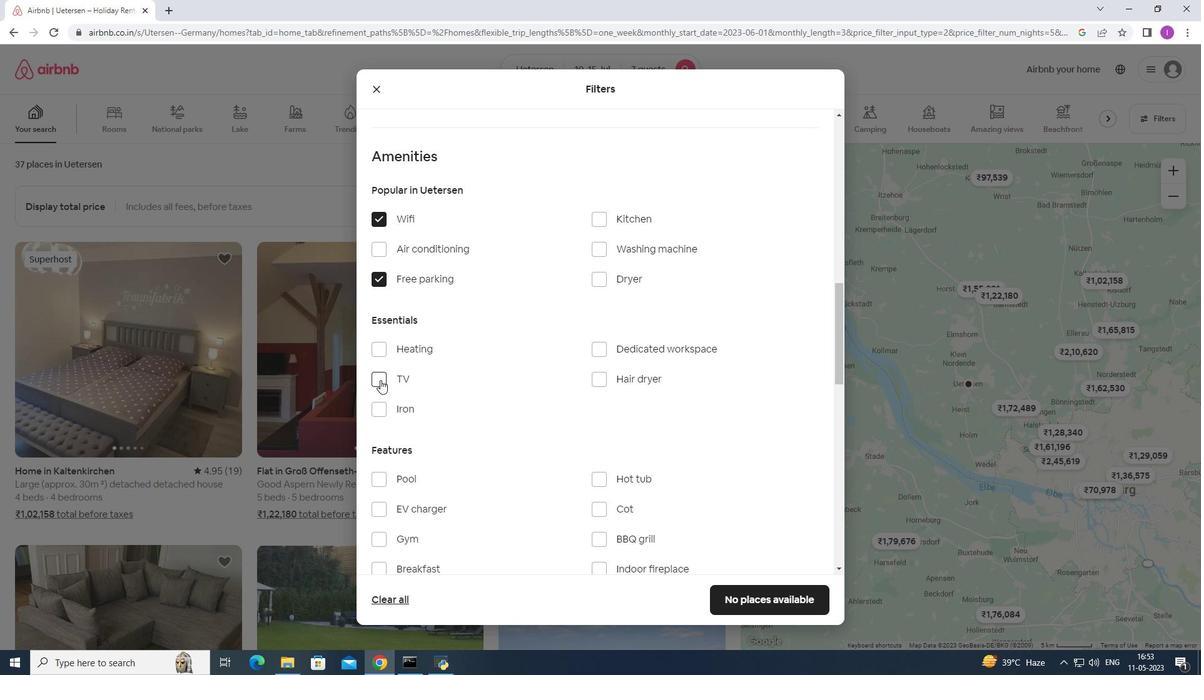 
Action: Mouse moved to (476, 428)
Screenshot: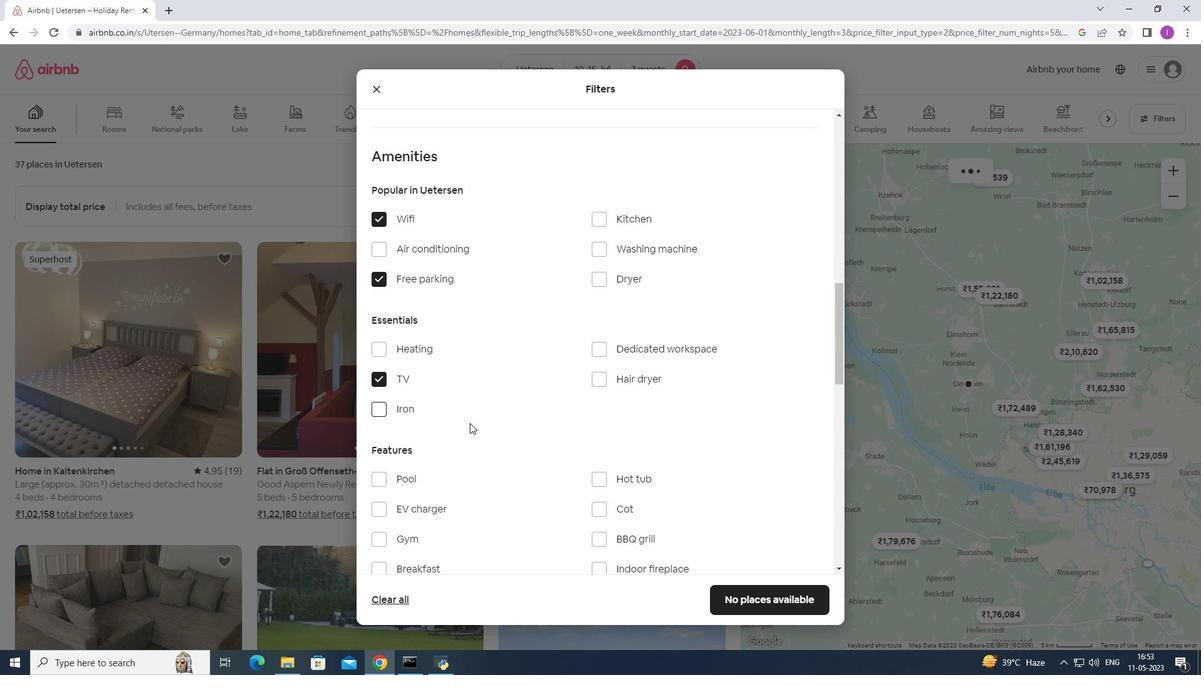 
Action: Mouse scrolled (476, 428) with delta (0, 0)
Screenshot: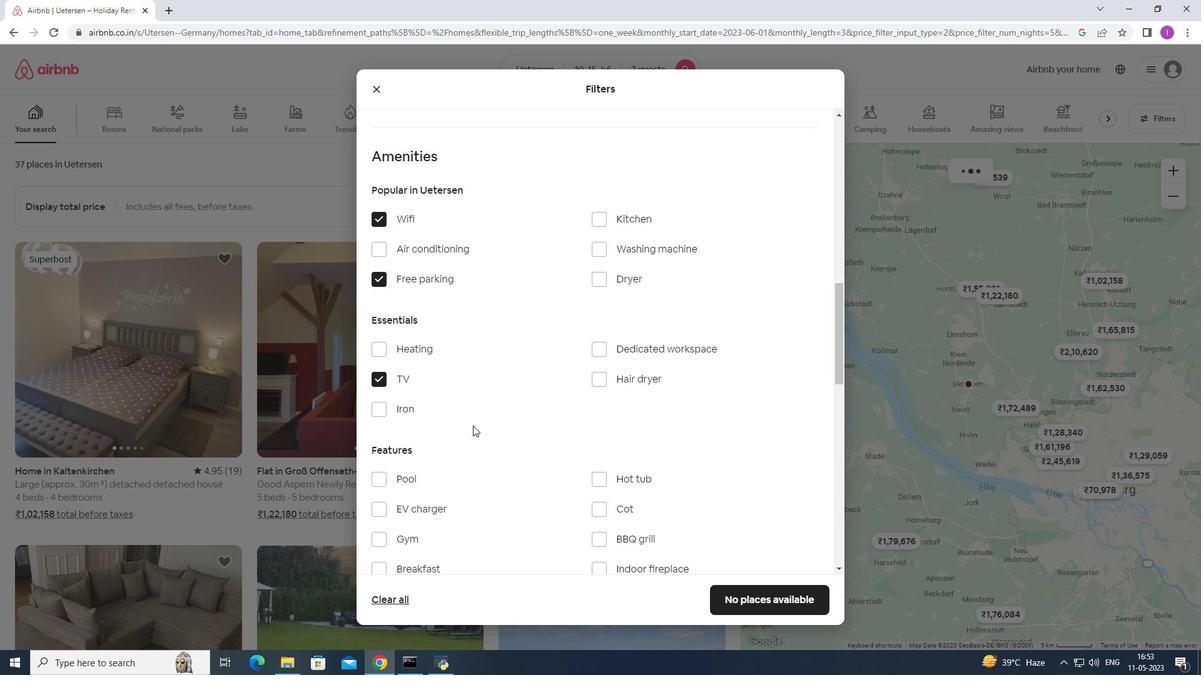 
Action: Mouse moved to (476, 429)
Screenshot: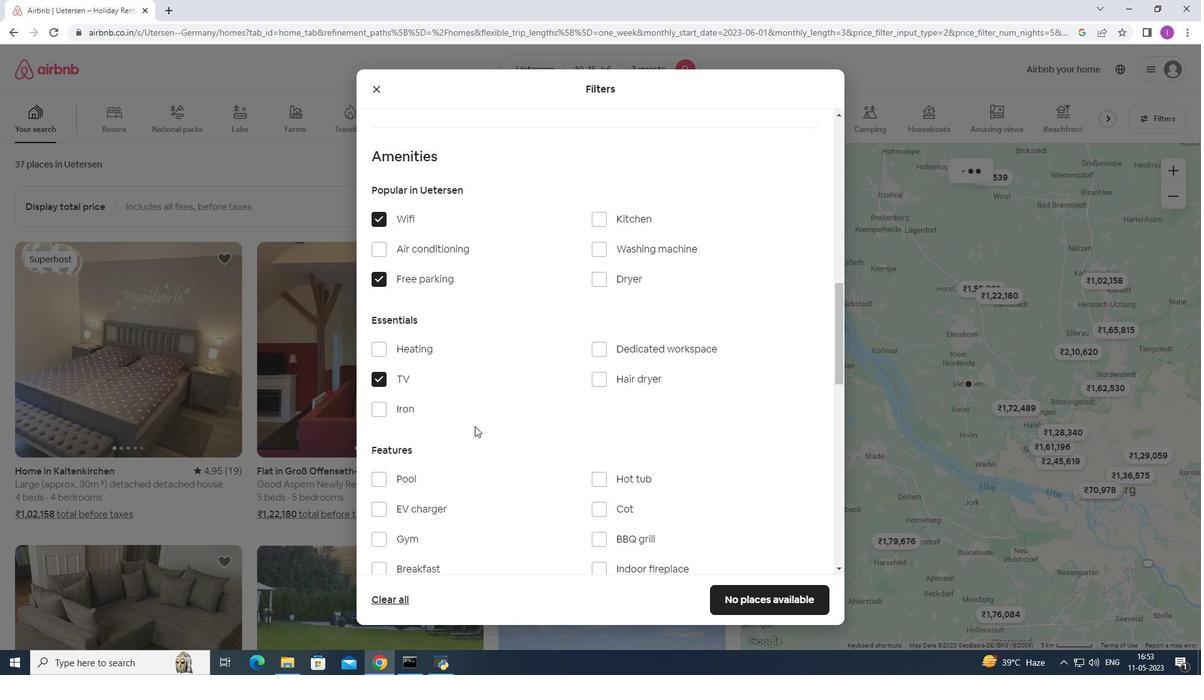 
Action: Mouse scrolled (476, 429) with delta (0, 0)
Screenshot: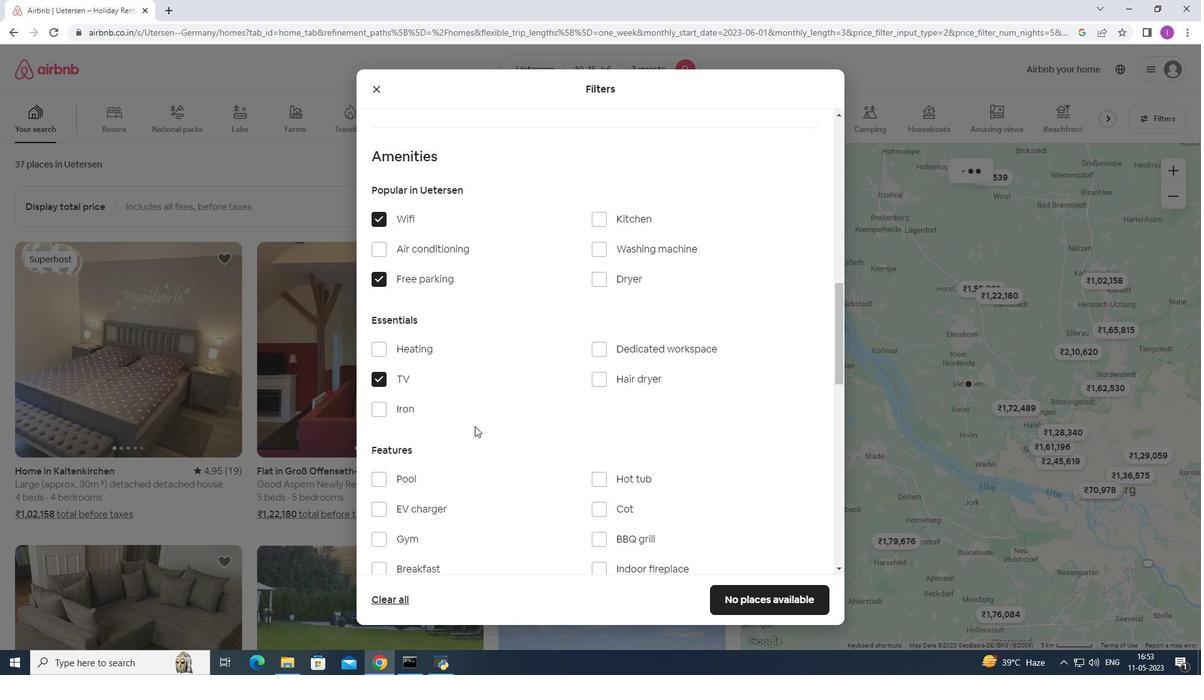 
Action: Mouse moved to (386, 415)
Screenshot: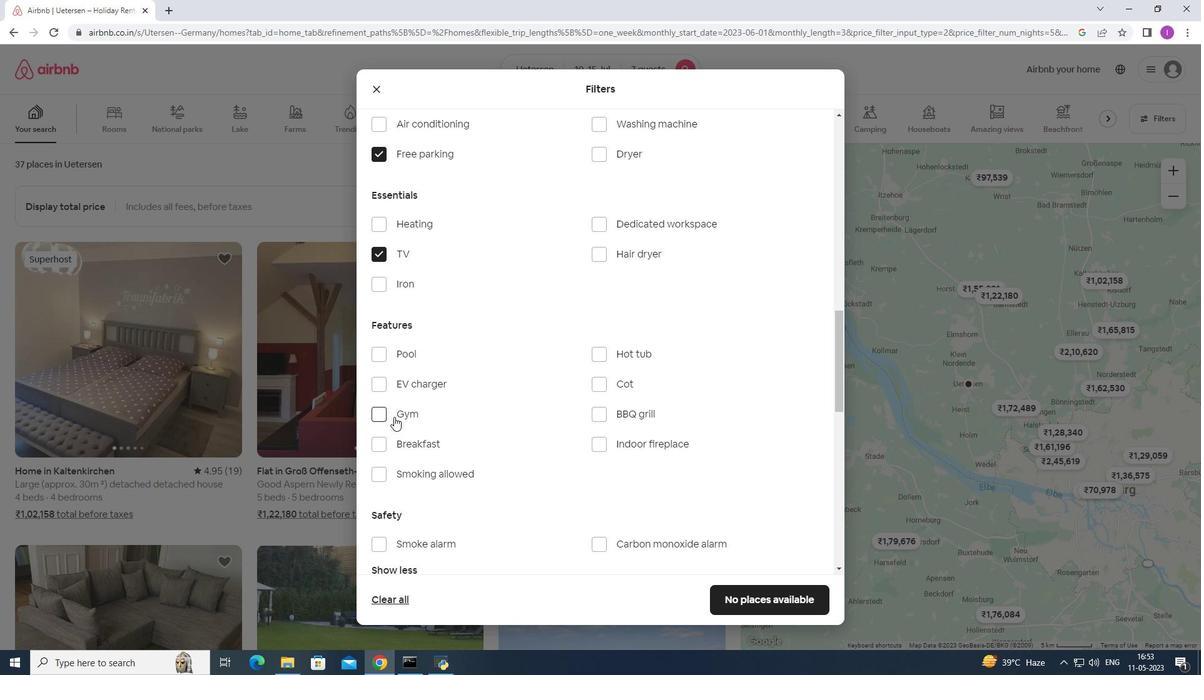 
Action: Mouse pressed left at (386, 415)
Screenshot: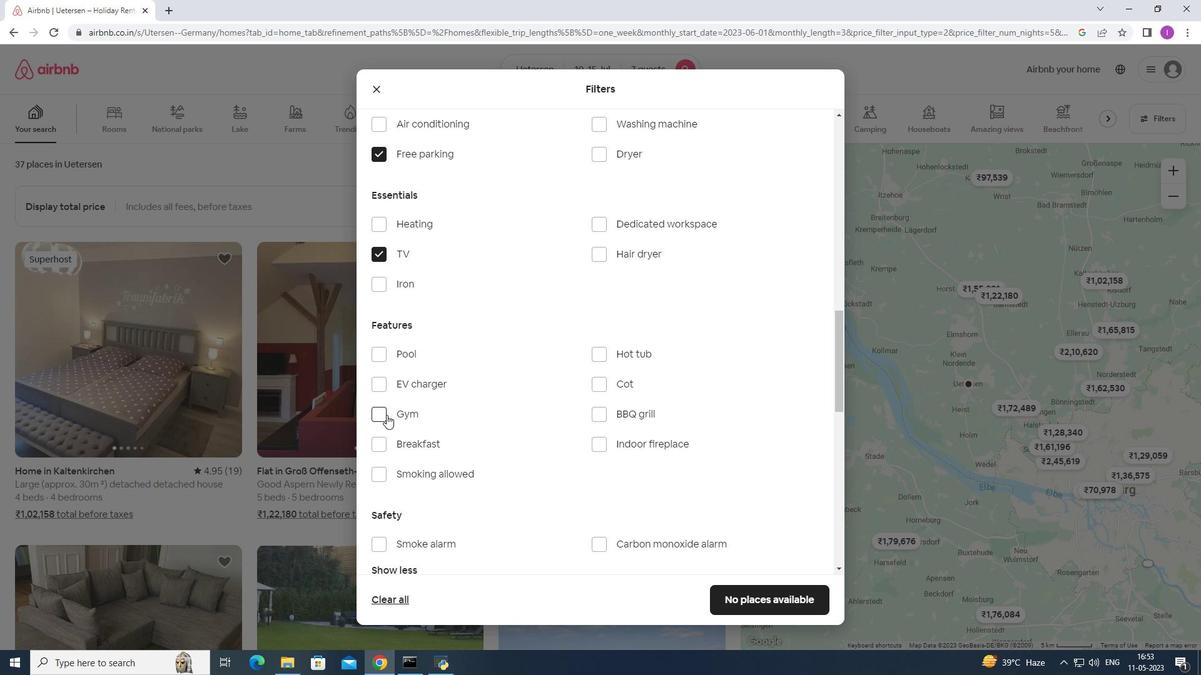 
Action: Mouse moved to (385, 445)
Screenshot: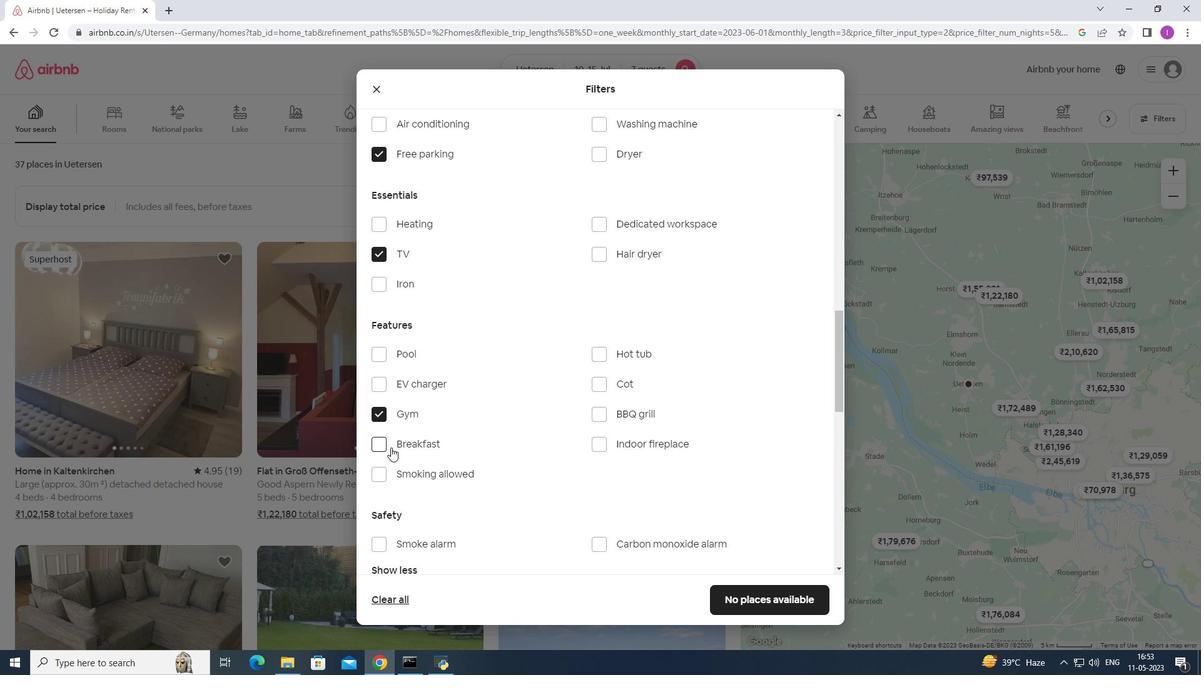 
Action: Mouse pressed left at (385, 445)
Screenshot: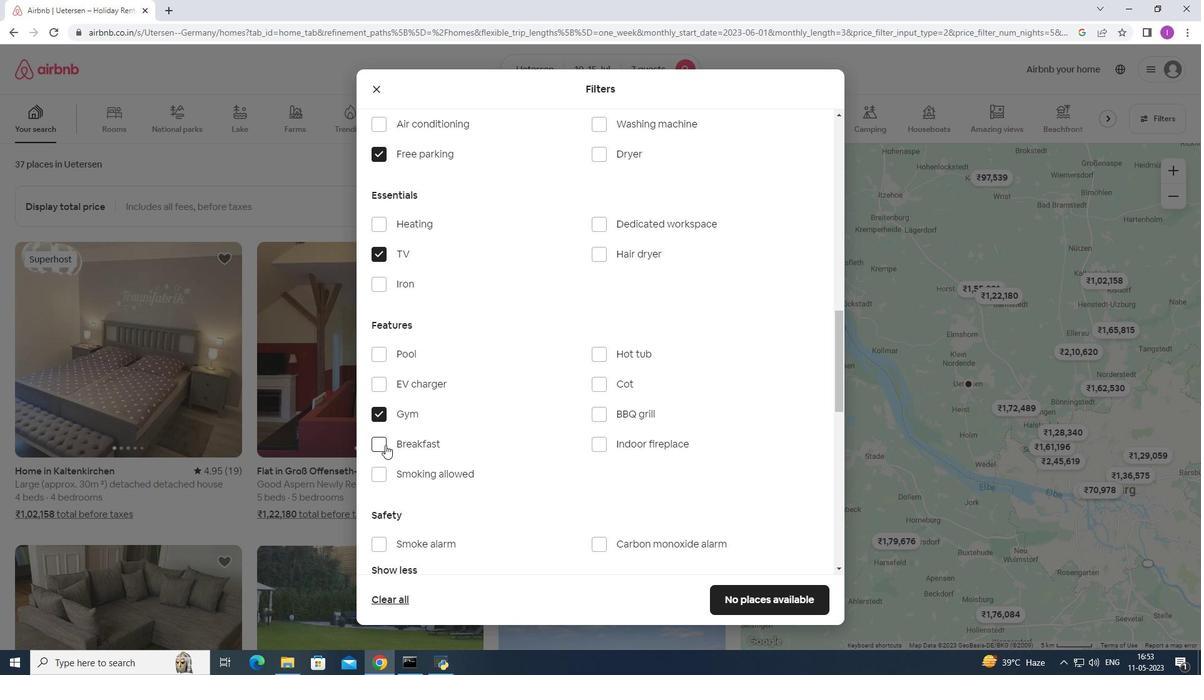 
Action: Mouse moved to (489, 434)
Screenshot: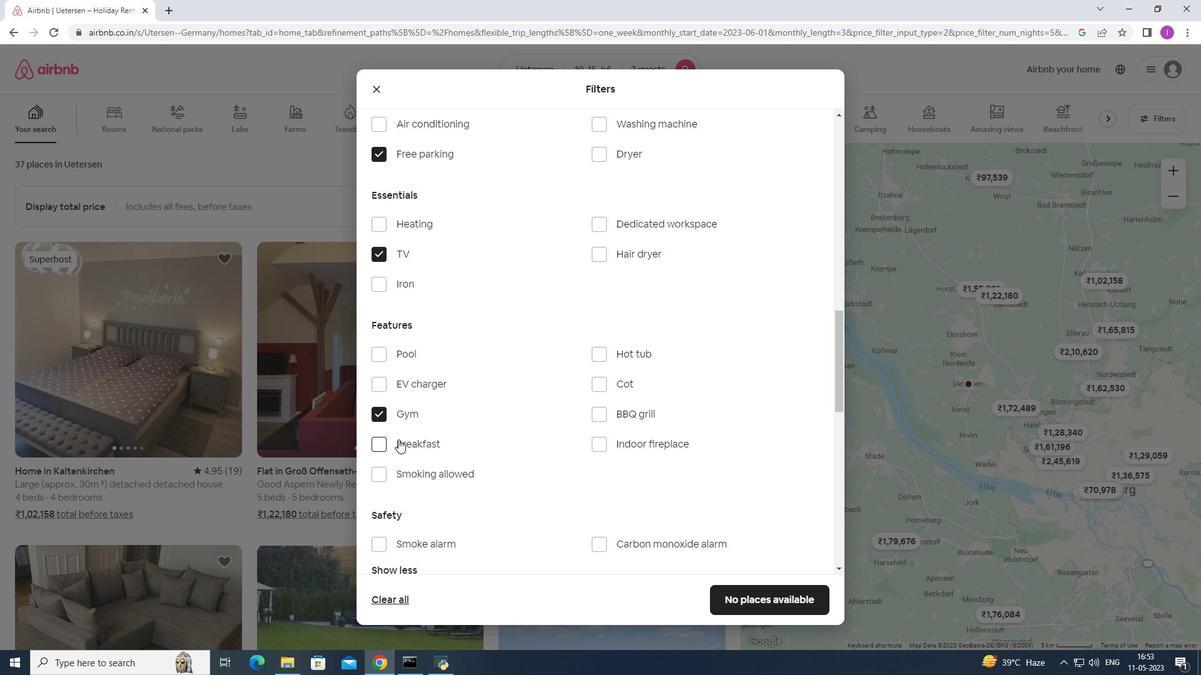 
Action: Mouse scrolled (489, 434) with delta (0, 0)
Screenshot: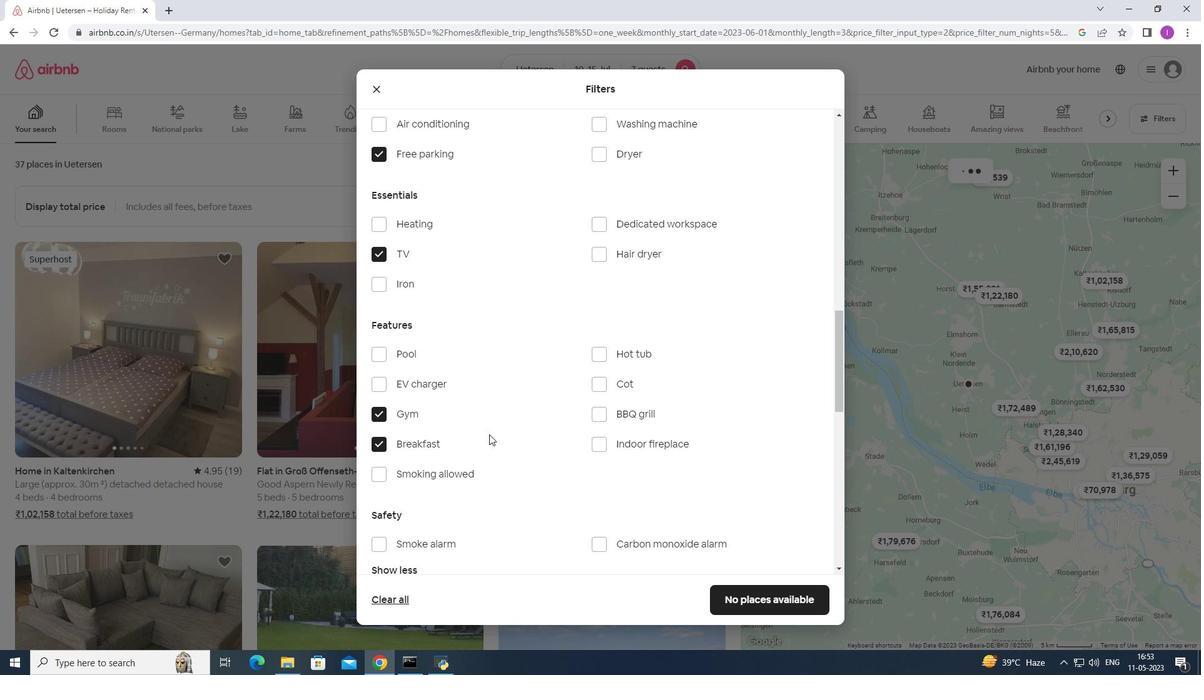 
Action: Mouse scrolled (489, 434) with delta (0, 0)
Screenshot: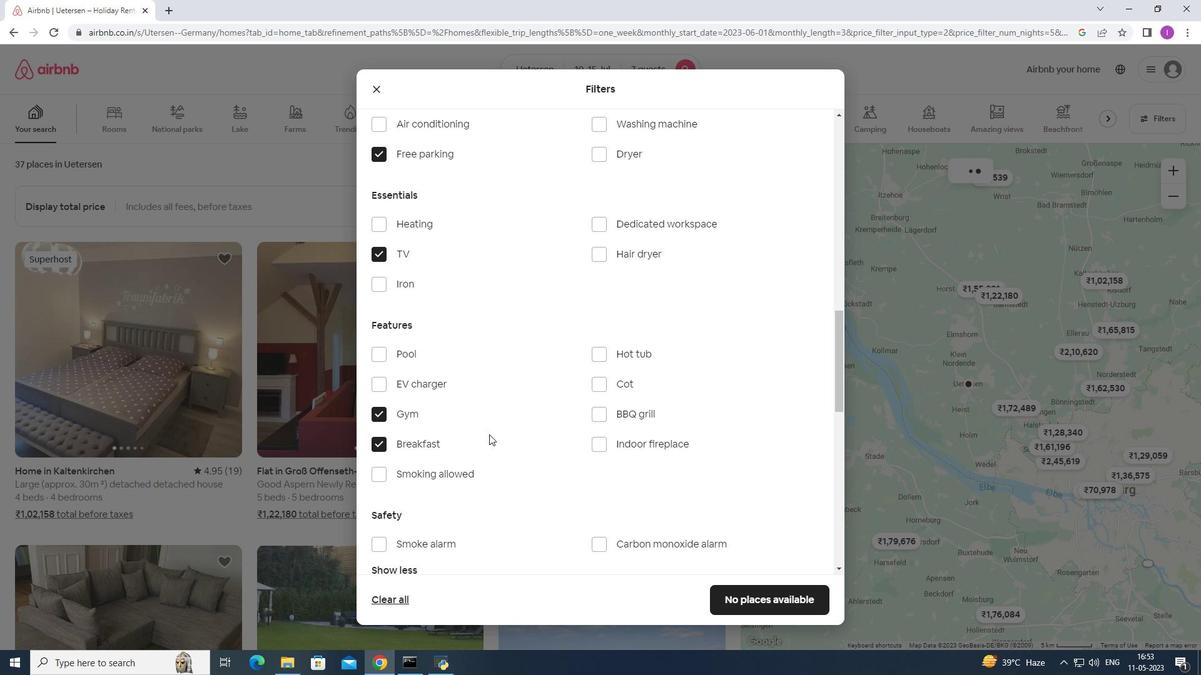 
Action: Mouse moved to (489, 434)
Screenshot: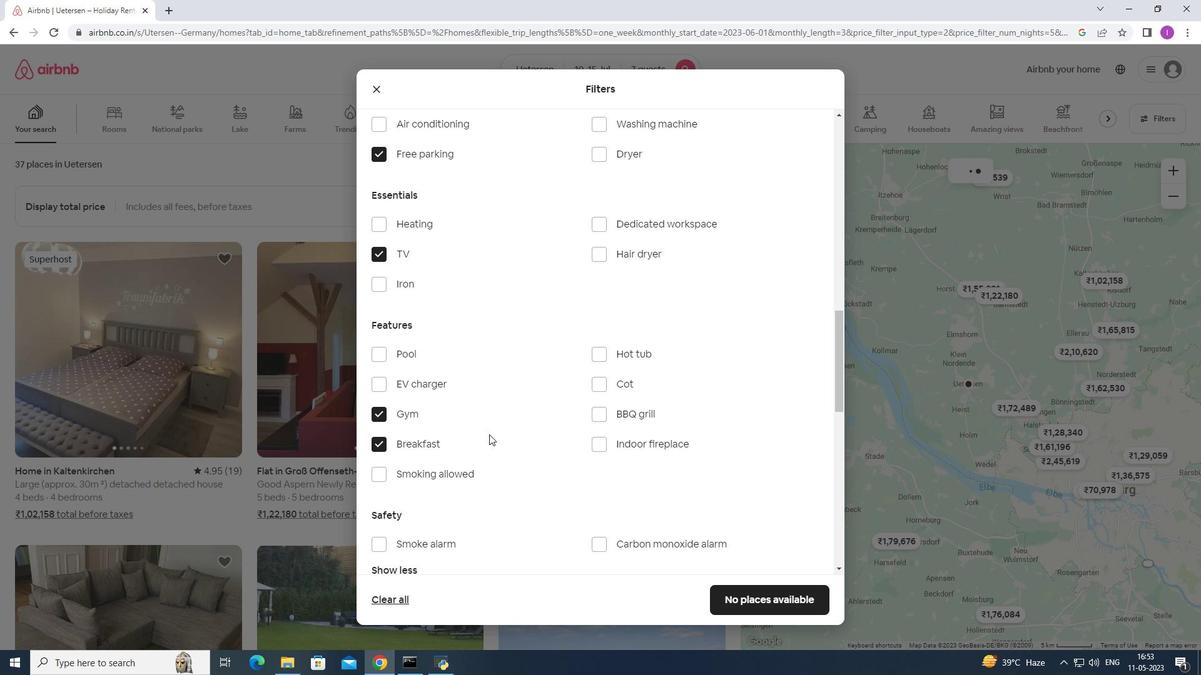 
Action: Mouse scrolled (489, 434) with delta (0, 0)
Screenshot: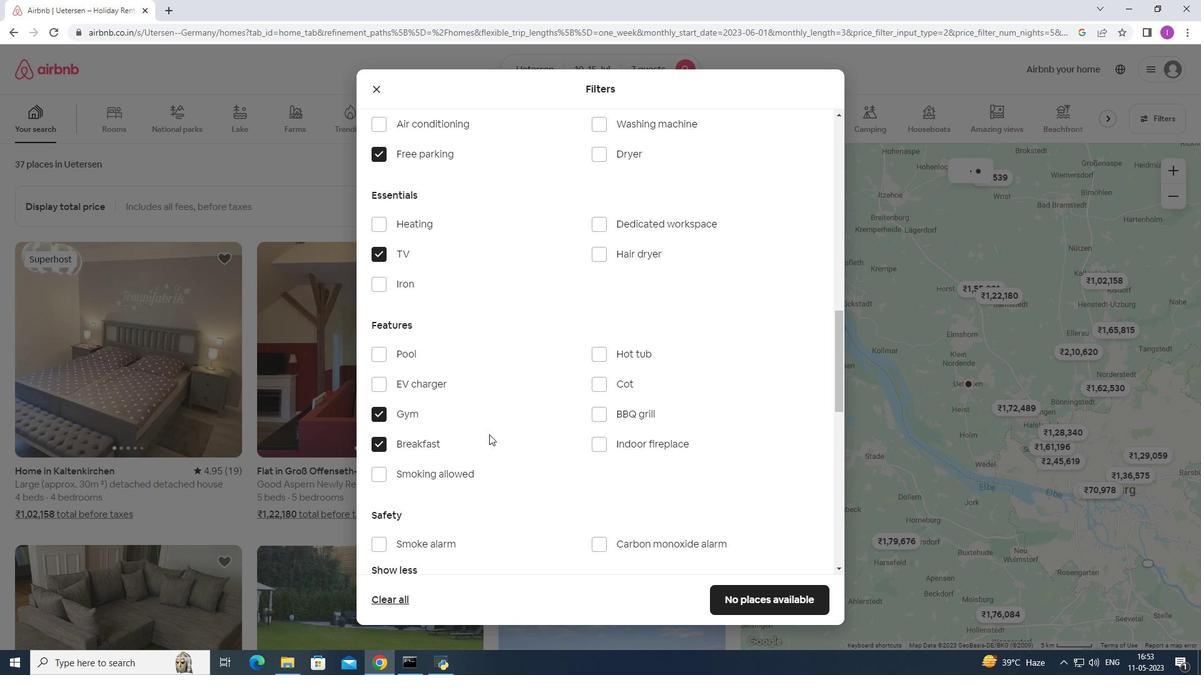 
Action: Mouse moved to (493, 430)
Screenshot: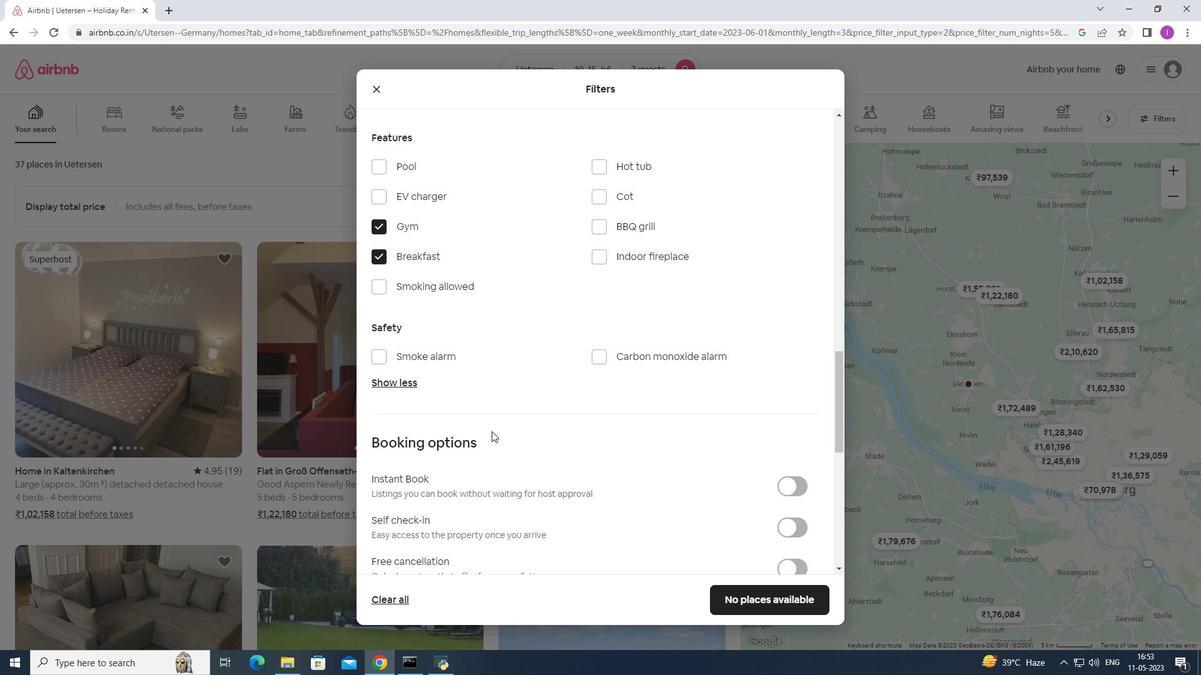 
Action: Mouse scrolled (493, 429) with delta (0, 0)
Screenshot: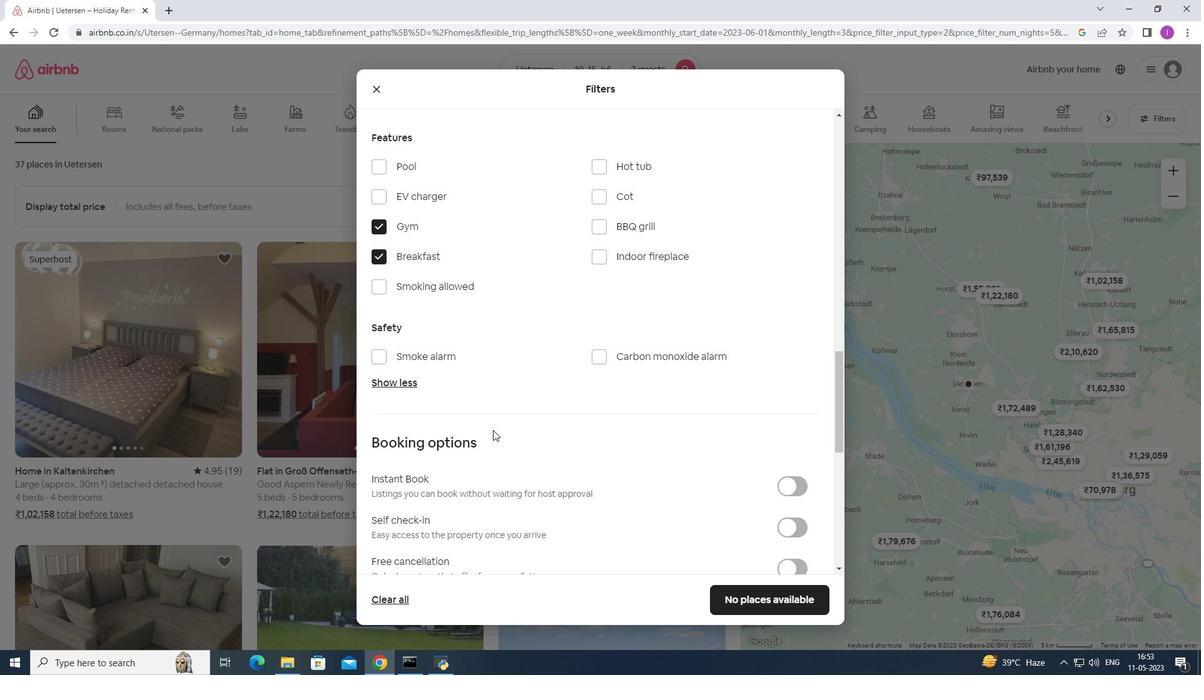 
Action: Mouse moved to (495, 426)
Screenshot: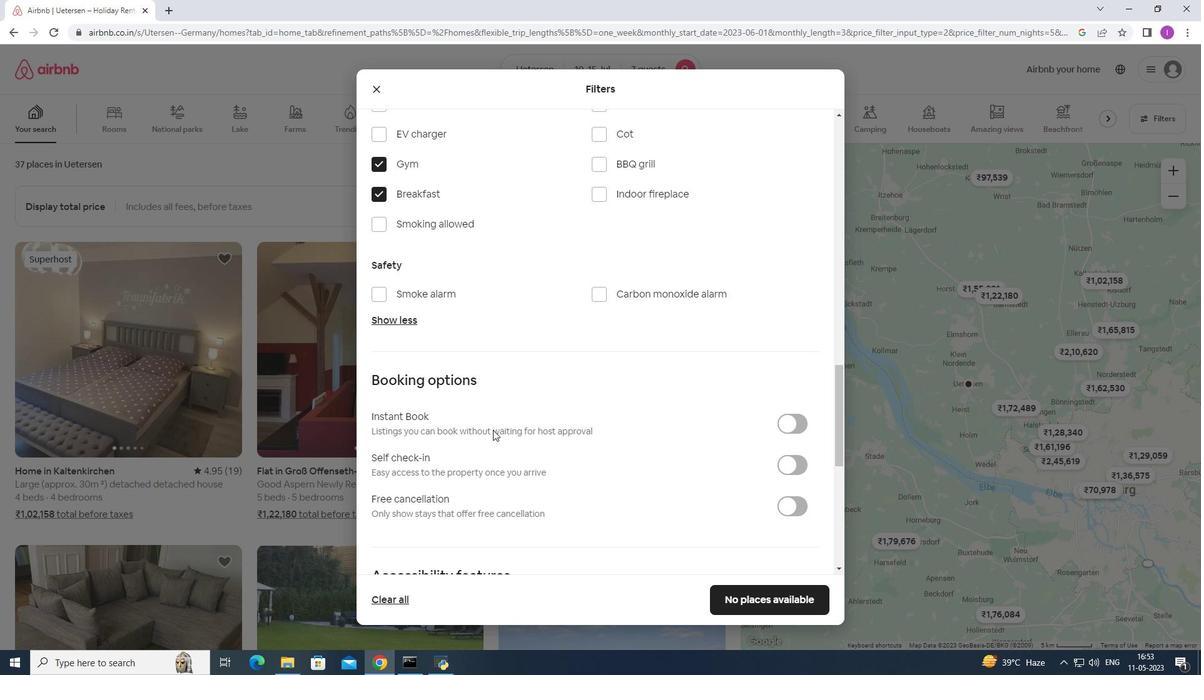 
Action: Mouse scrolled (495, 426) with delta (0, 0)
Screenshot: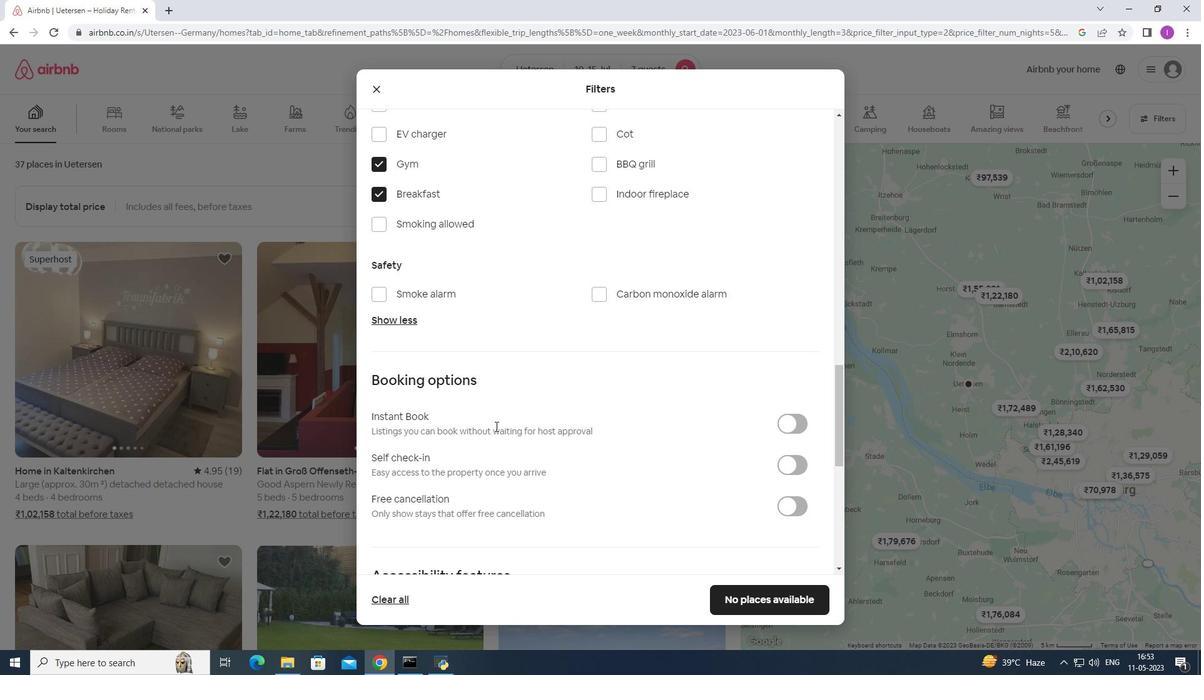 
Action: Mouse scrolled (495, 426) with delta (0, 0)
Screenshot: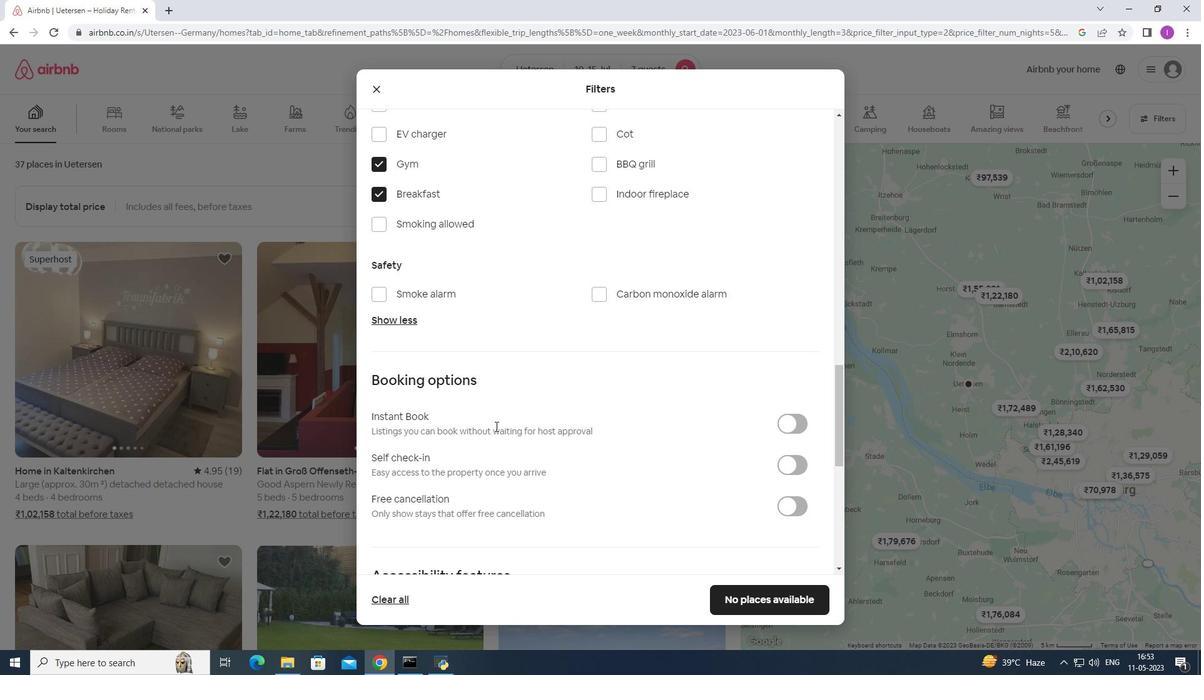 
Action: Mouse scrolled (495, 426) with delta (0, 0)
Screenshot: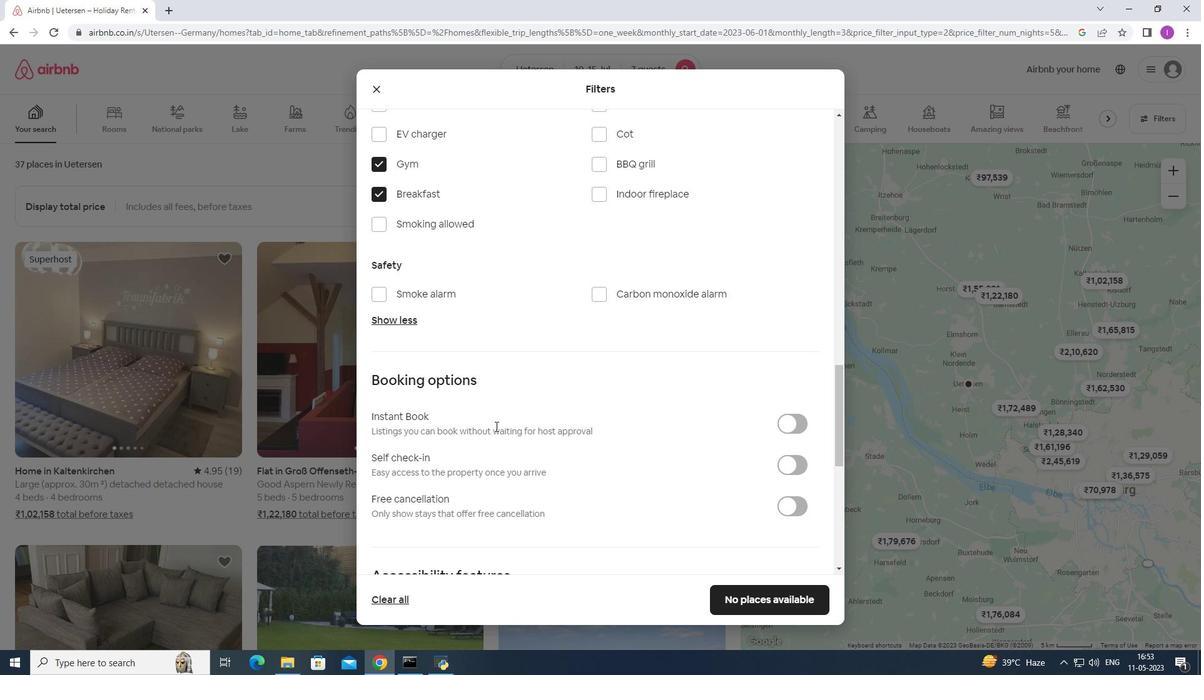 
Action: Mouse moved to (798, 281)
Screenshot: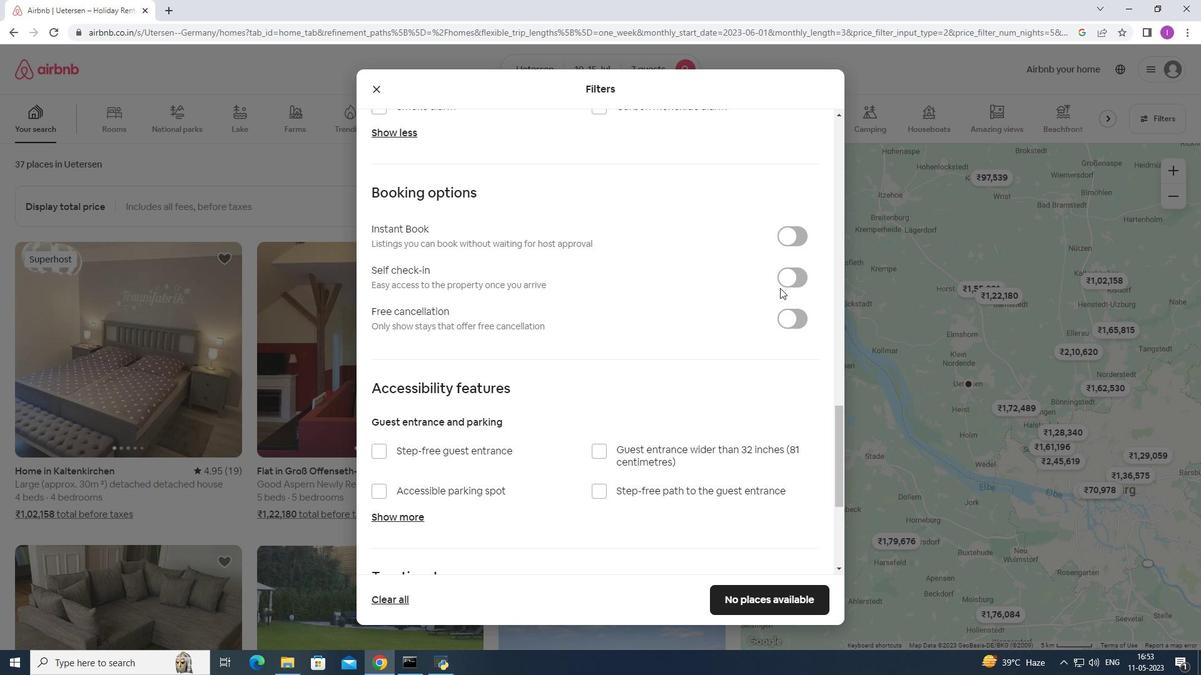 
Action: Mouse pressed left at (798, 281)
Screenshot: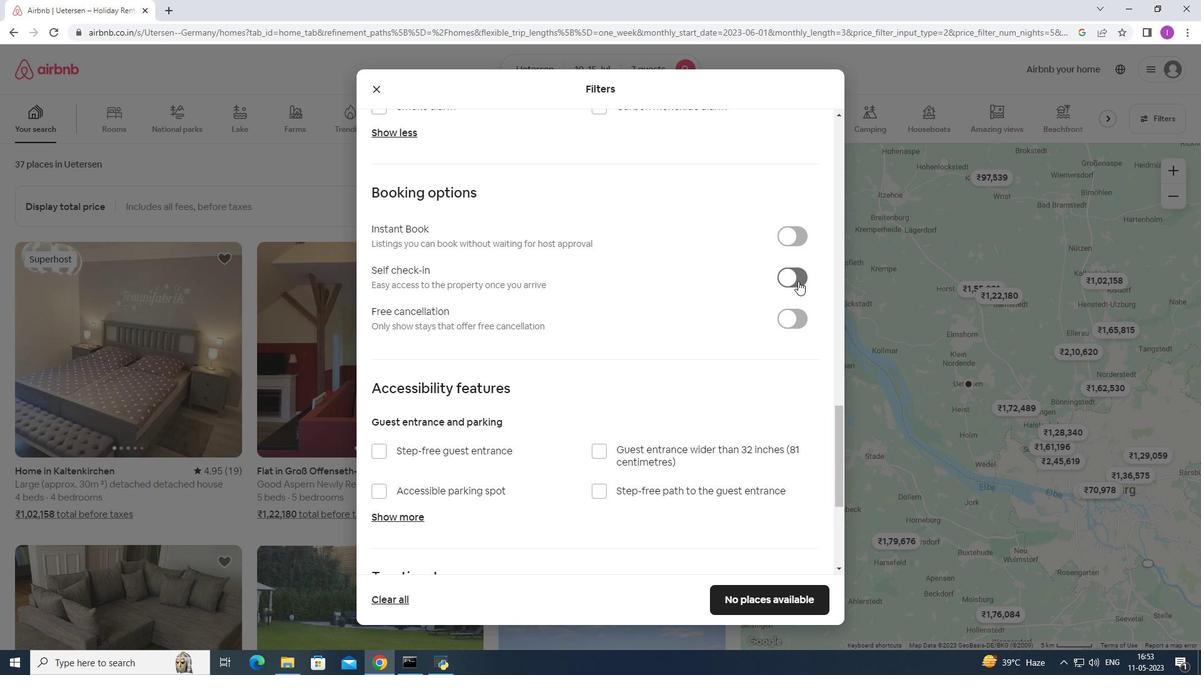 
Action: Mouse moved to (737, 301)
Screenshot: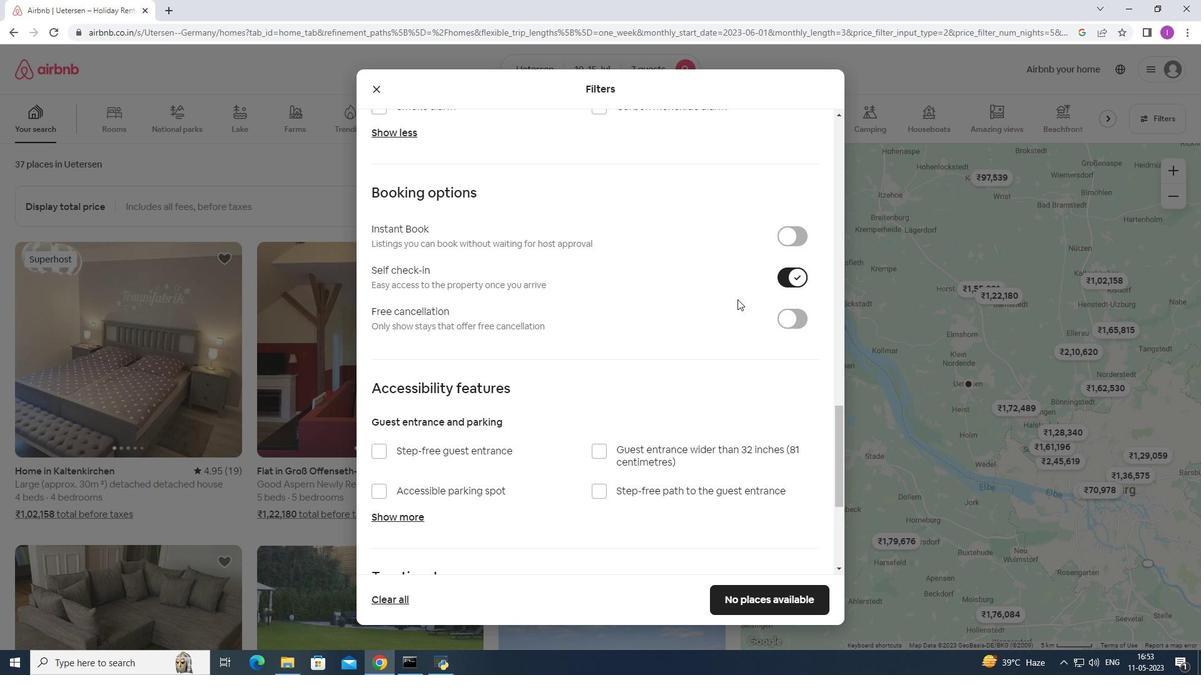 
Action: Mouse scrolled (737, 300) with delta (0, 0)
Screenshot: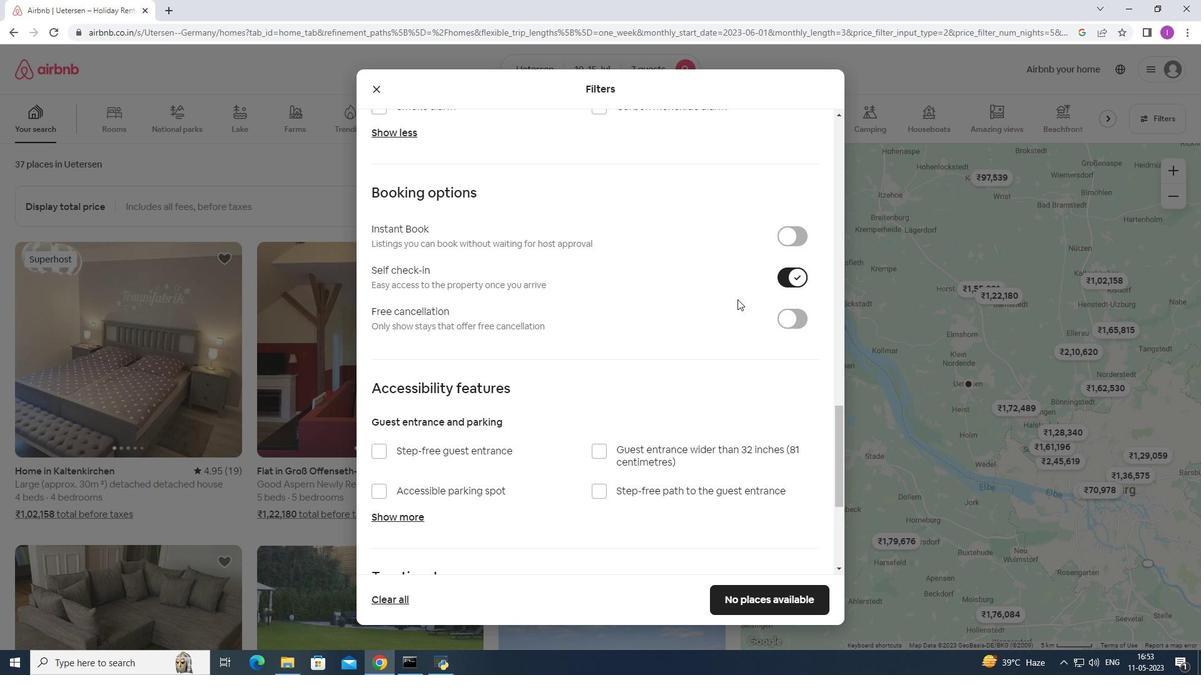 
Action: Mouse scrolled (737, 300) with delta (0, 0)
Screenshot: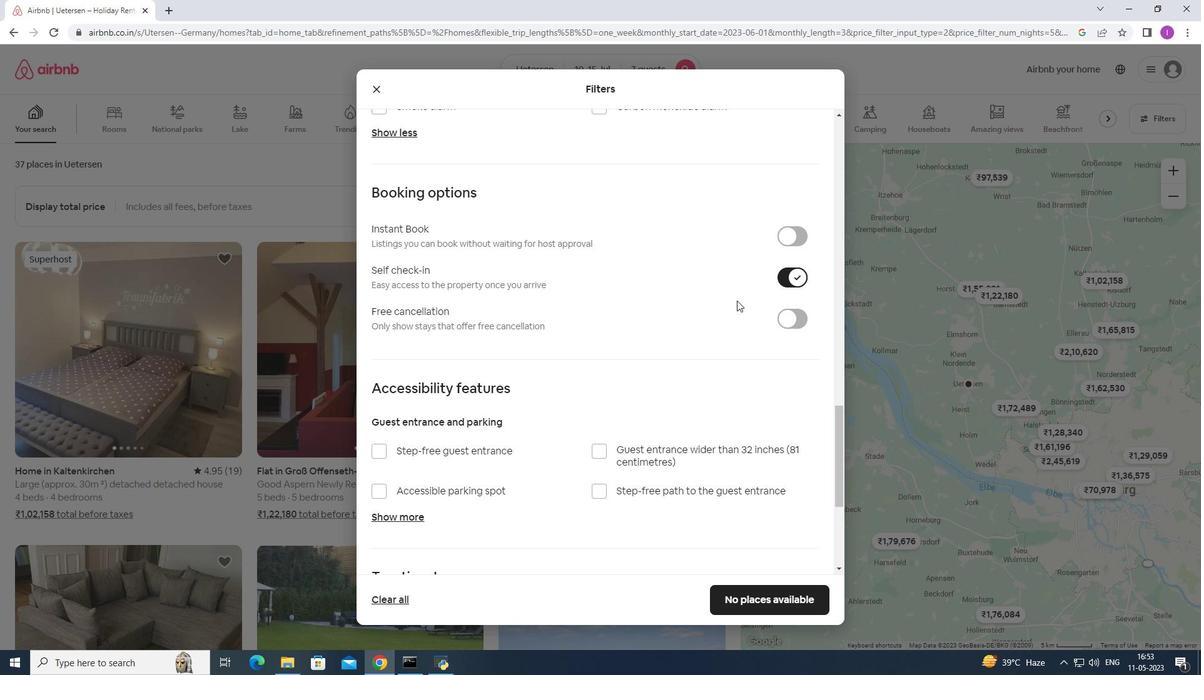 
Action: Mouse moved to (706, 319)
Screenshot: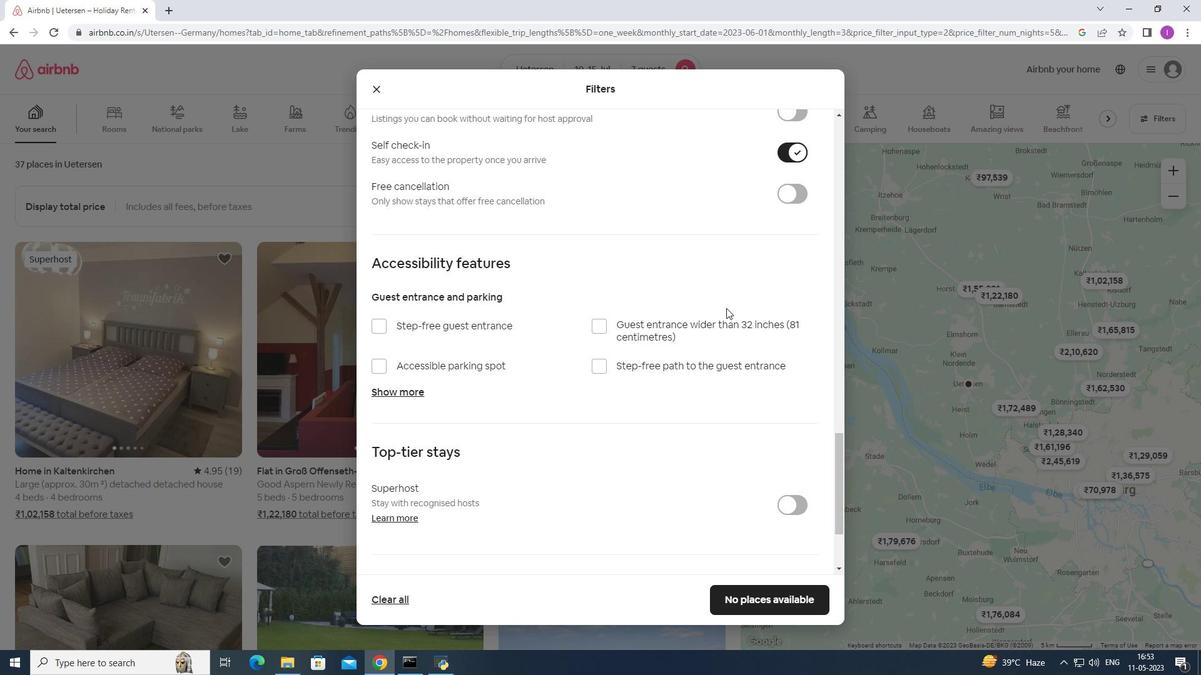 
Action: Mouse scrolled (706, 319) with delta (0, 0)
Screenshot: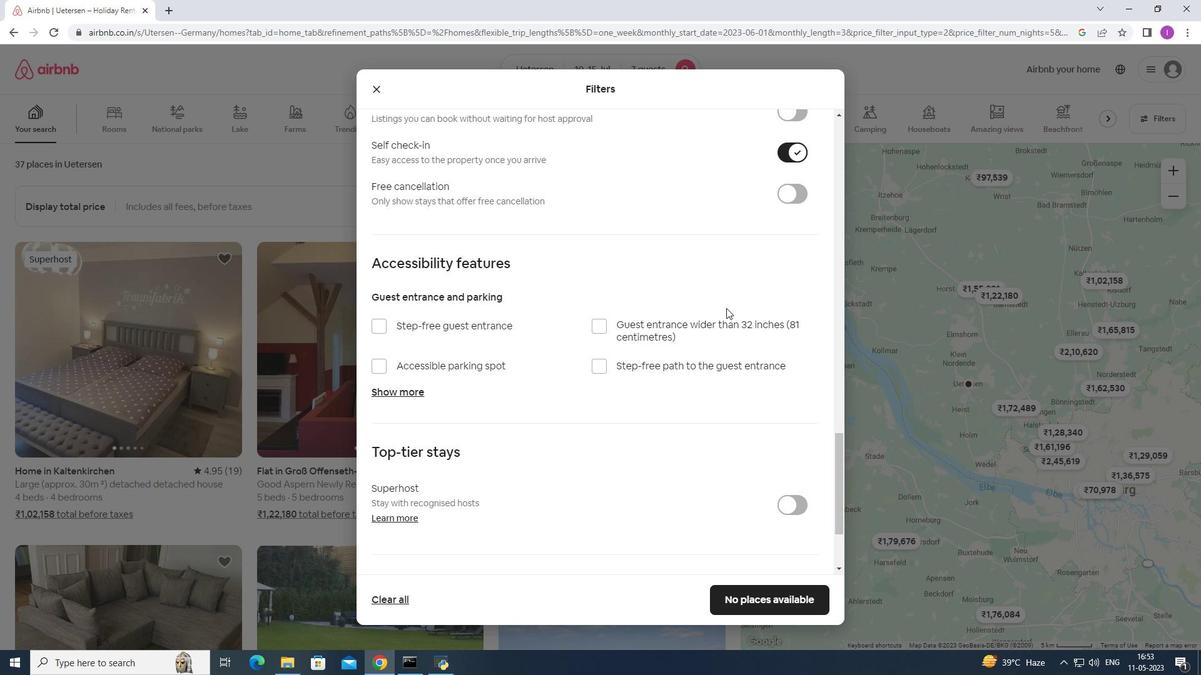 
Action: Mouse moved to (700, 322)
Screenshot: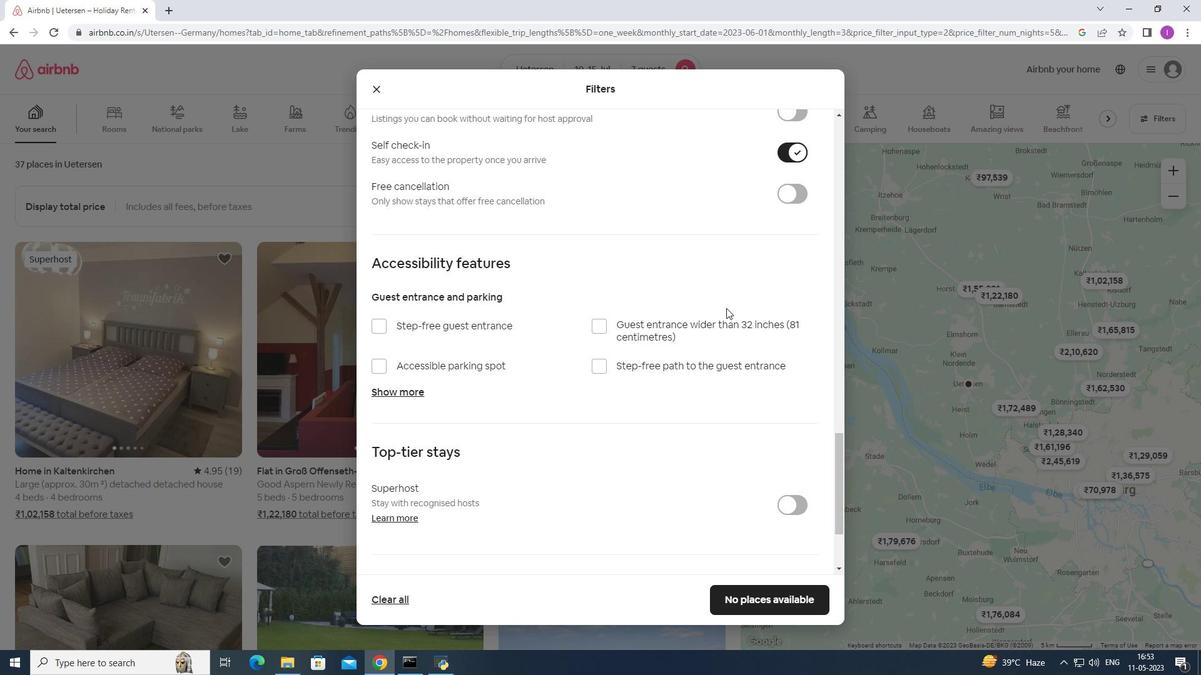 
Action: Mouse scrolled (700, 321) with delta (0, 0)
Screenshot: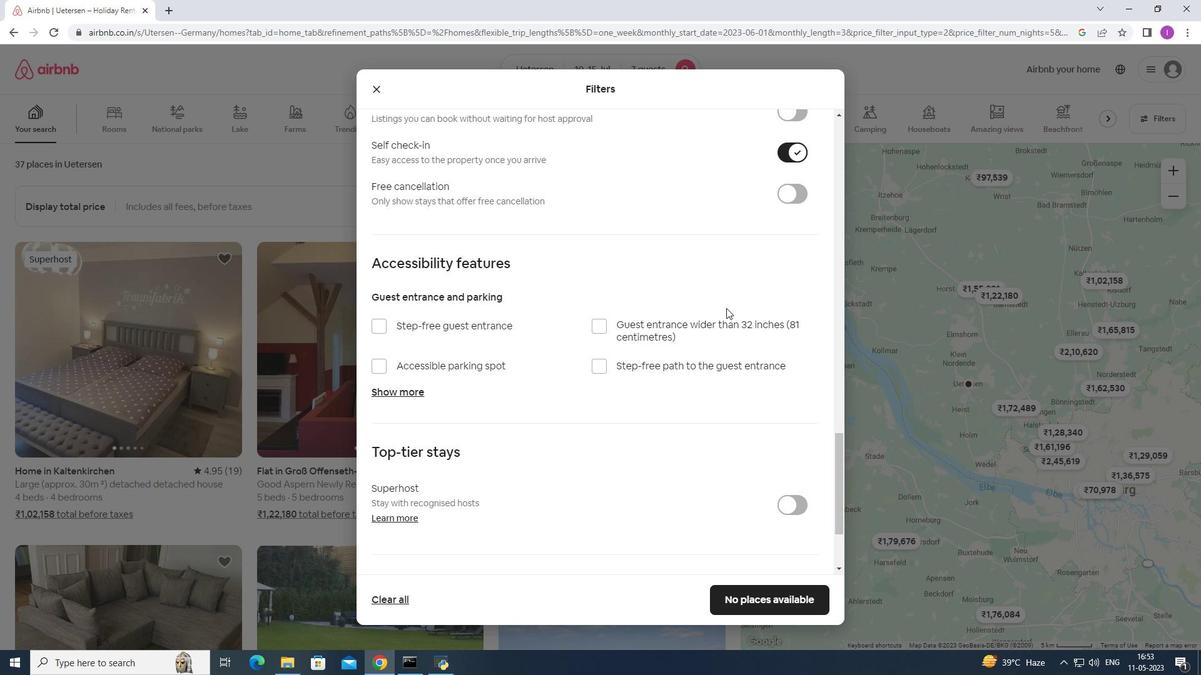 
Action: Mouse moved to (697, 324)
Screenshot: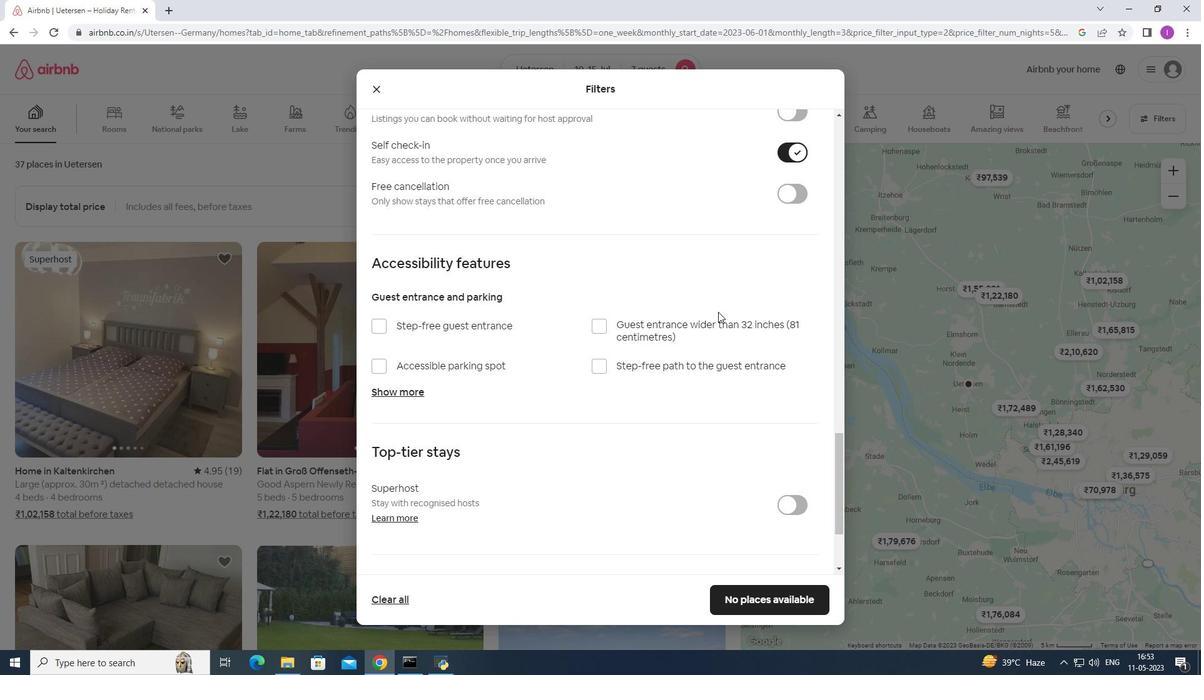 
Action: Mouse scrolled (697, 323) with delta (0, 0)
Screenshot: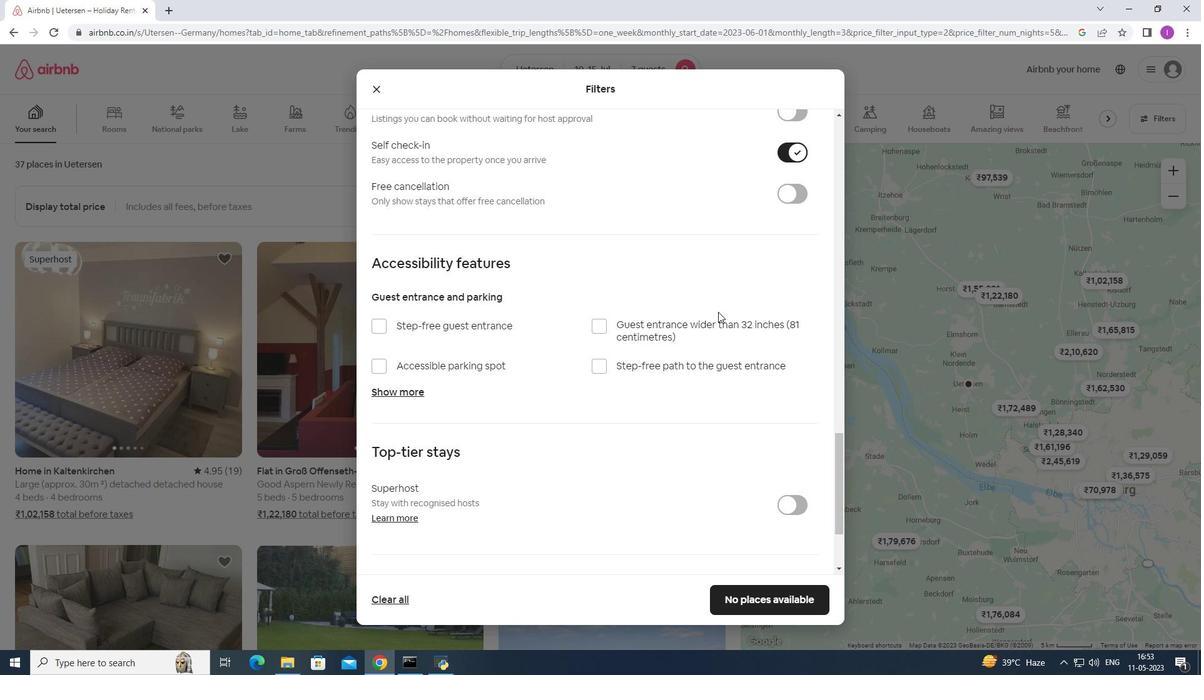 
Action: Mouse scrolled (697, 323) with delta (0, 0)
Screenshot: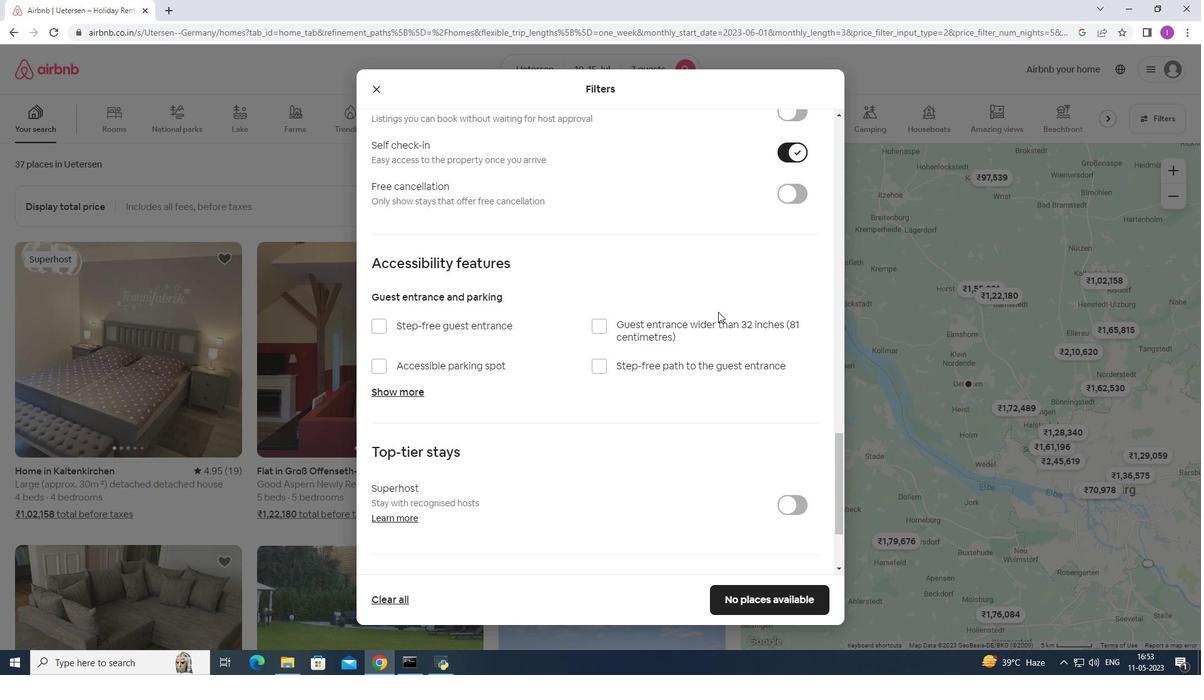 
Action: Mouse moved to (690, 331)
Screenshot: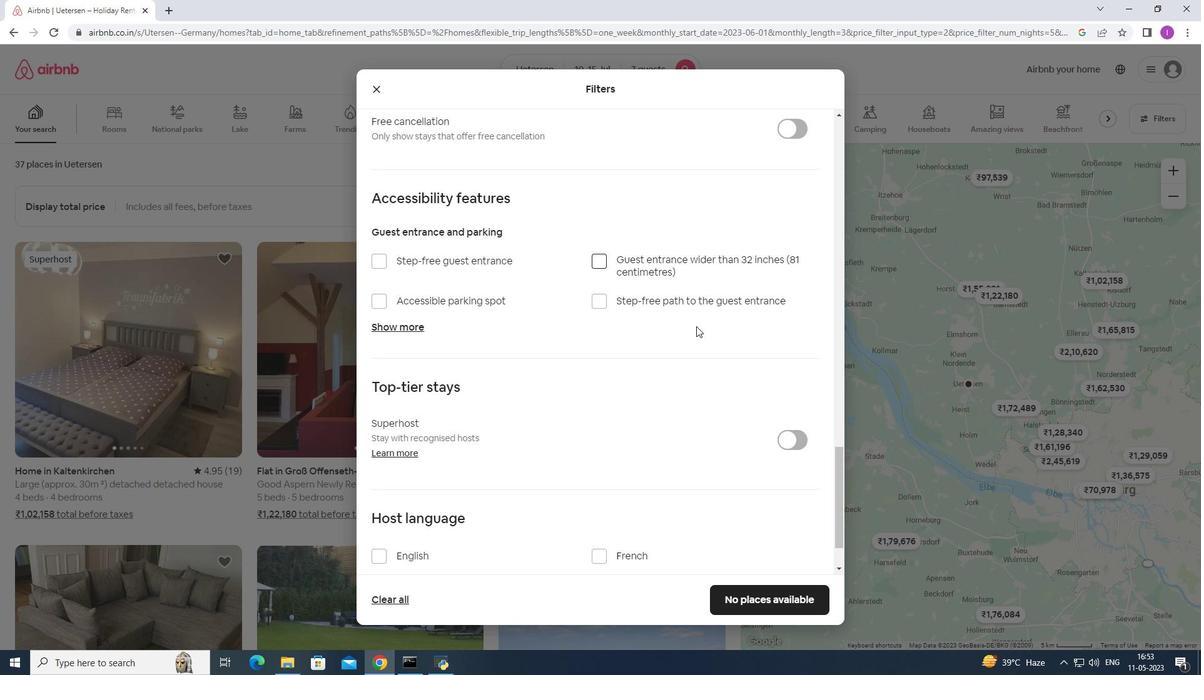 
Action: Mouse scrolled (690, 330) with delta (0, 0)
Screenshot: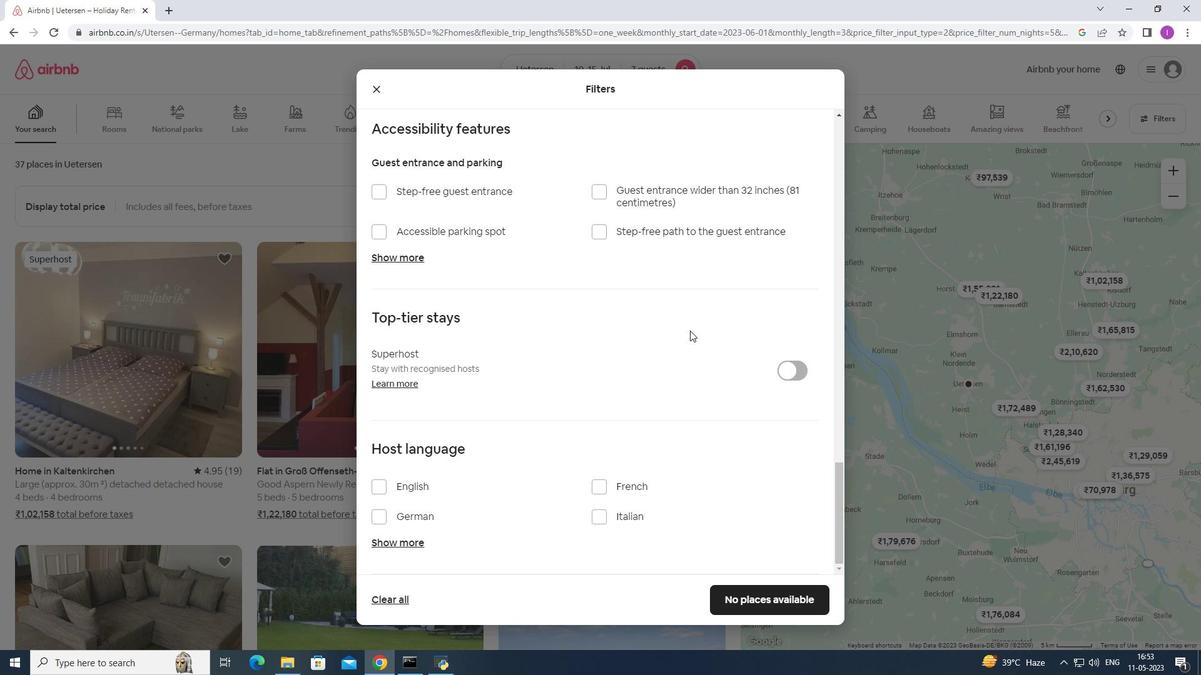 
Action: Mouse moved to (689, 332)
Screenshot: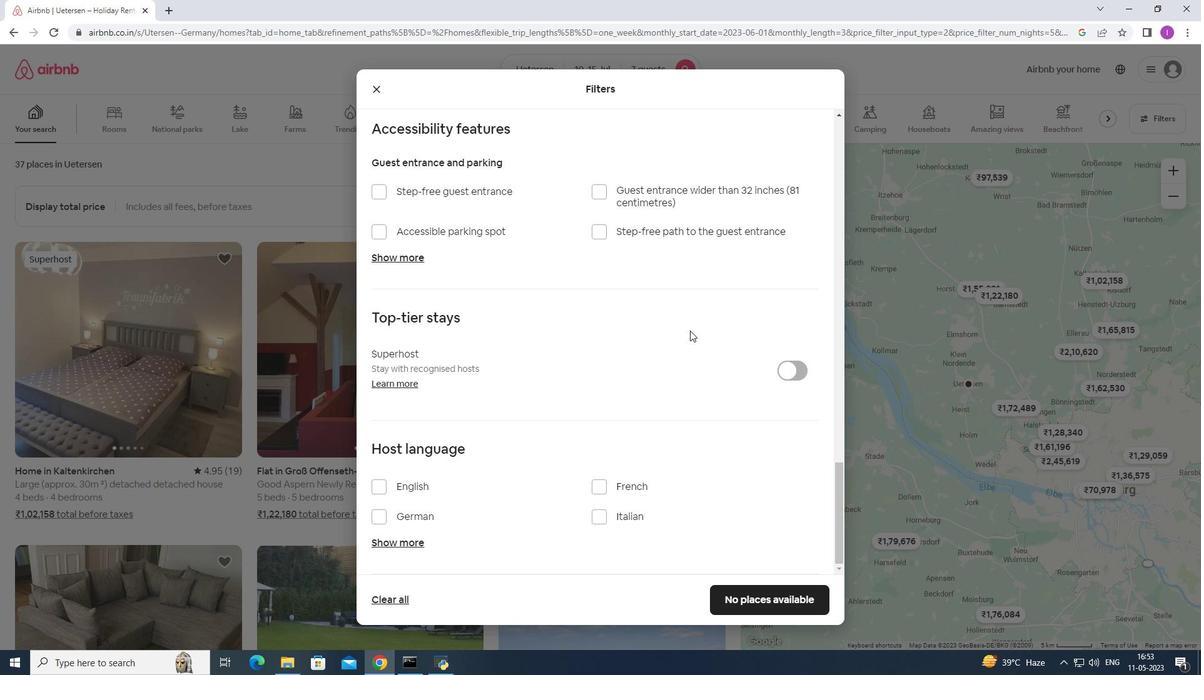 
Action: Mouse scrolled (689, 331) with delta (0, 0)
Screenshot: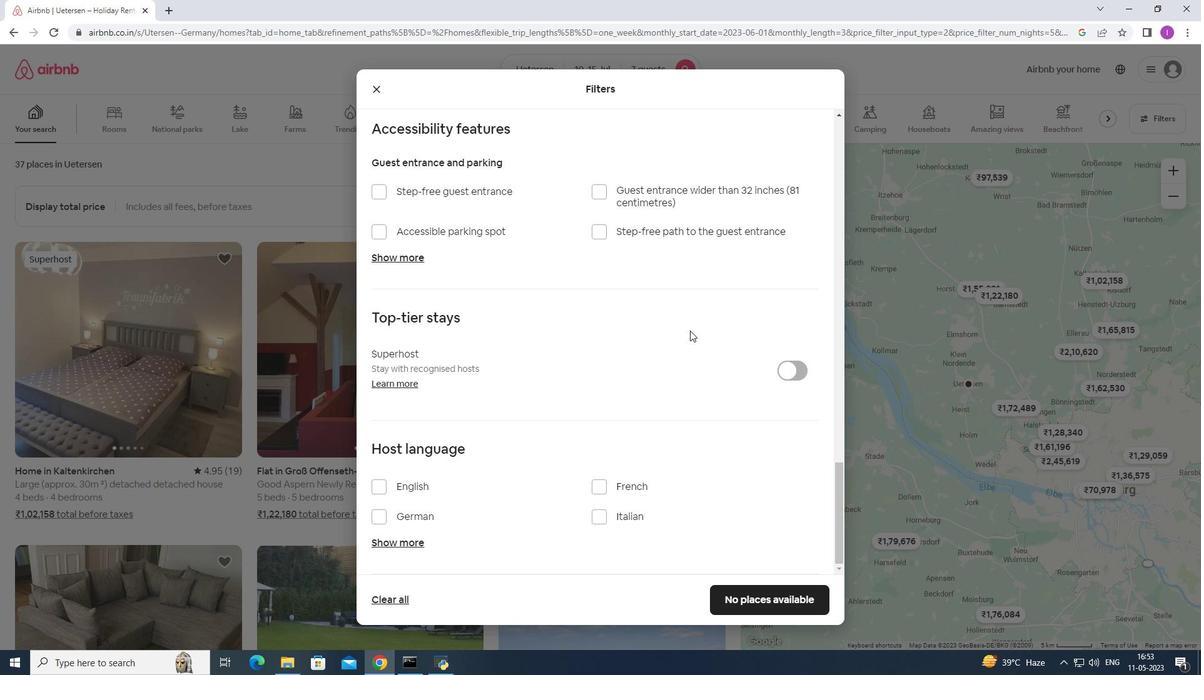 
Action: Mouse moved to (688, 332)
Screenshot: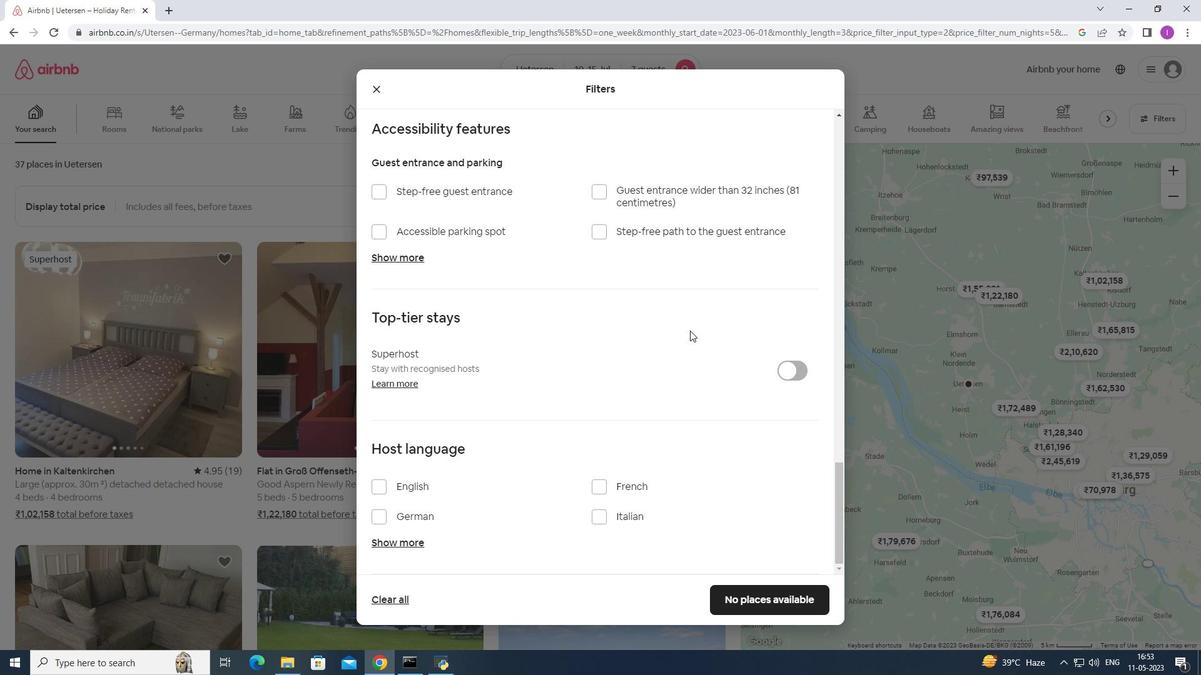 
Action: Mouse scrolled (688, 331) with delta (0, 0)
Screenshot: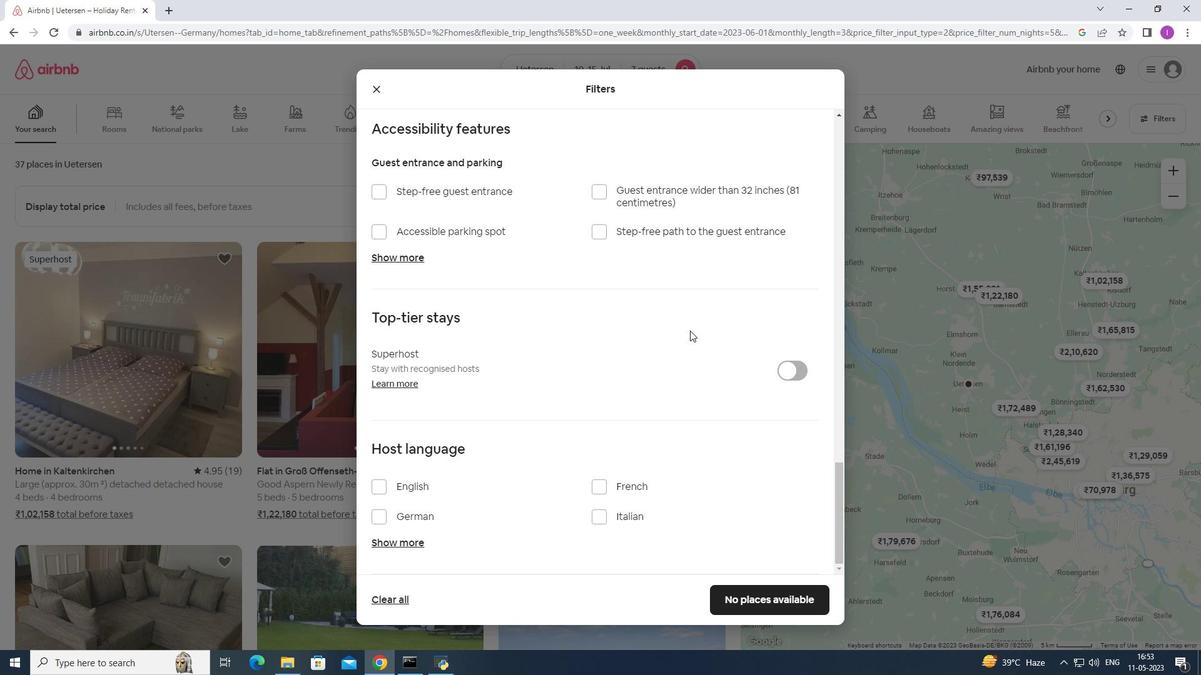 
Action: Mouse scrolled (688, 331) with delta (0, 0)
Screenshot: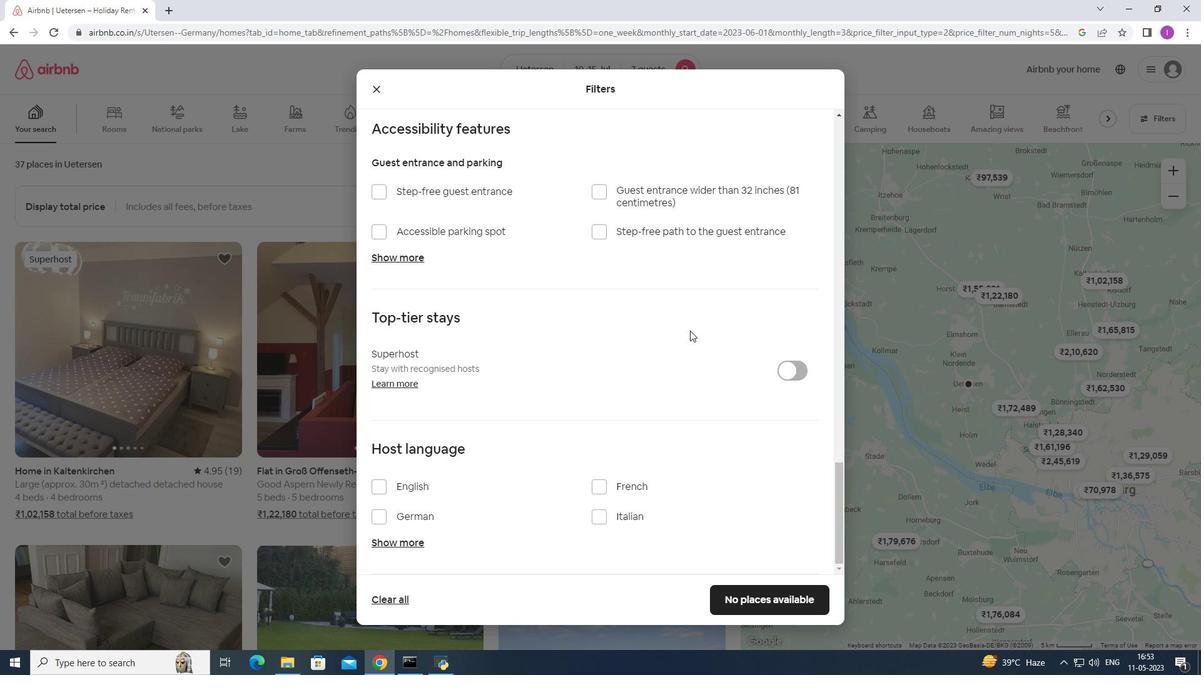
Action: Mouse scrolled (688, 331) with delta (0, 0)
Screenshot: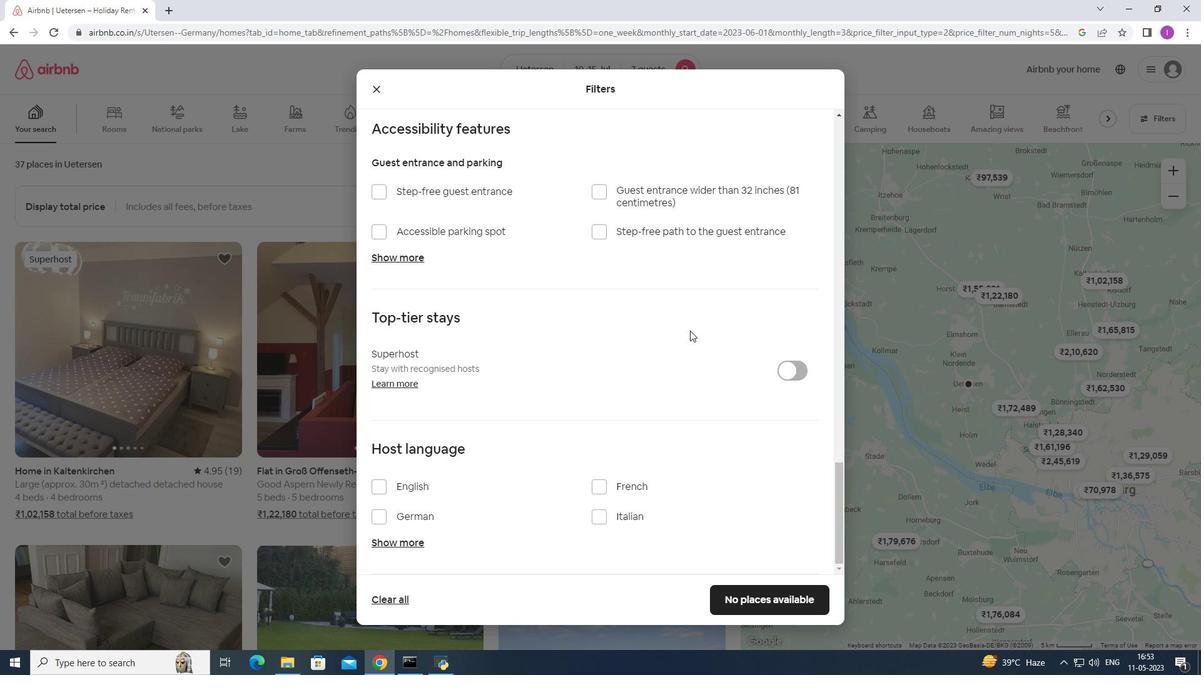 
Action: Mouse moved to (592, 447)
Screenshot: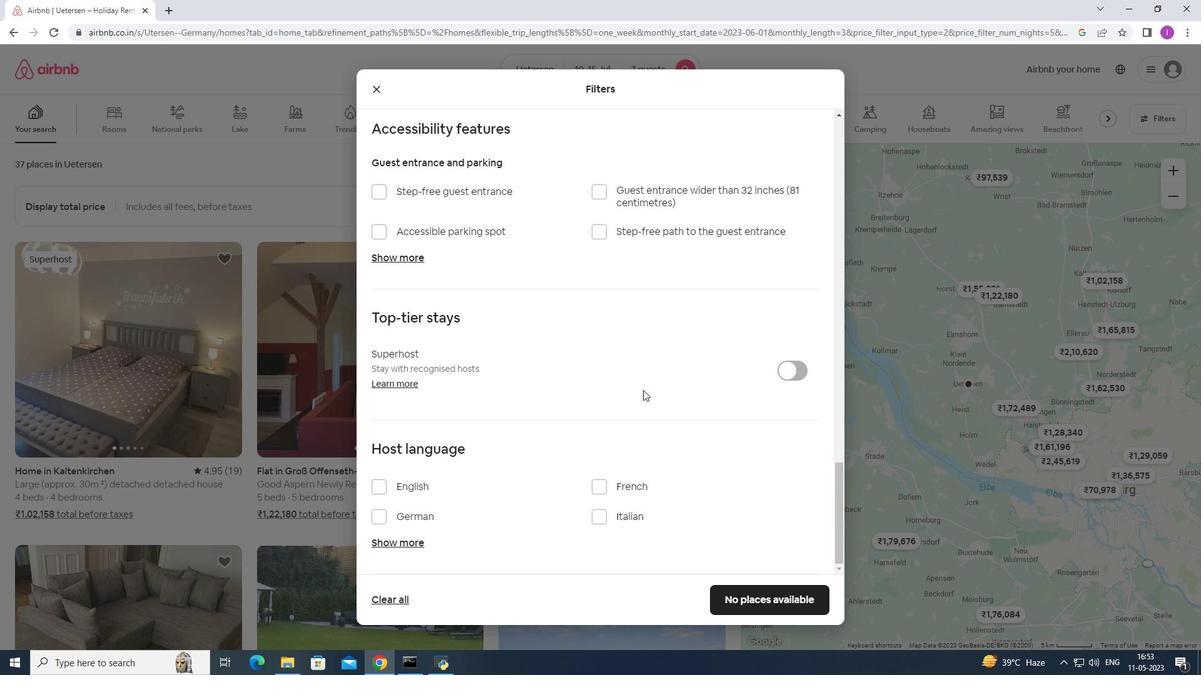 
Action: Mouse scrolled (593, 445) with delta (0, 0)
Screenshot: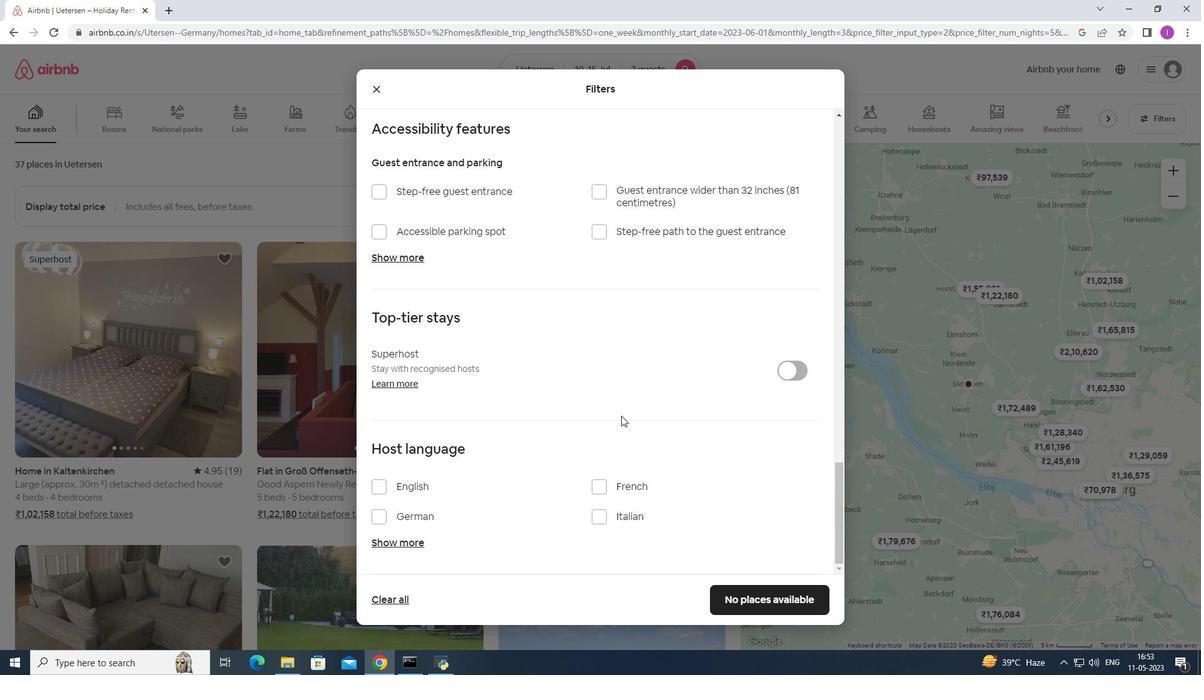 
Action: Mouse moved to (579, 464)
Screenshot: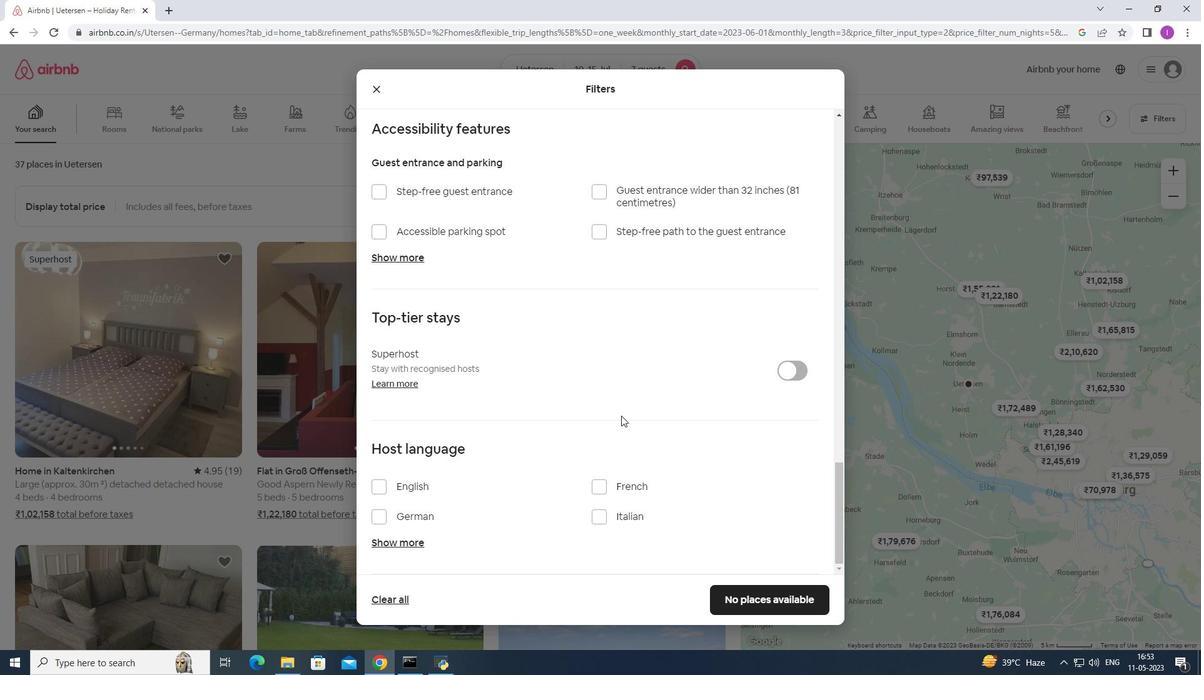 
Action: Mouse scrolled (579, 463) with delta (0, 0)
Screenshot: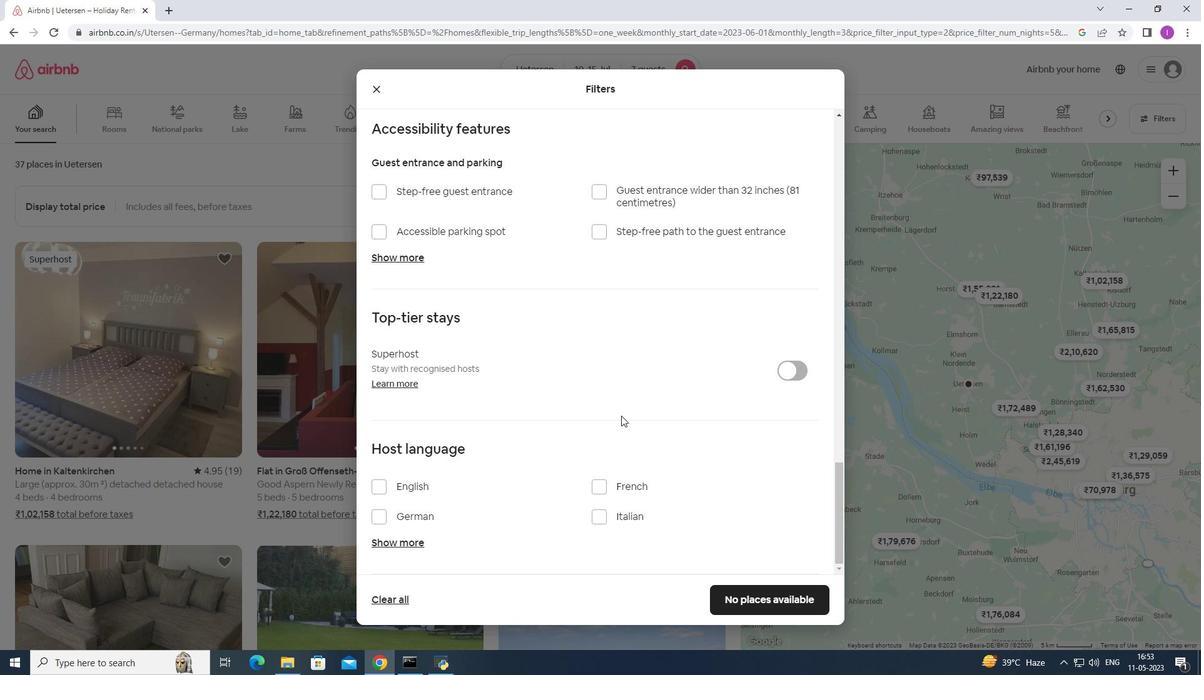 
Action: Mouse moved to (570, 469)
Screenshot: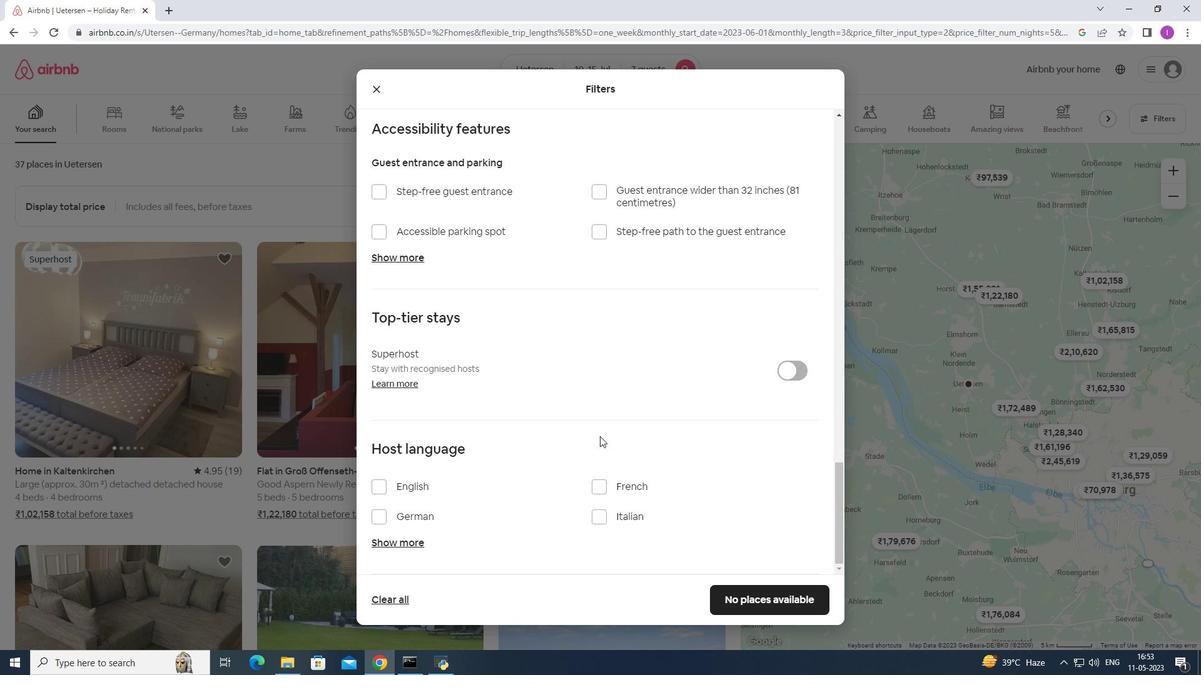 
Action: Mouse scrolled (571, 468) with delta (0, 0)
Screenshot: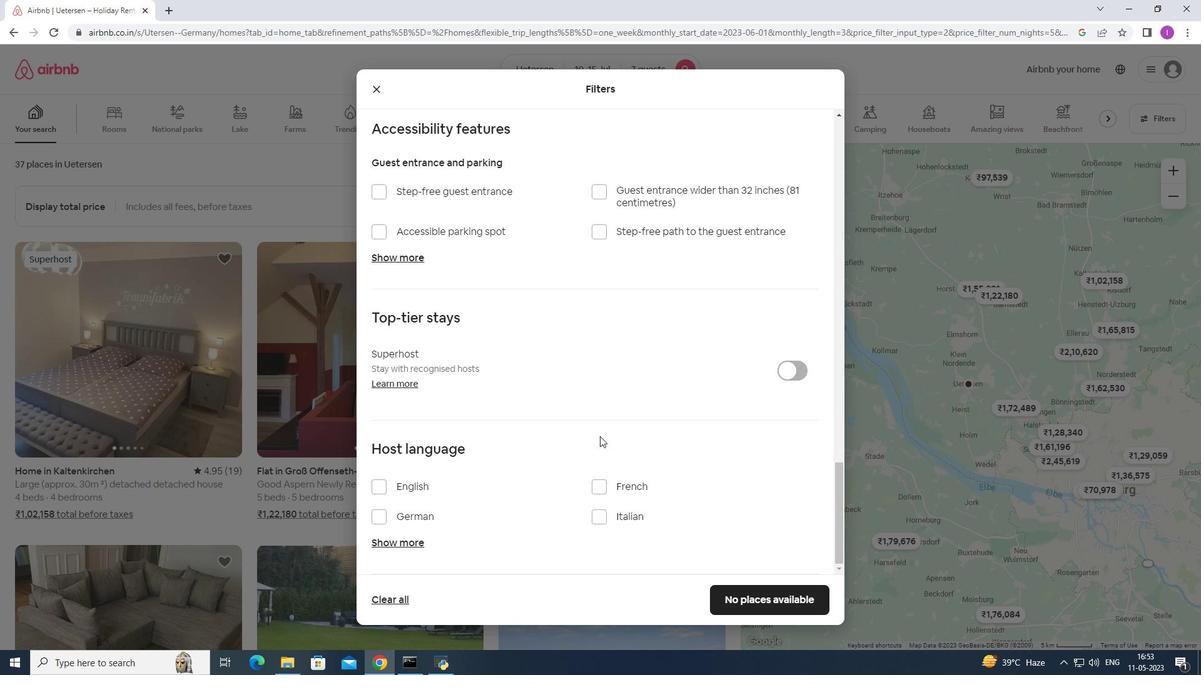 
Action: Mouse moved to (374, 484)
Screenshot: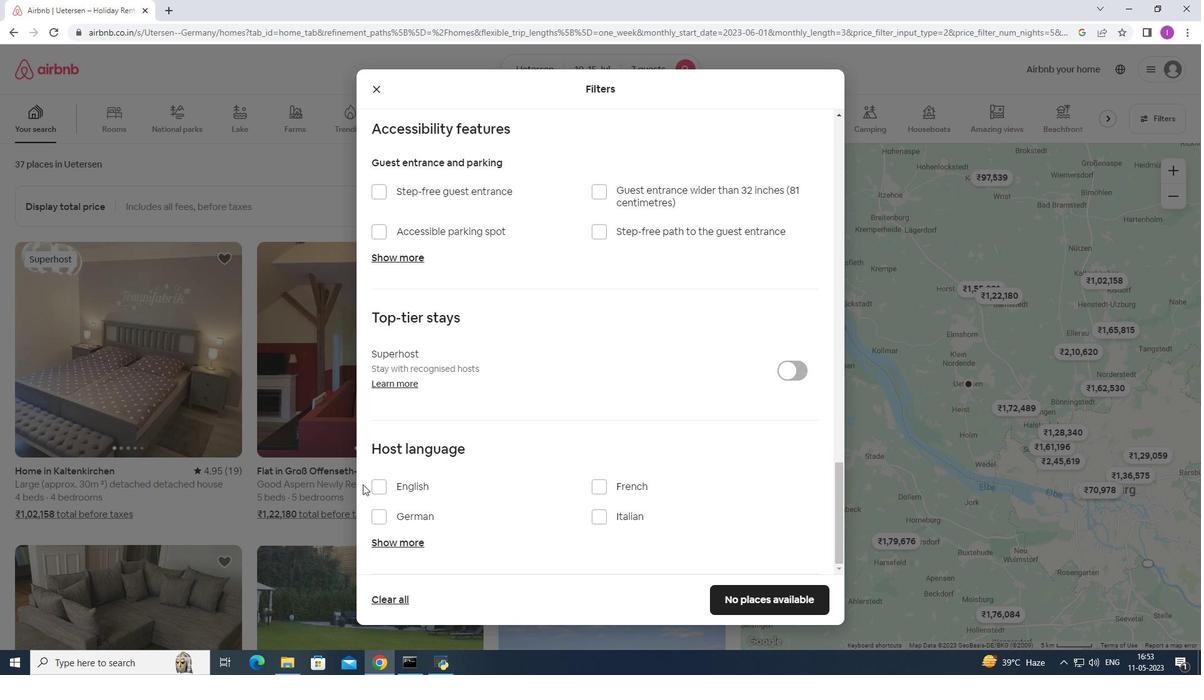 
Action: Mouse pressed left at (374, 484)
Screenshot: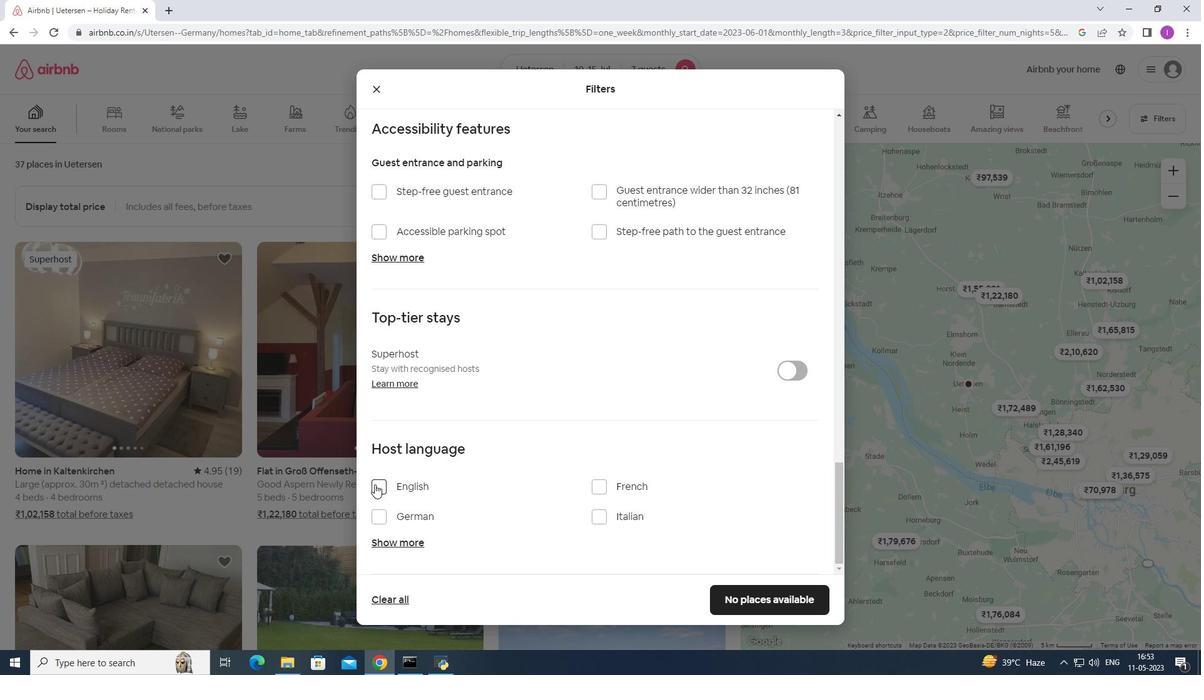 
Action: Mouse moved to (774, 603)
Screenshot: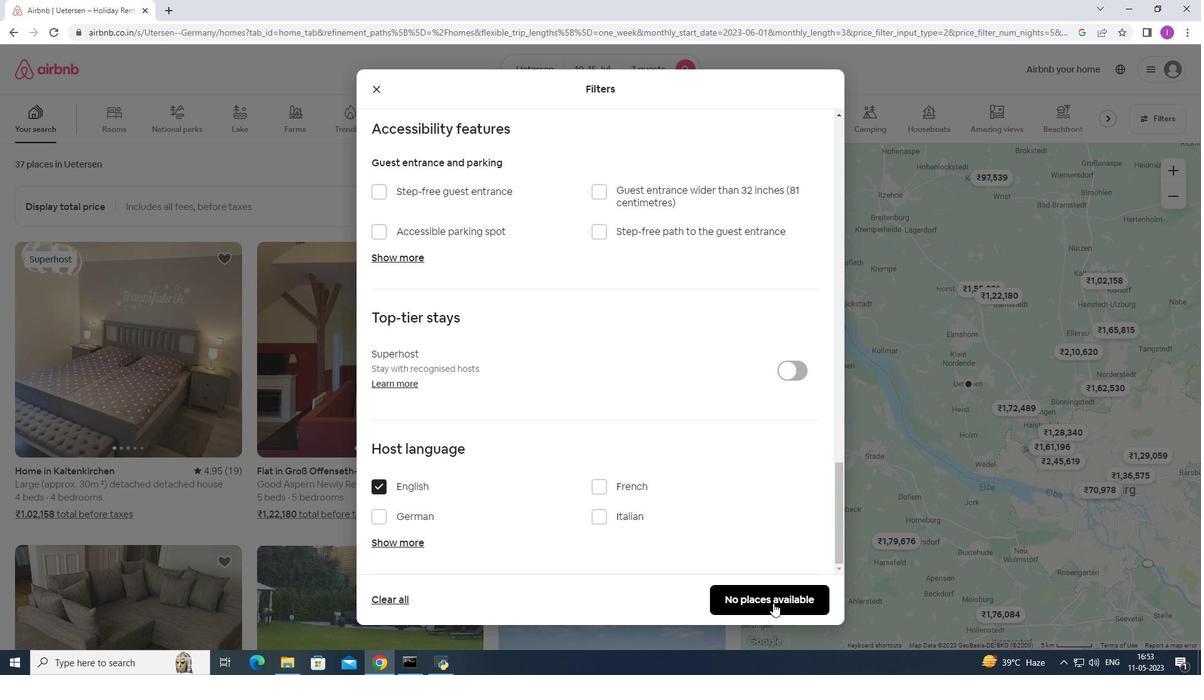 
Action: Mouse pressed left at (774, 603)
Screenshot: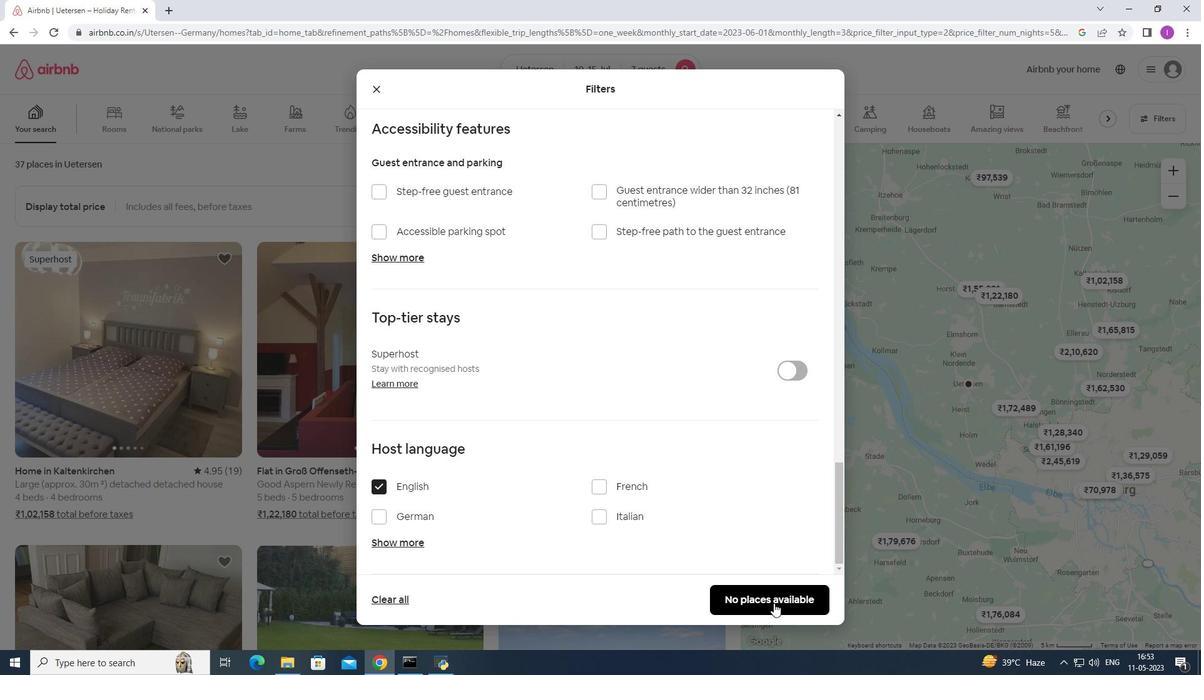 
Action: Mouse moved to (713, 566)
Screenshot: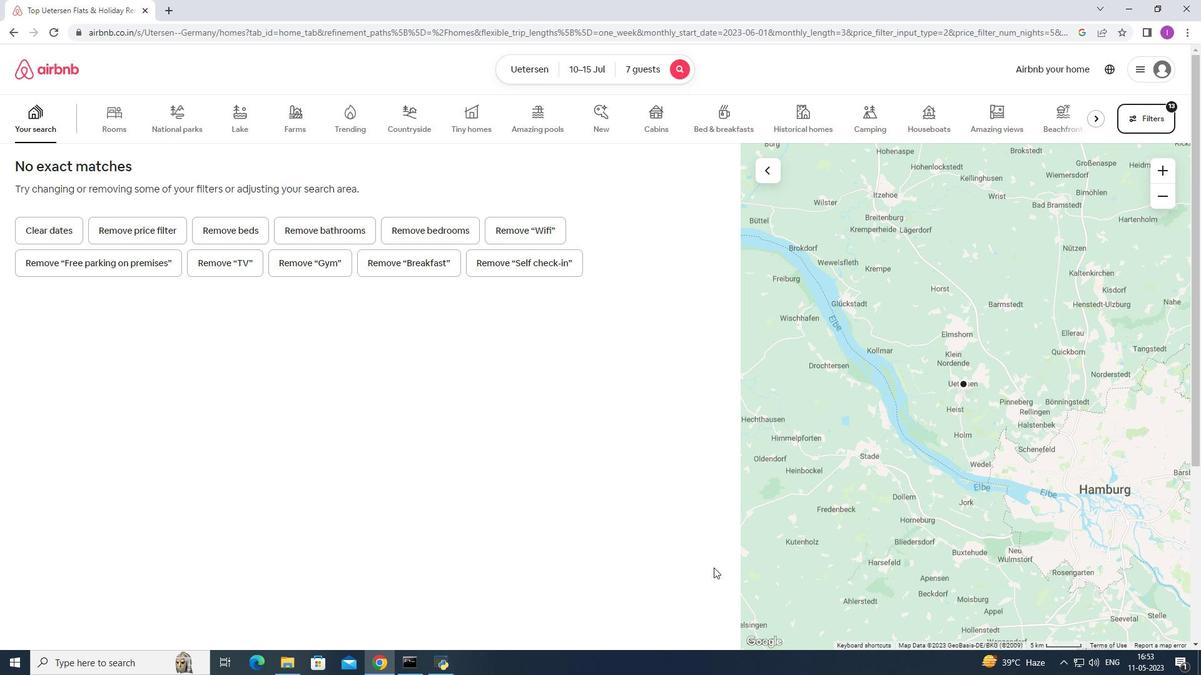 
